 Task: Find connections with filter location San Blas with filter topic #AIwith filter profile language Spanish with filter current company Forbes India with filter school Fresher women's Jobs Madurai with filter industry Bars, Taverns, and Nightclubs with filter service category Leadership Development with filter keywords title C-Level or C-Suite.
Action: Mouse moved to (146, 228)
Screenshot: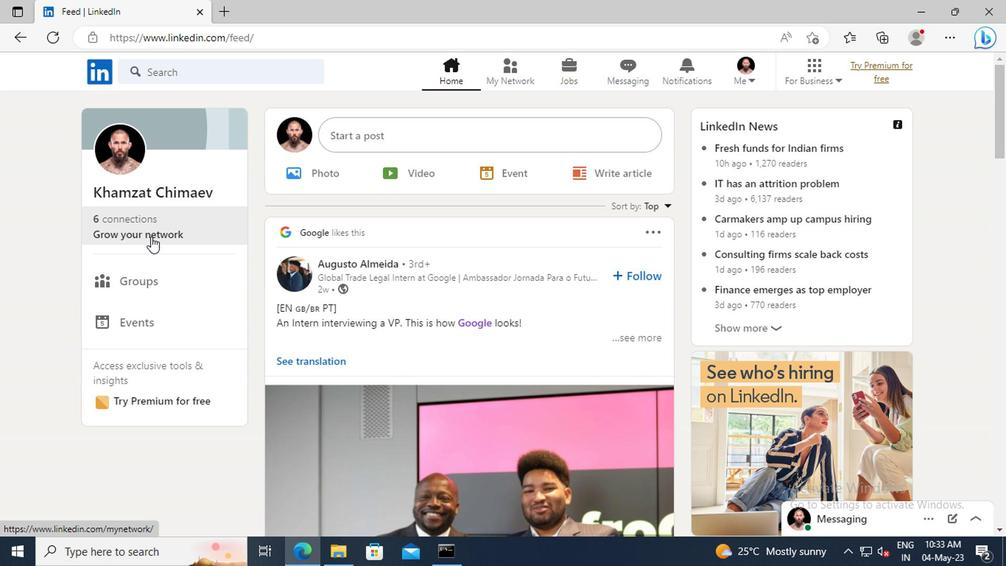 
Action: Mouse pressed left at (146, 228)
Screenshot: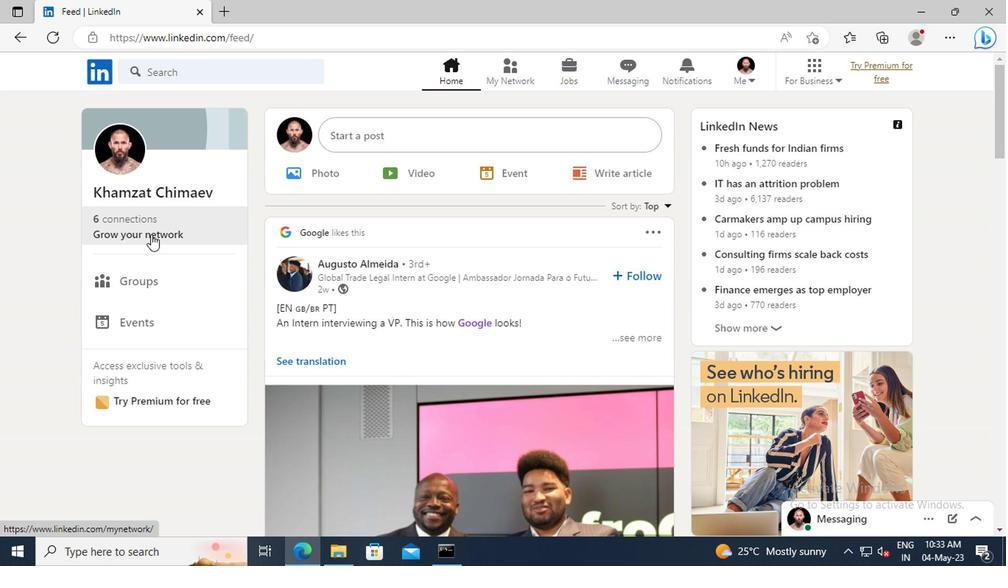 
Action: Mouse moved to (149, 157)
Screenshot: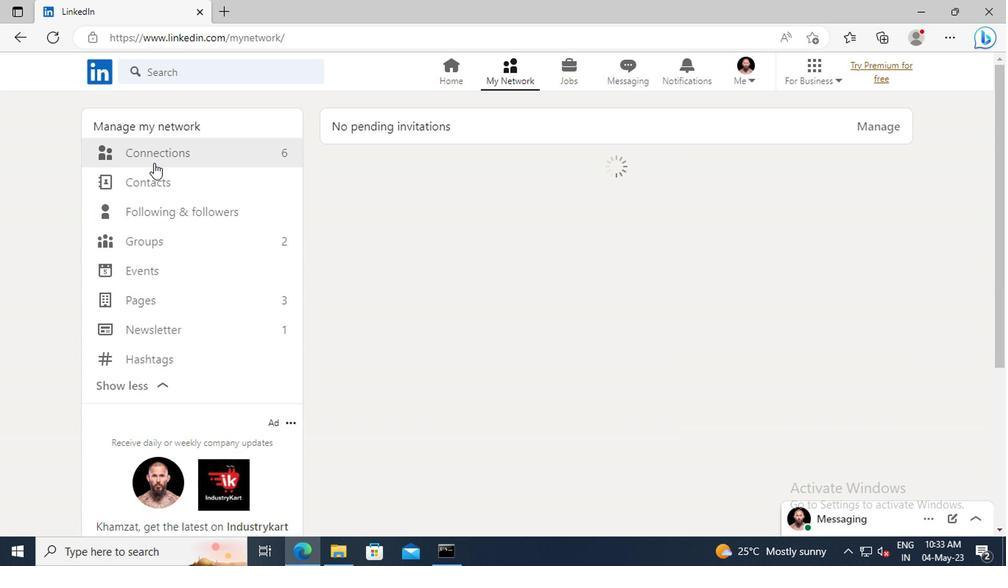 
Action: Mouse pressed left at (149, 157)
Screenshot: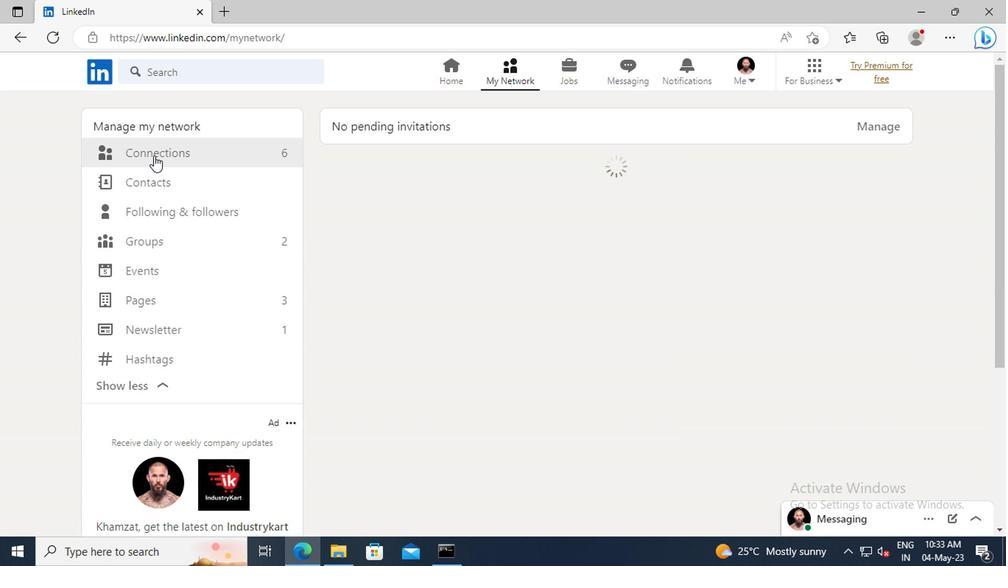 
Action: Mouse moved to (590, 159)
Screenshot: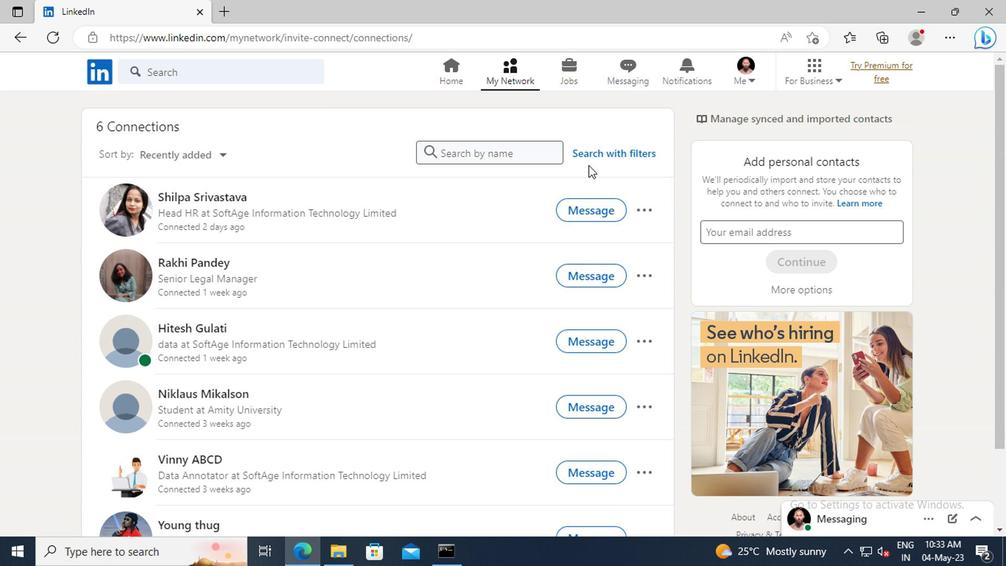 
Action: Mouse pressed left at (590, 159)
Screenshot: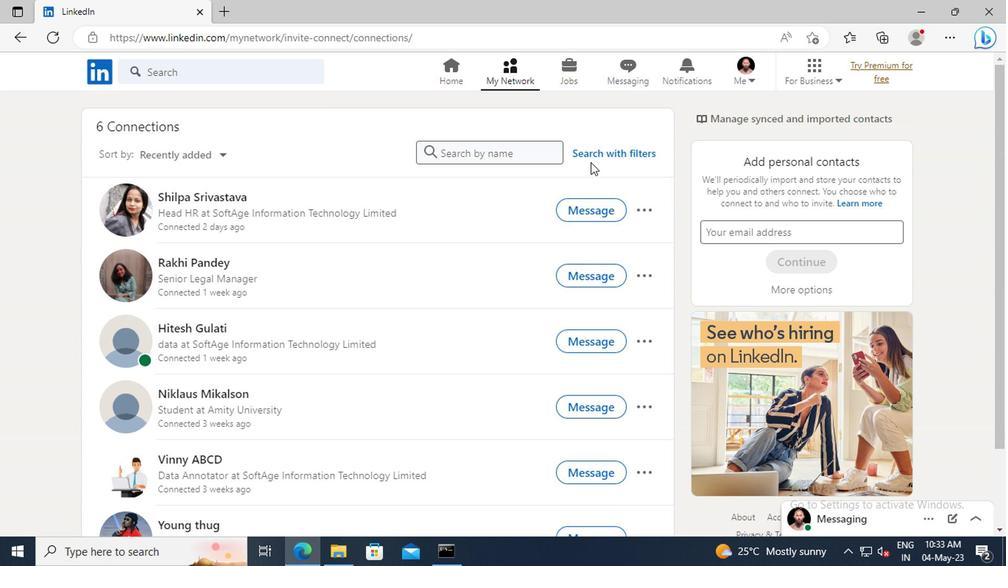 
Action: Mouse moved to (554, 117)
Screenshot: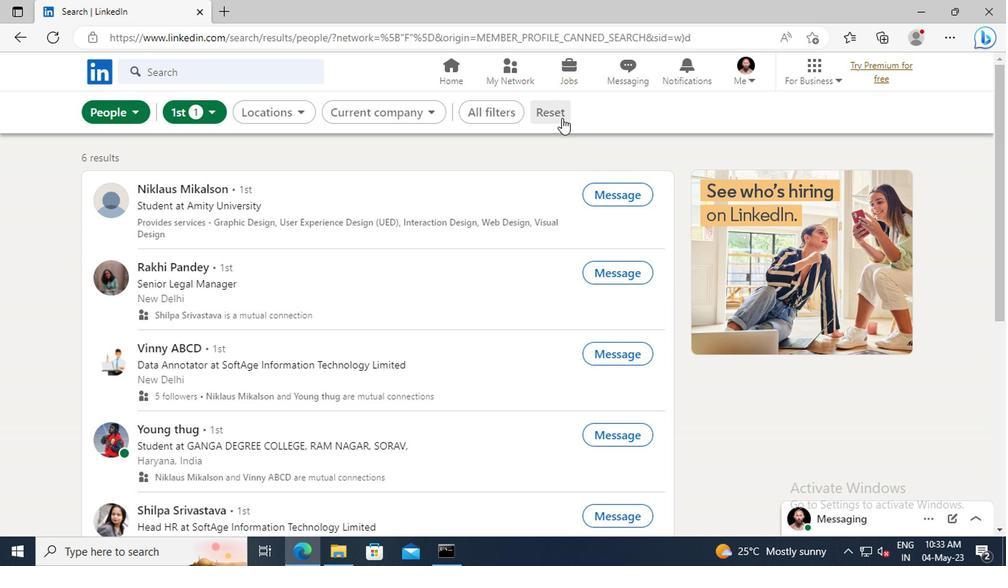 
Action: Mouse pressed left at (554, 117)
Screenshot: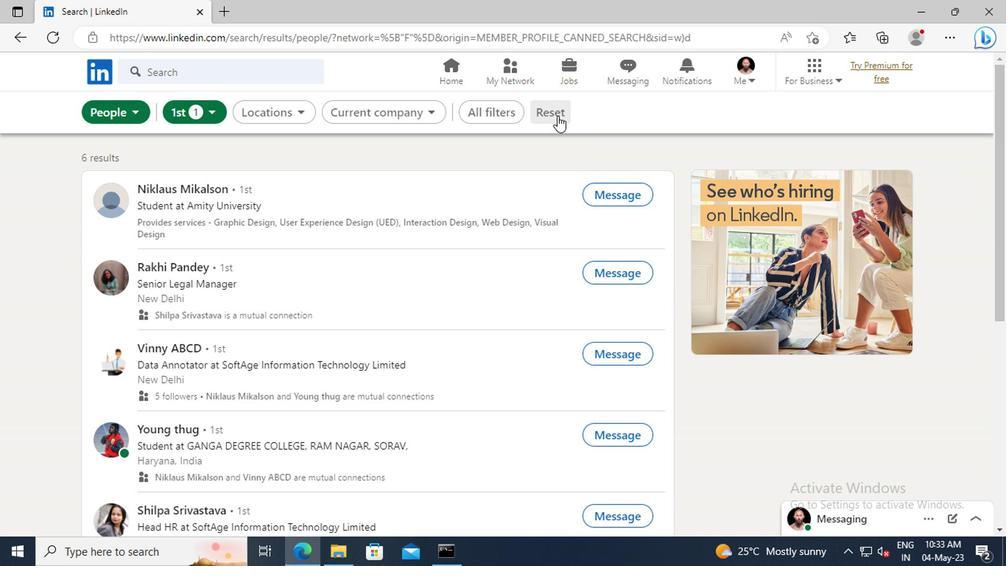 
Action: Mouse moved to (538, 114)
Screenshot: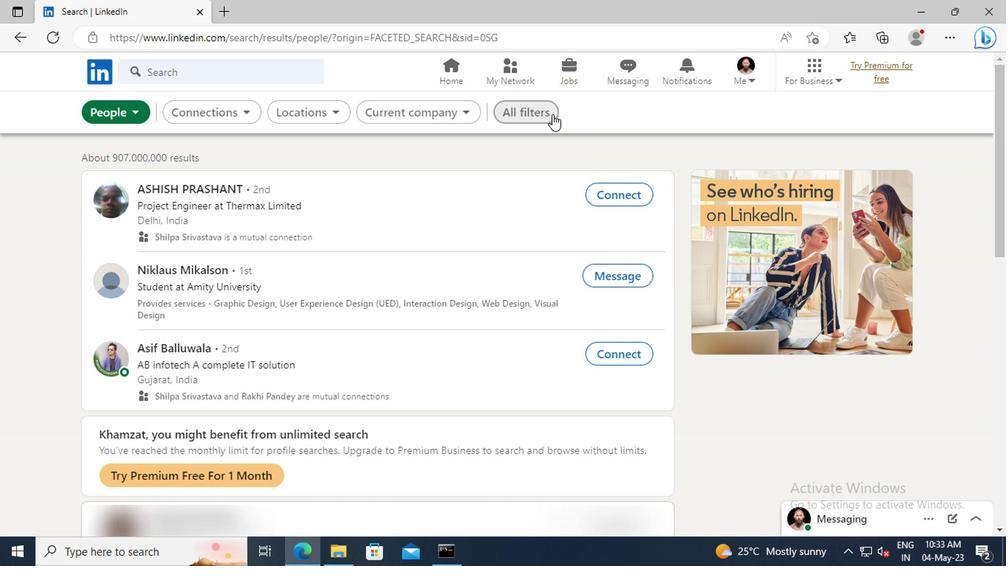
Action: Mouse pressed left at (538, 114)
Screenshot: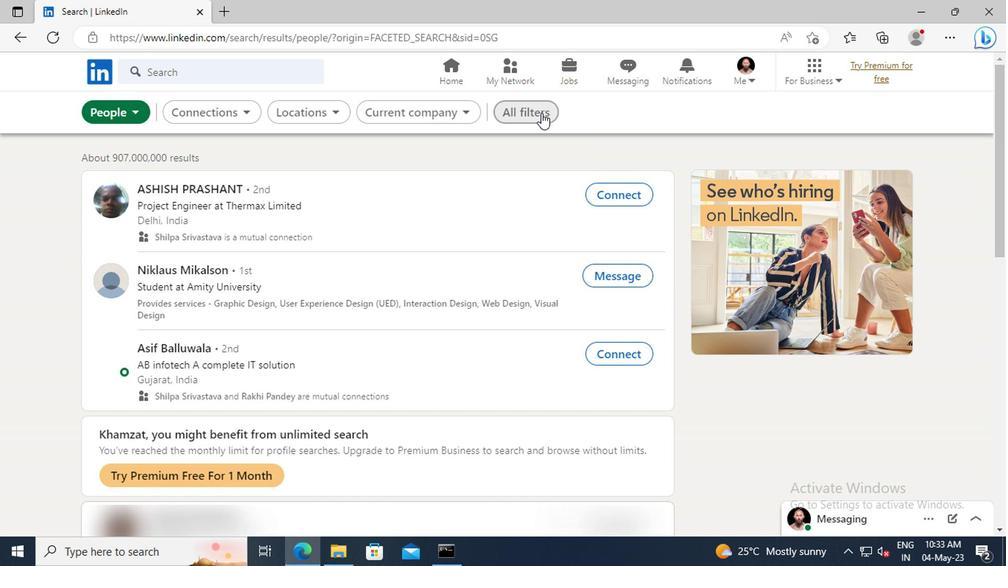 
Action: Mouse moved to (775, 281)
Screenshot: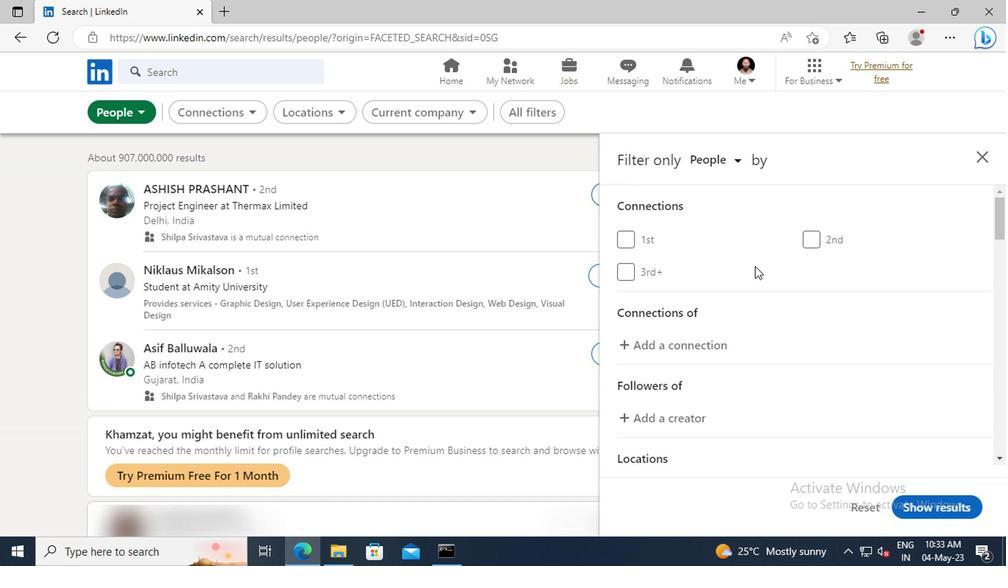 
Action: Mouse scrolled (775, 280) with delta (0, -1)
Screenshot: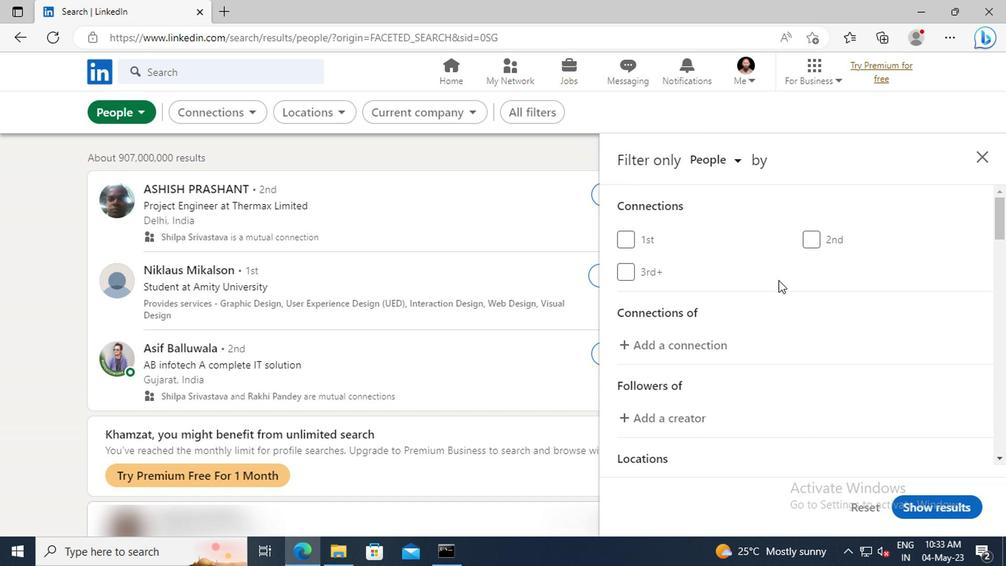 
Action: Mouse scrolled (775, 280) with delta (0, -1)
Screenshot: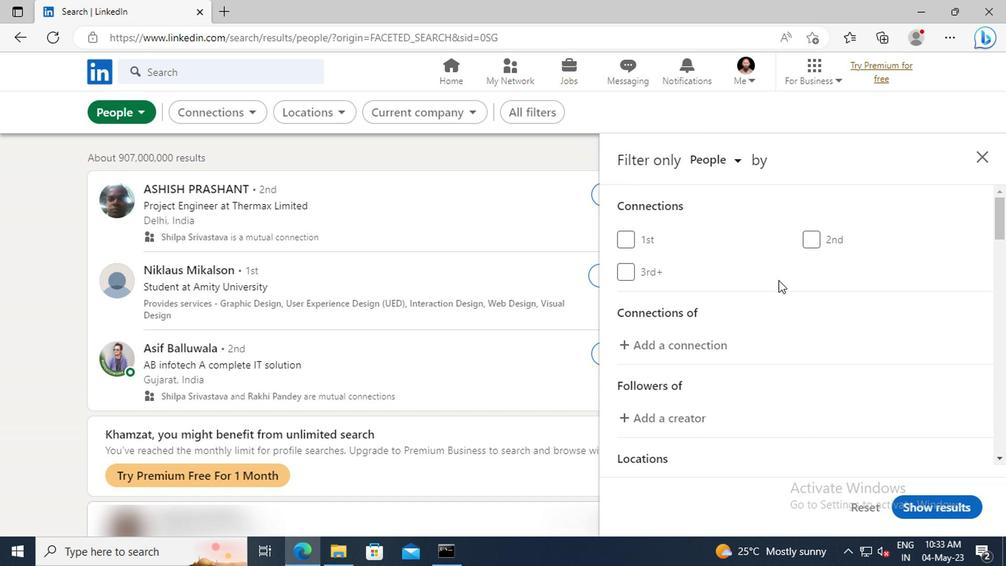 
Action: Mouse scrolled (775, 280) with delta (0, -1)
Screenshot: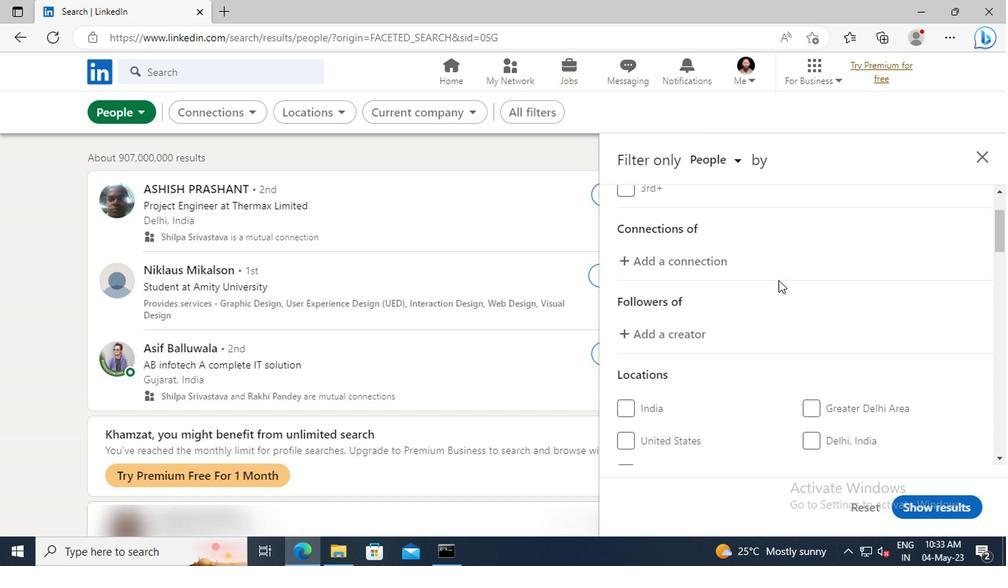 
Action: Mouse scrolled (775, 280) with delta (0, -1)
Screenshot: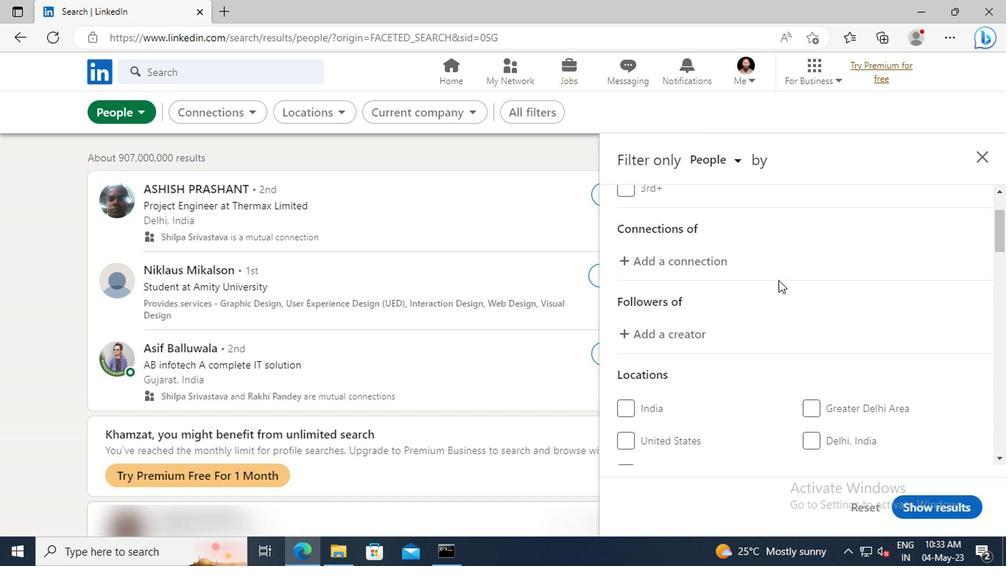 
Action: Mouse scrolled (775, 280) with delta (0, -1)
Screenshot: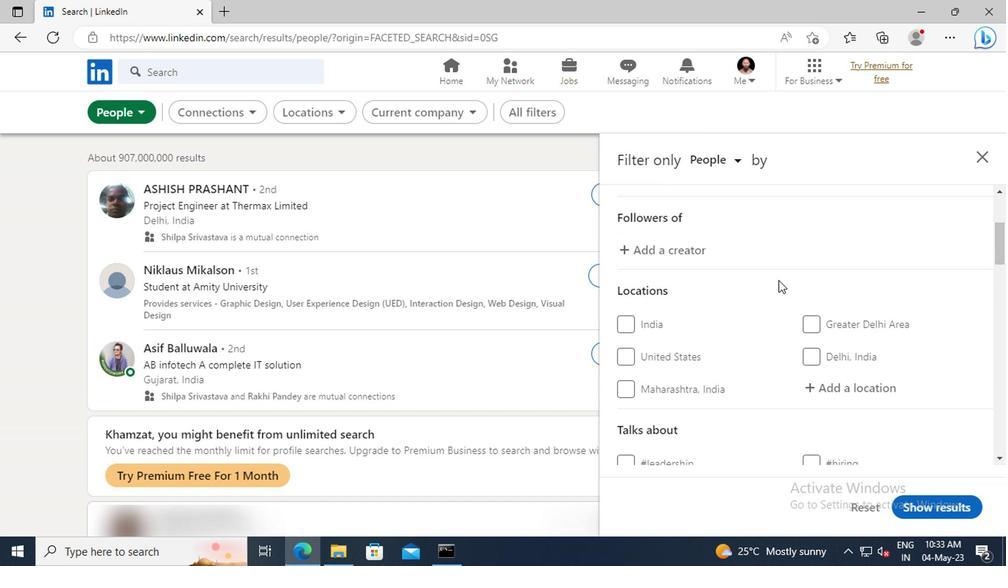 
Action: Mouse moved to (775, 281)
Screenshot: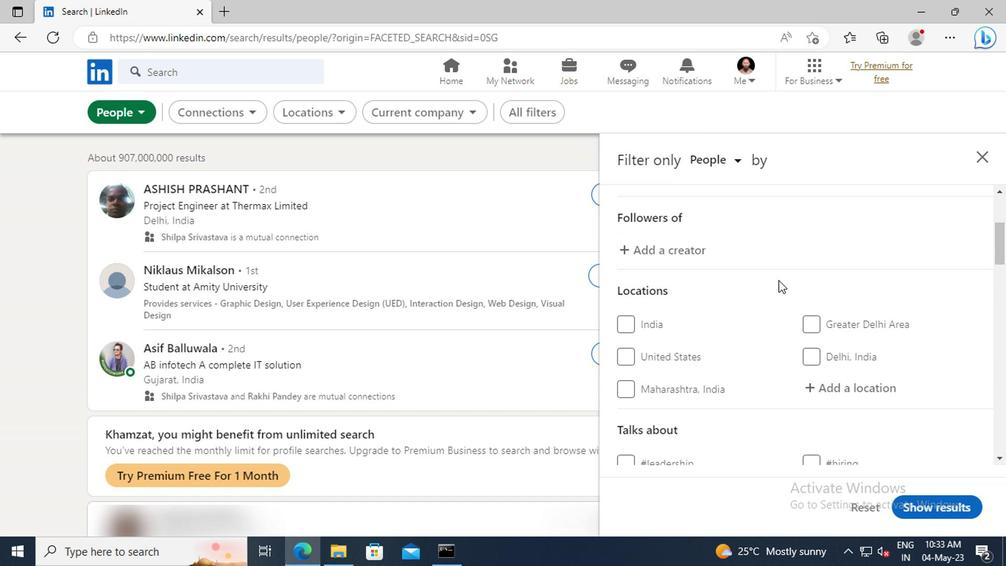 
Action: Mouse scrolled (775, 280) with delta (0, -1)
Screenshot: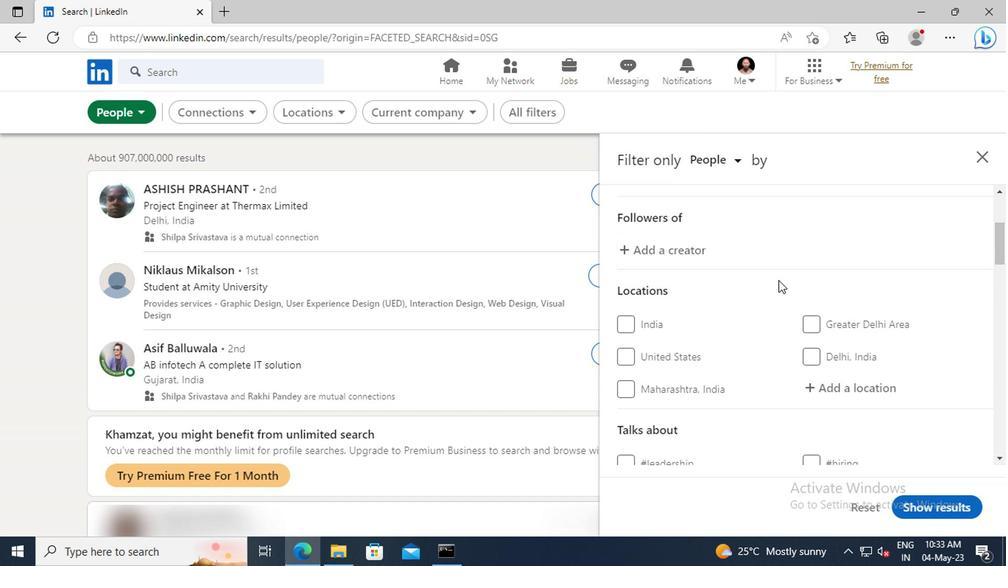 
Action: Mouse moved to (819, 307)
Screenshot: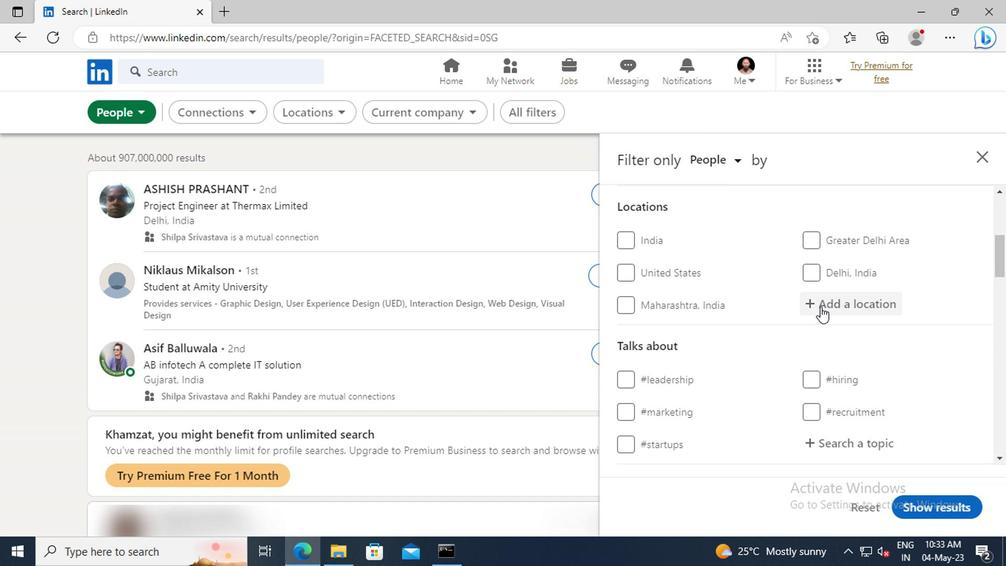 
Action: Mouse pressed left at (819, 307)
Screenshot: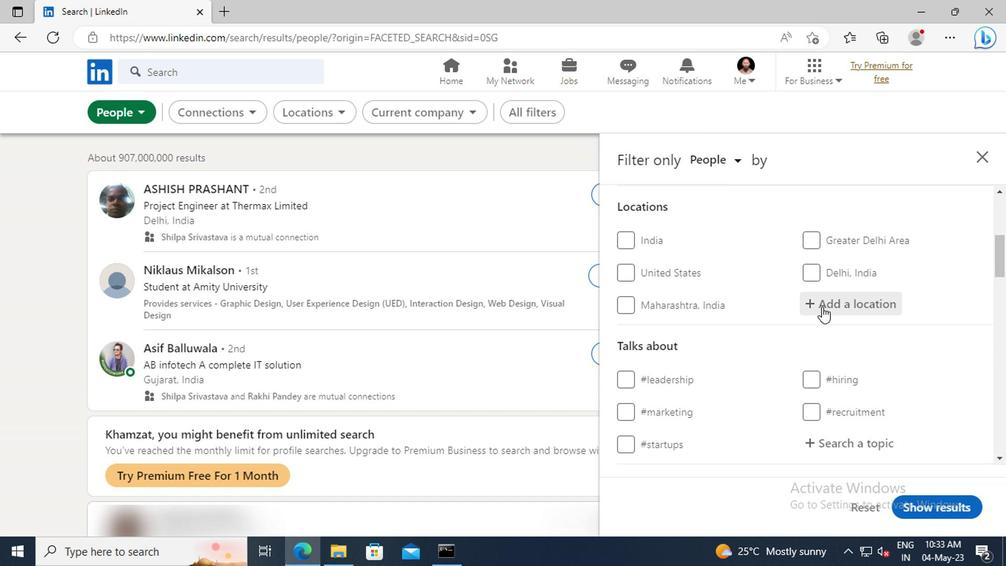 
Action: Mouse moved to (819, 310)
Screenshot: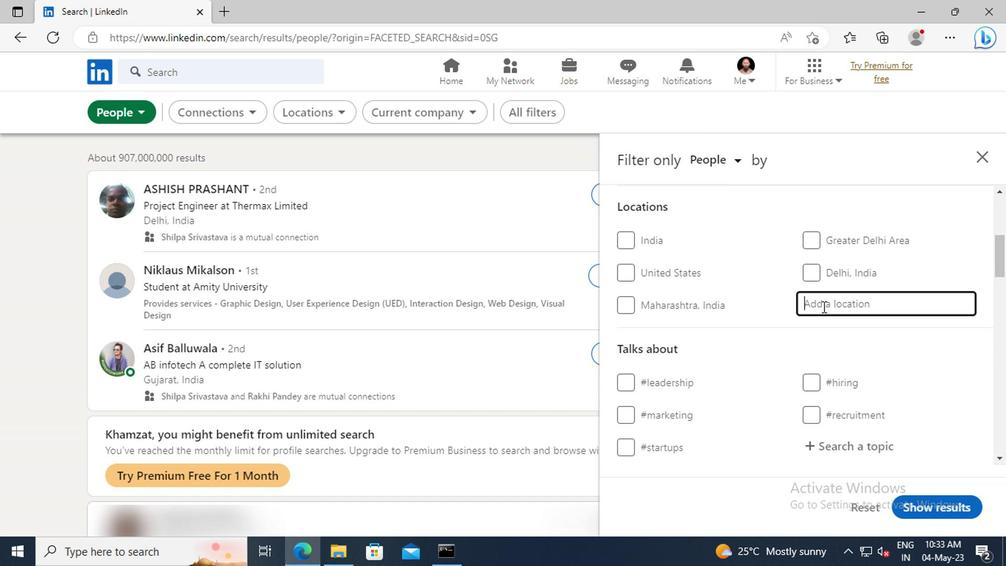 
Action: Key pressed <Key.shift>SAN<Key.space><Key.shift>BLAS
Screenshot: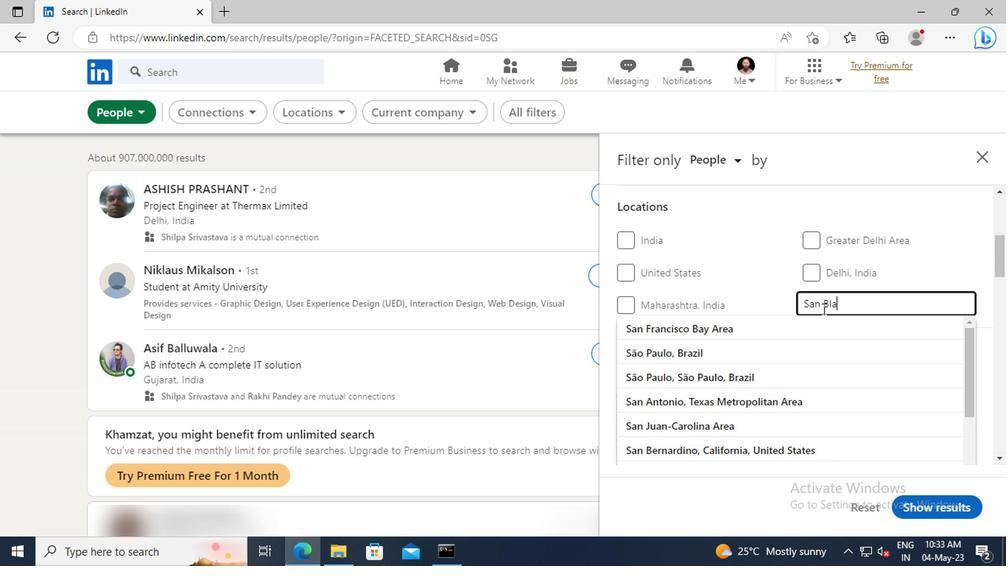 
Action: Mouse moved to (815, 325)
Screenshot: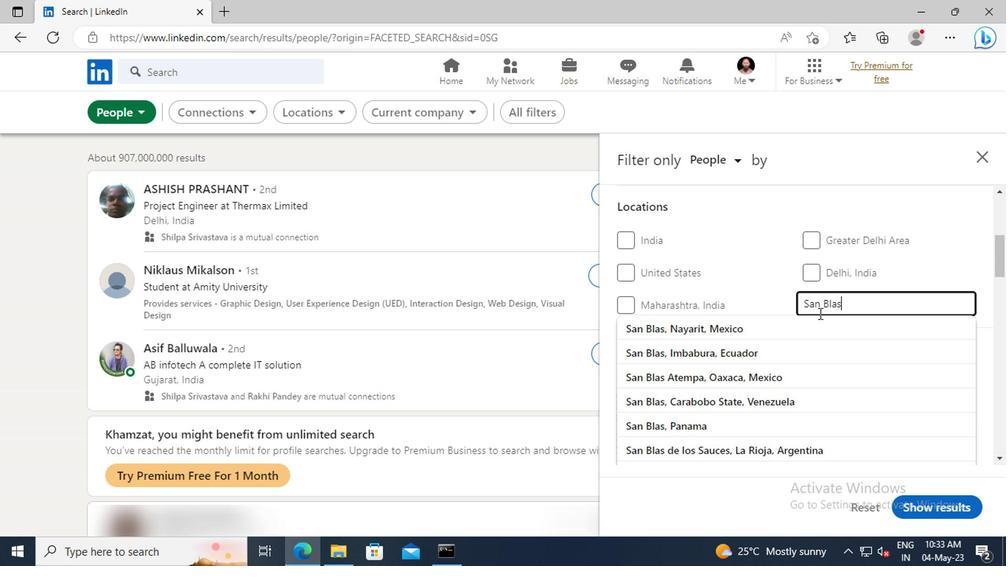 
Action: Mouse pressed left at (815, 325)
Screenshot: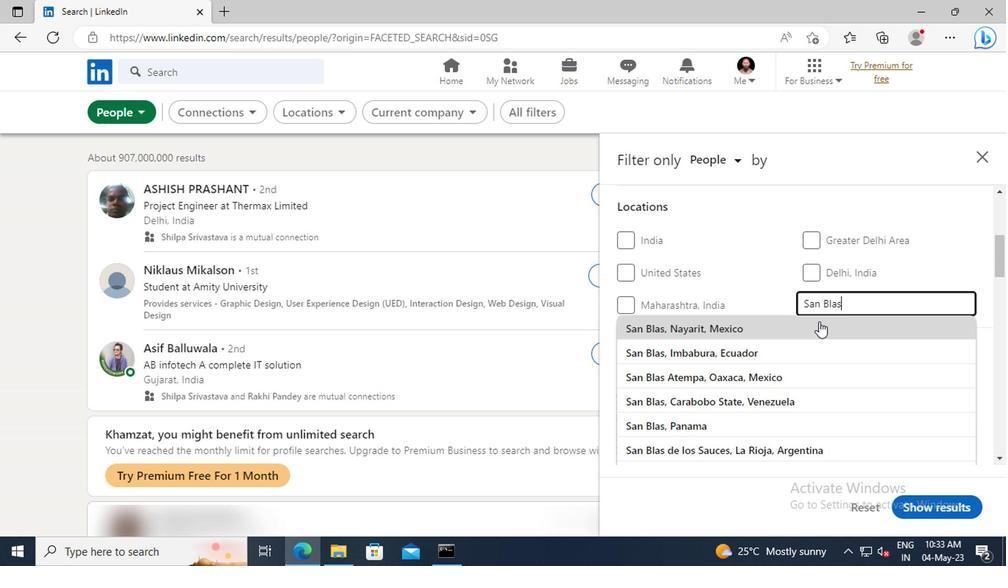 
Action: Mouse scrolled (815, 325) with delta (0, 0)
Screenshot: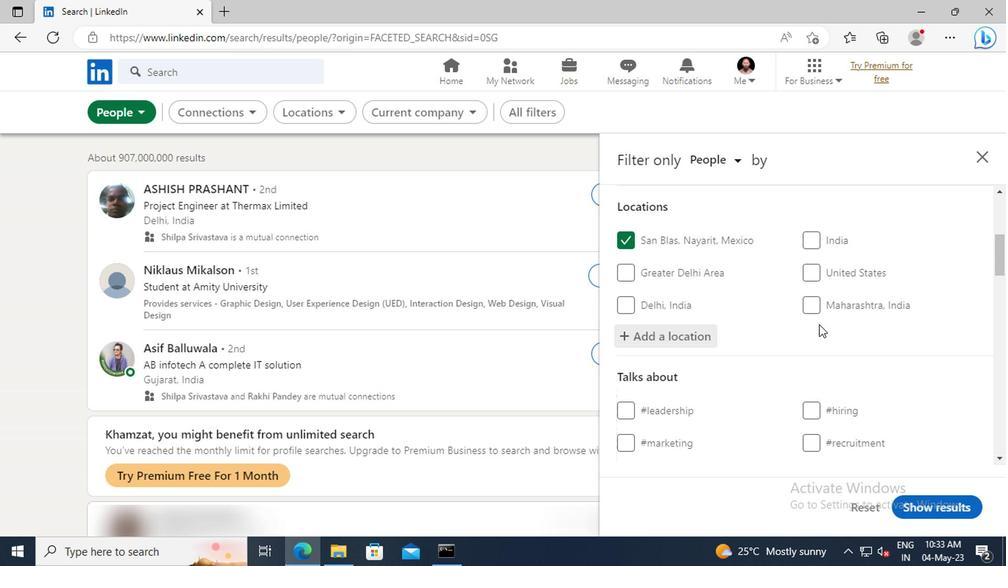 
Action: Mouse scrolled (815, 325) with delta (0, 0)
Screenshot: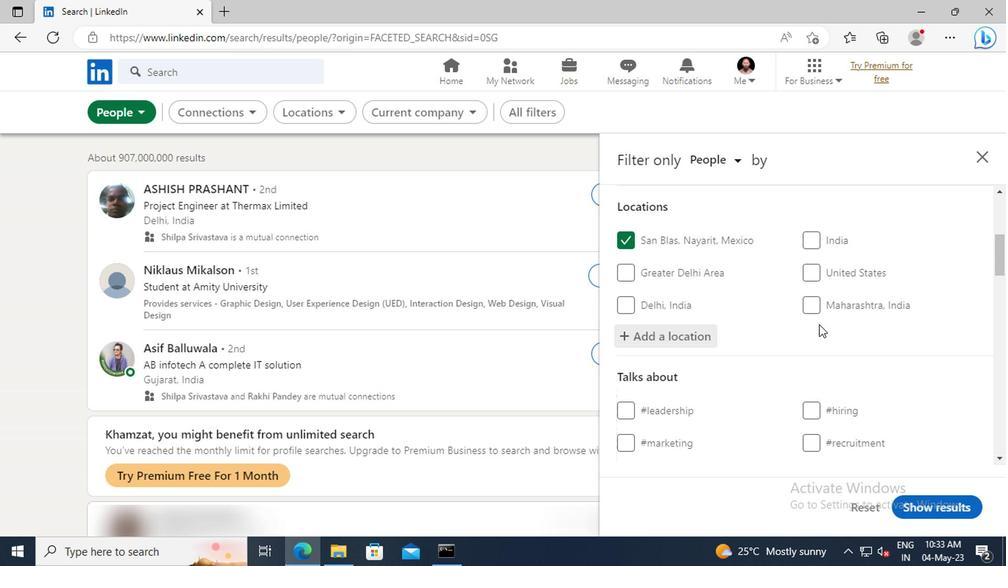 
Action: Mouse moved to (817, 321)
Screenshot: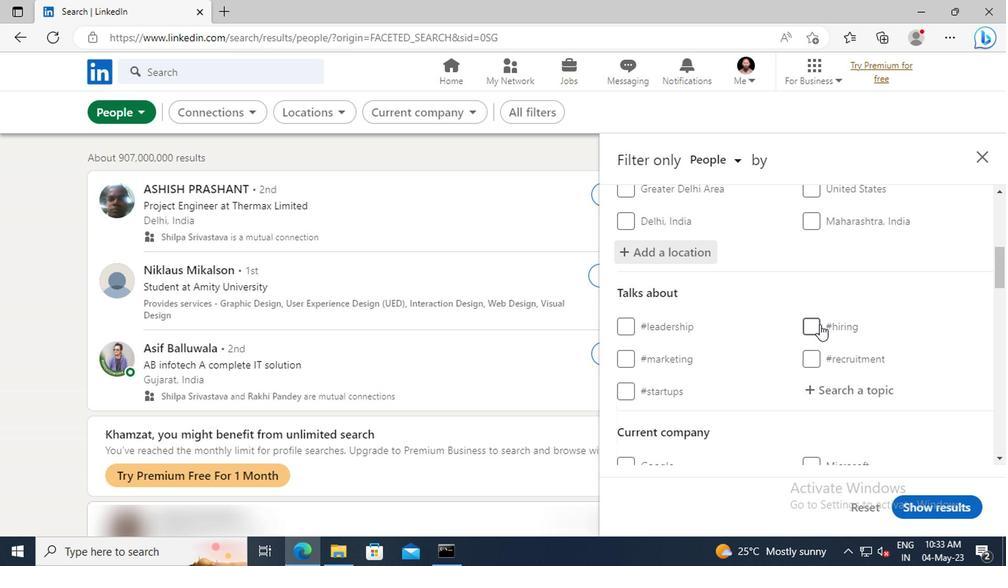 
Action: Mouse scrolled (817, 321) with delta (0, 0)
Screenshot: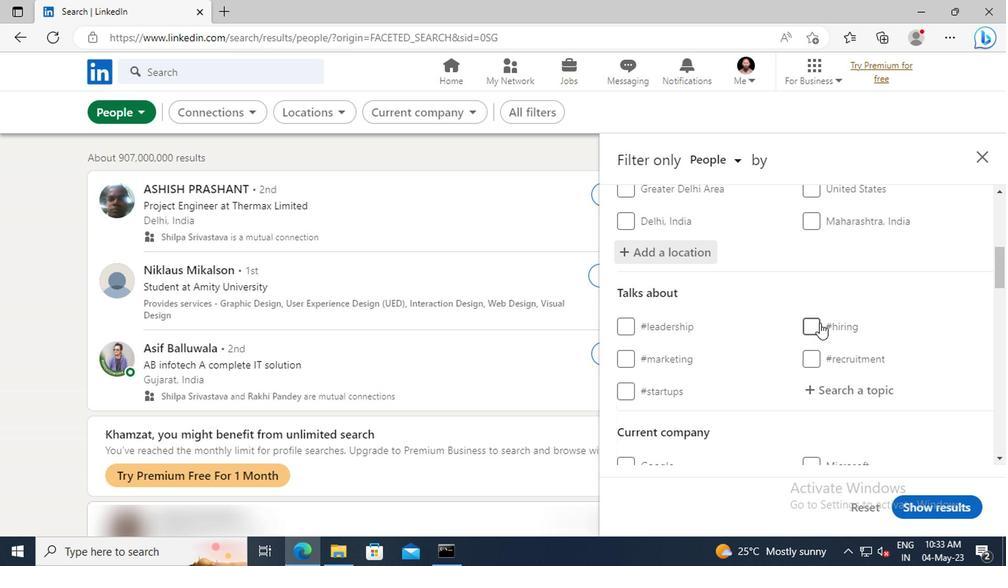 
Action: Mouse scrolled (817, 321) with delta (0, 0)
Screenshot: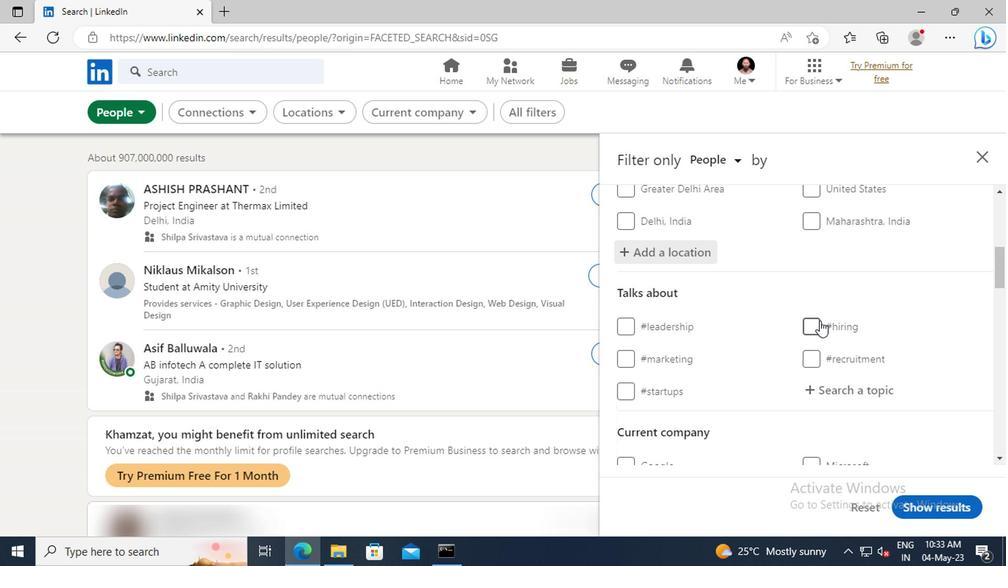 
Action: Mouse moved to (824, 314)
Screenshot: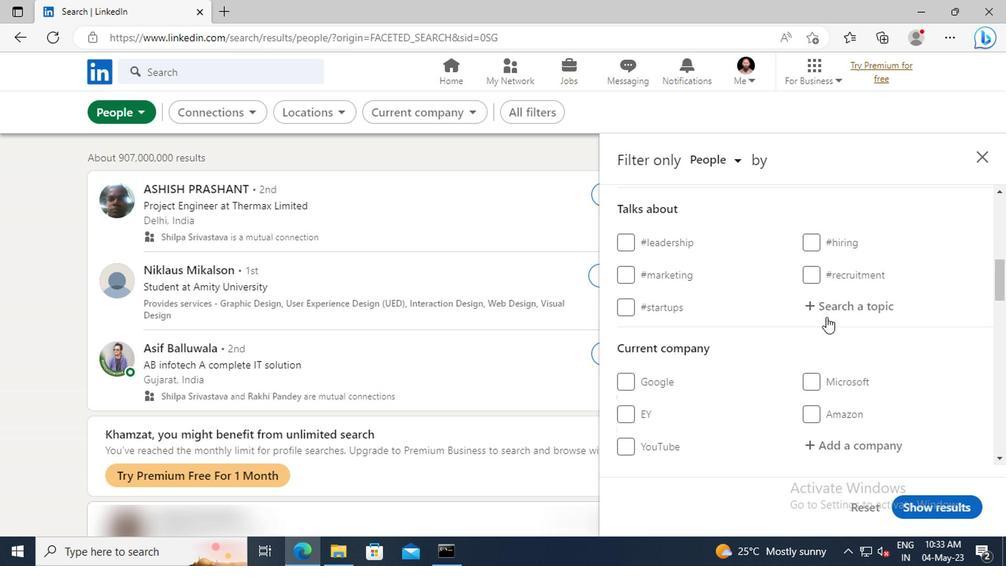 
Action: Mouse pressed left at (824, 314)
Screenshot: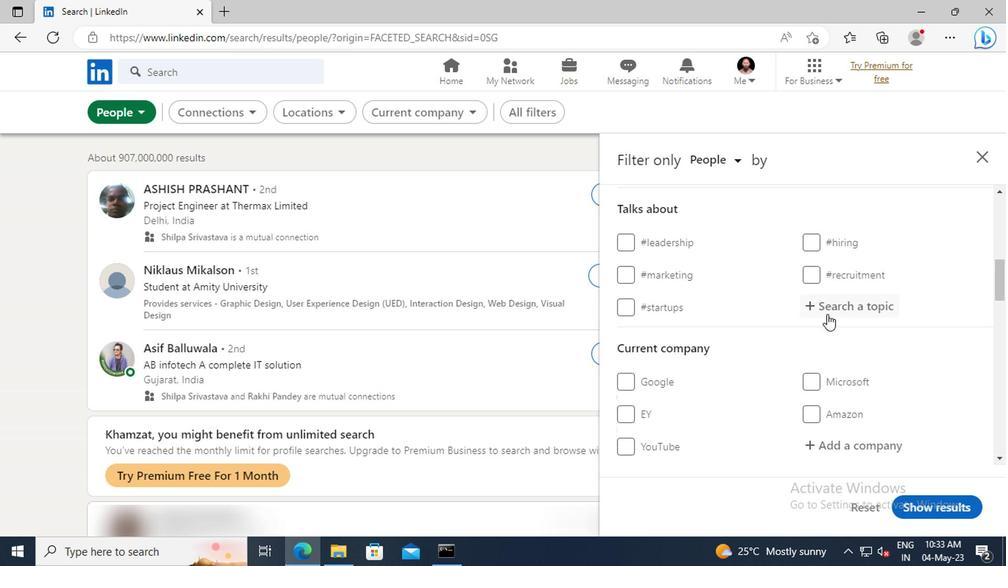 
Action: Key pressed <Key.shift>AI
Screenshot: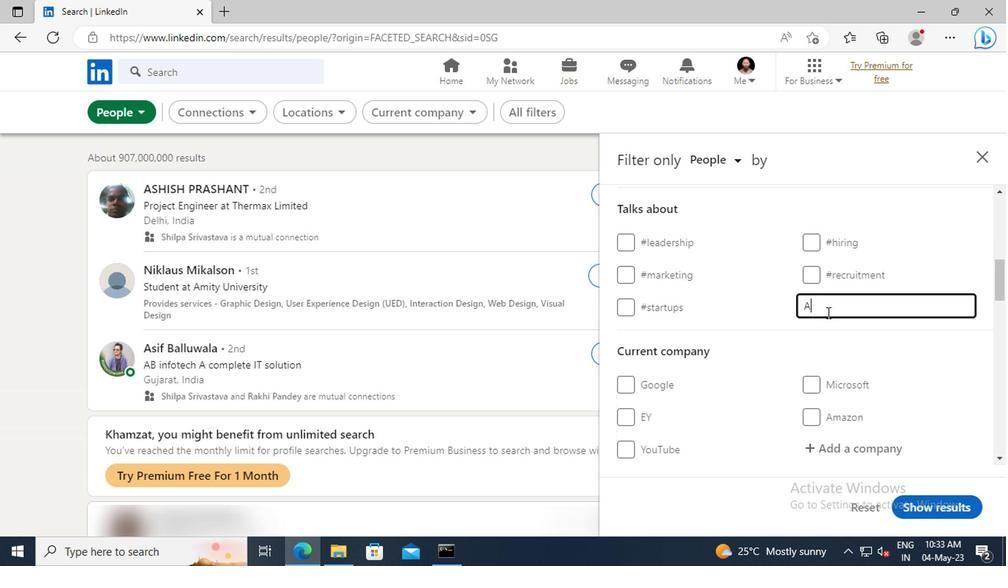 
Action: Mouse moved to (814, 324)
Screenshot: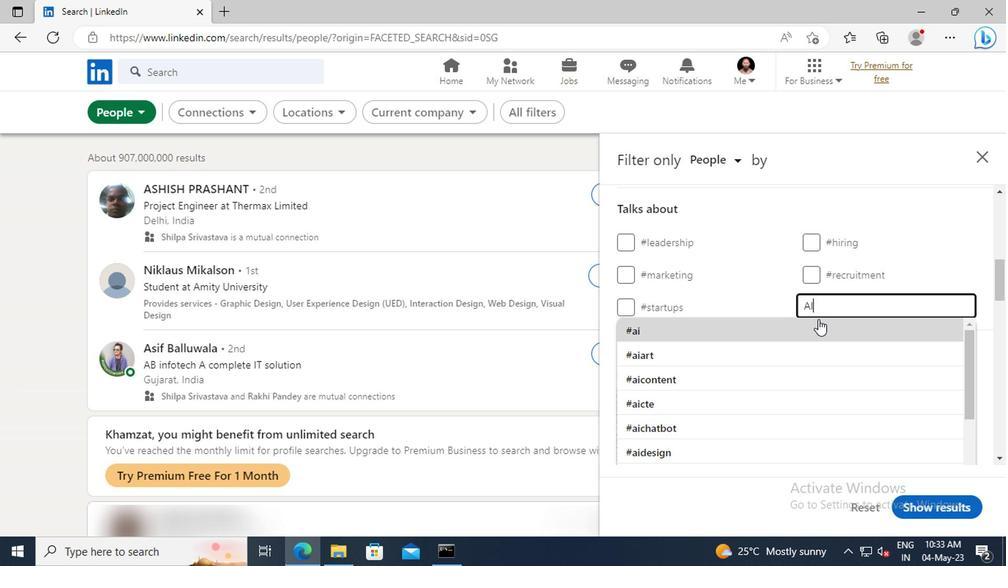 
Action: Mouse pressed left at (814, 324)
Screenshot: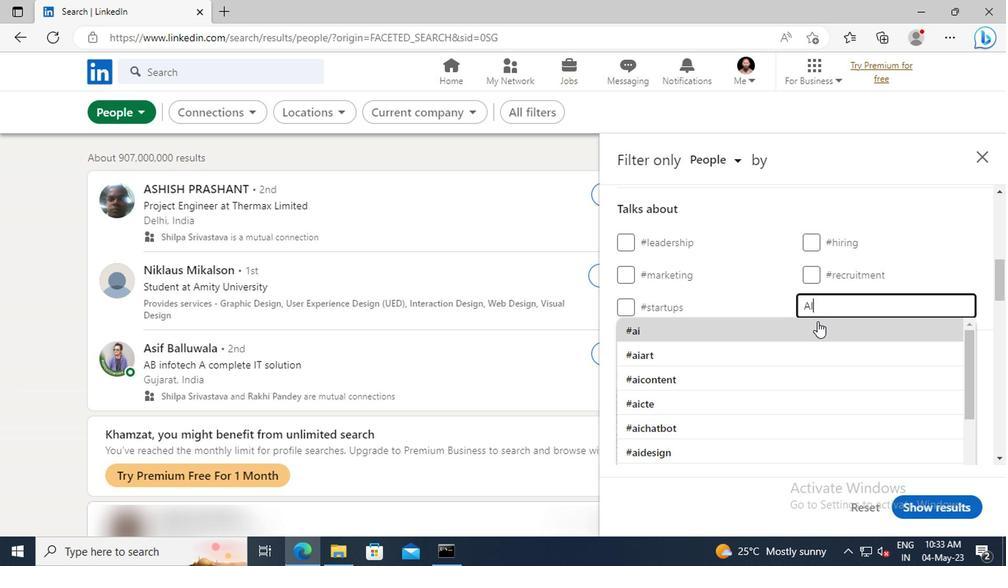 
Action: Mouse scrolled (814, 323) with delta (0, 0)
Screenshot: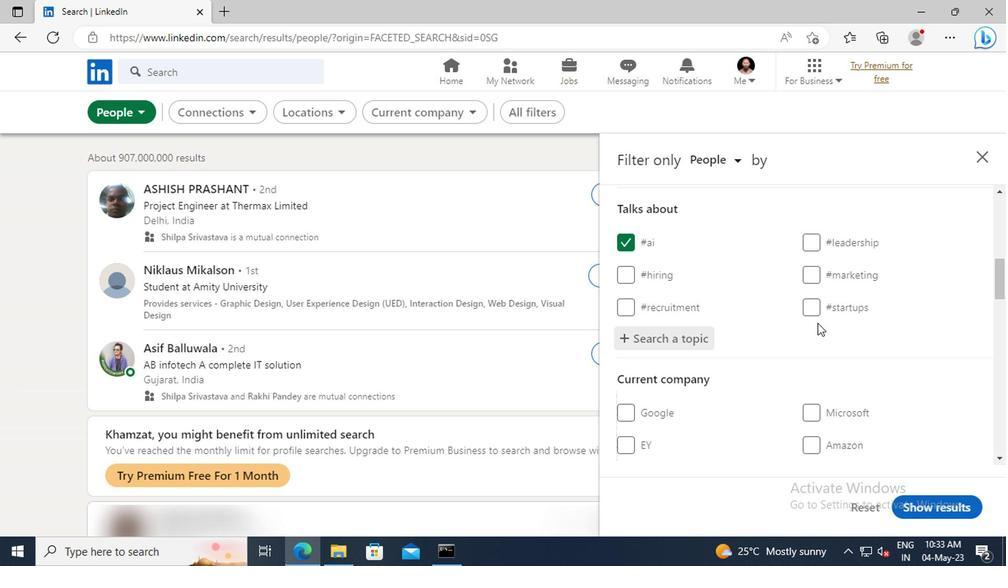 
Action: Mouse scrolled (814, 323) with delta (0, 0)
Screenshot: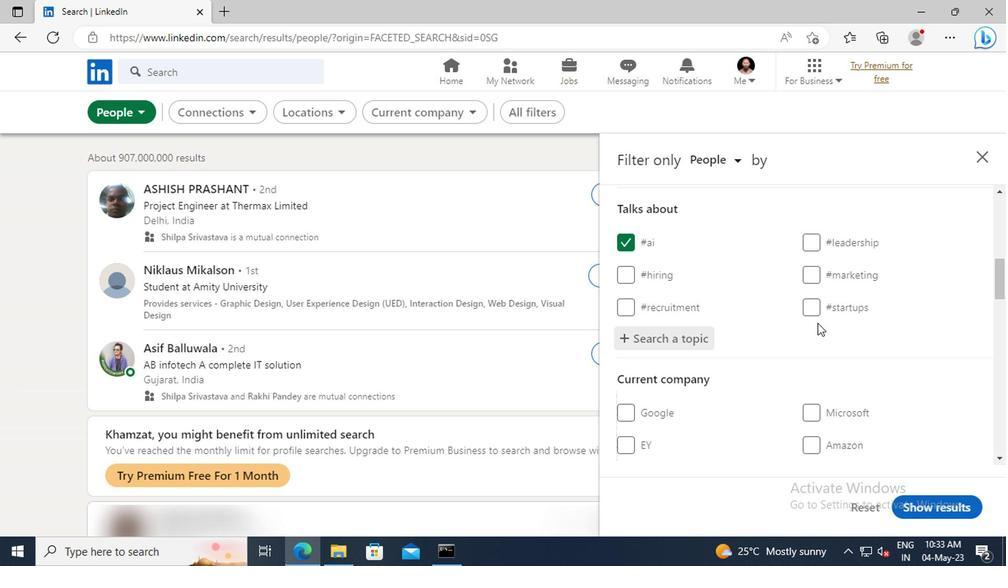 
Action: Mouse scrolled (814, 323) with delta (0, 0)
Screenshot: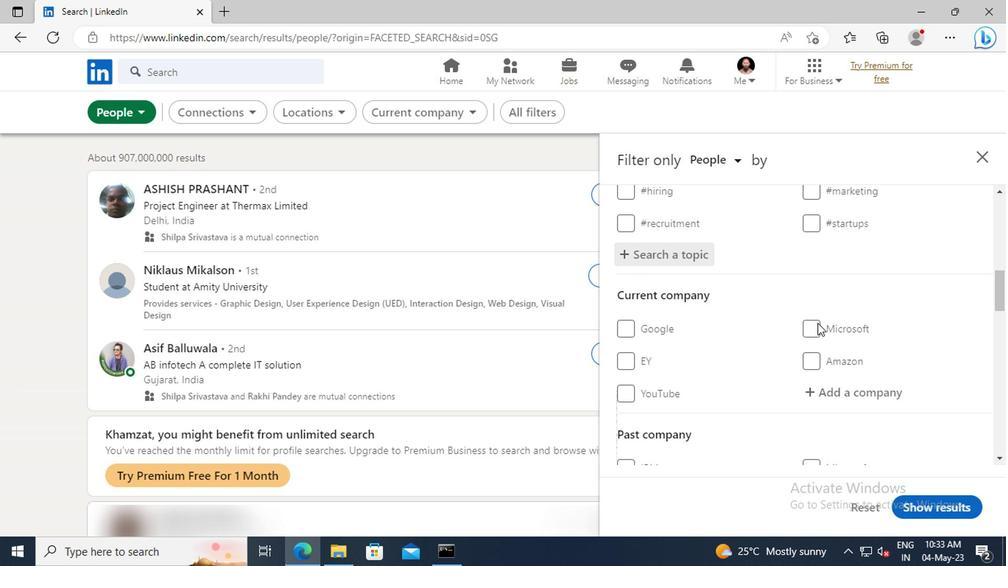 
Action: Mouse scrolled (814, 323) with delta (0, 0)
Screenshot: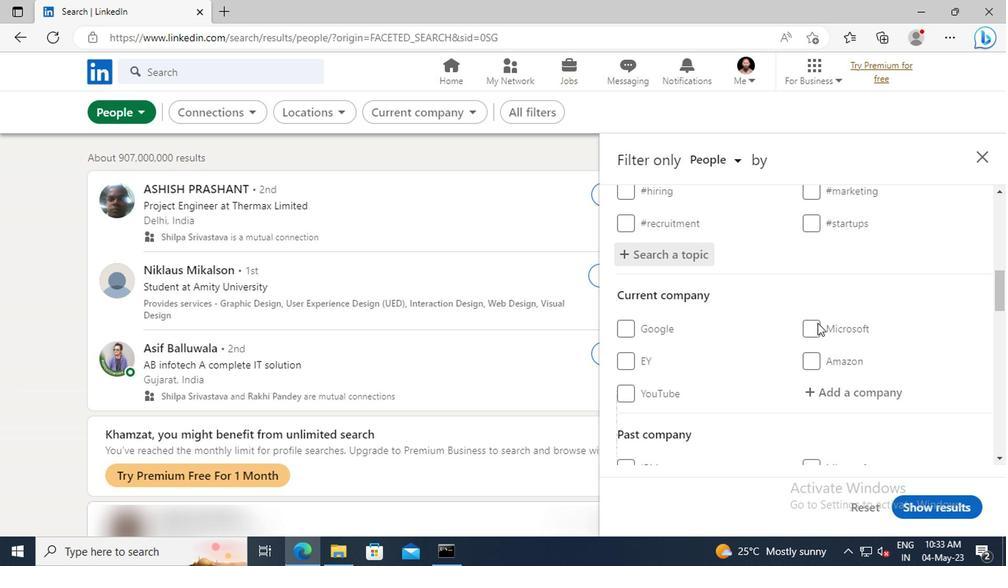
Action: Mouse scrolled (814, 323) with delta (0, 0)
Screenshot: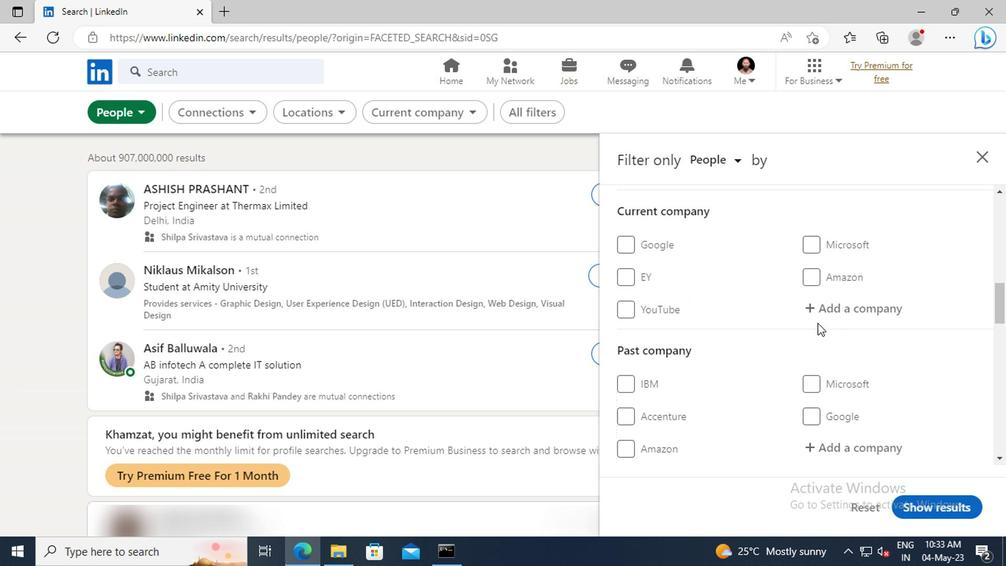 
Action: Mouse scrolled (814, 323) with delta (0, 0)
Screenshot: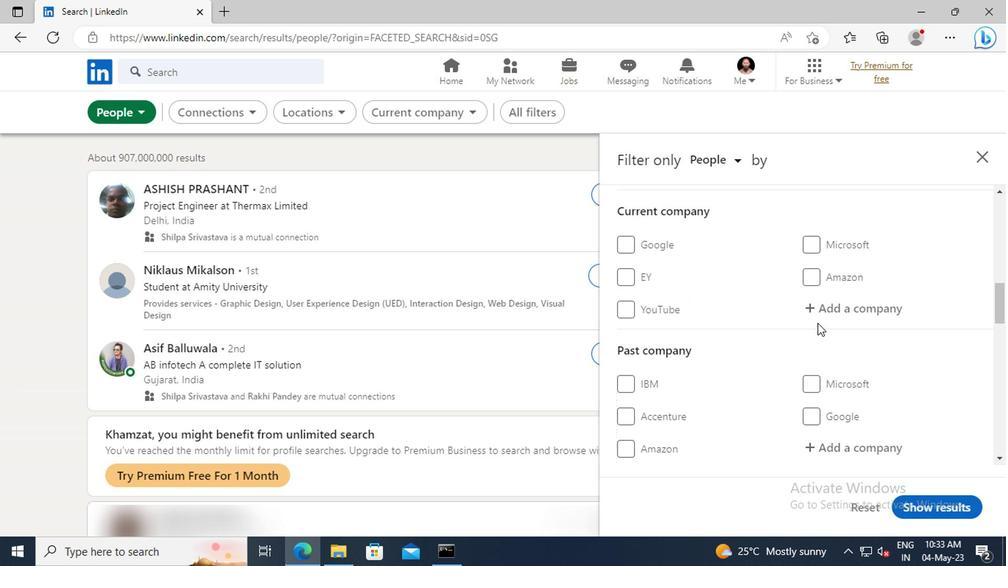 
Action: Mouse scrolled (814, 323) with delta (0, 0)
Screenshot: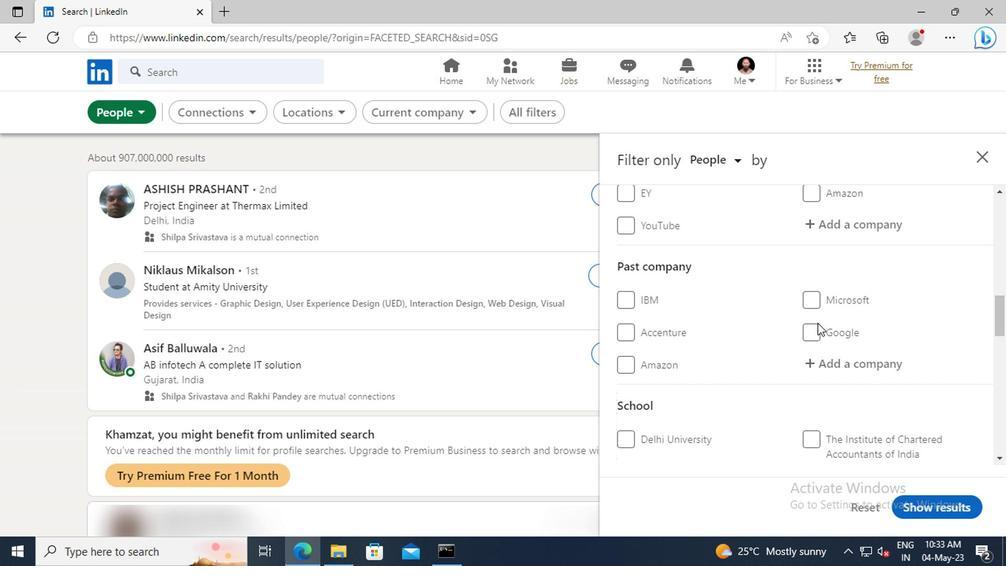 
Action: Mouse scrolled (814, 323) with delta (0, 0)
Screenshot: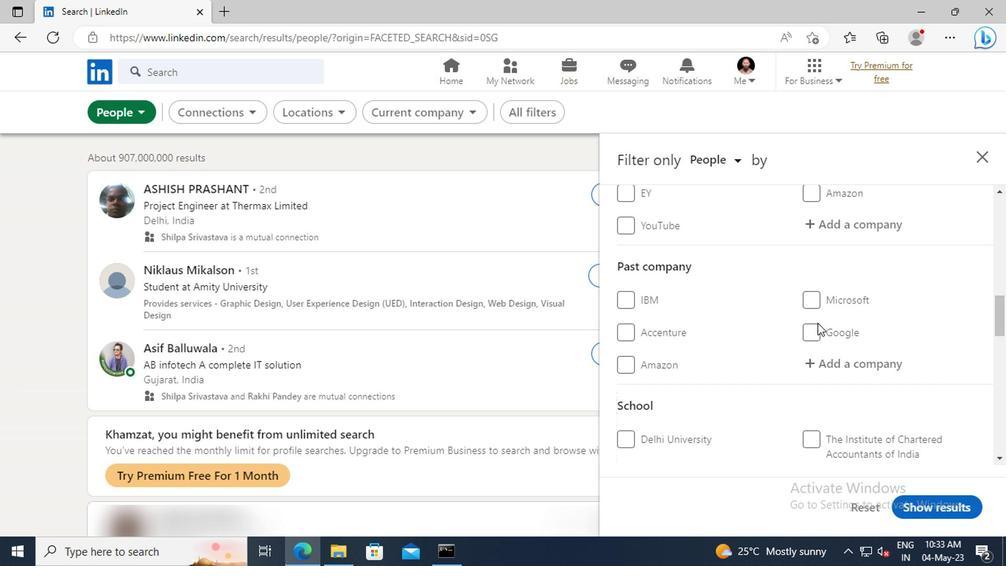 
Action: Mouse scrolled (814, 323) with delta (0, 0)
Screenshot: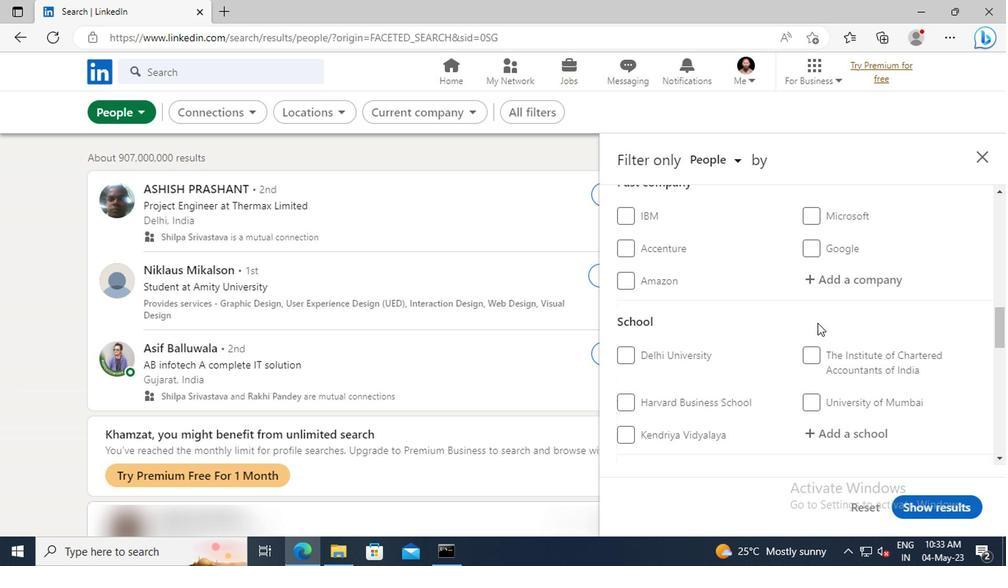 
Action: Mouse scrolled (814, 323) with delta (0, 0)
Screenshot: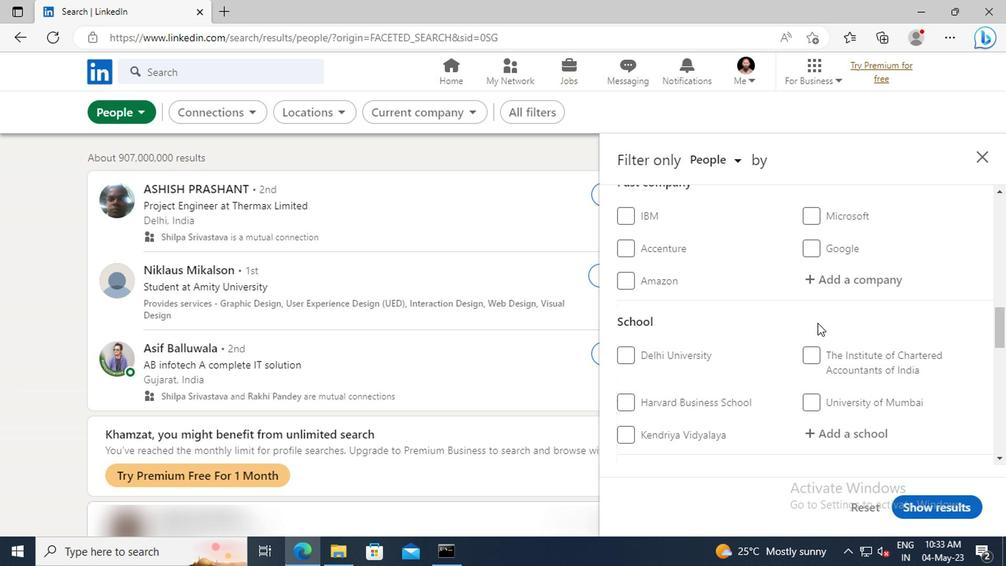
Action: Mouse scrolled (814, 323) with delta (0, 0)
Screenshot: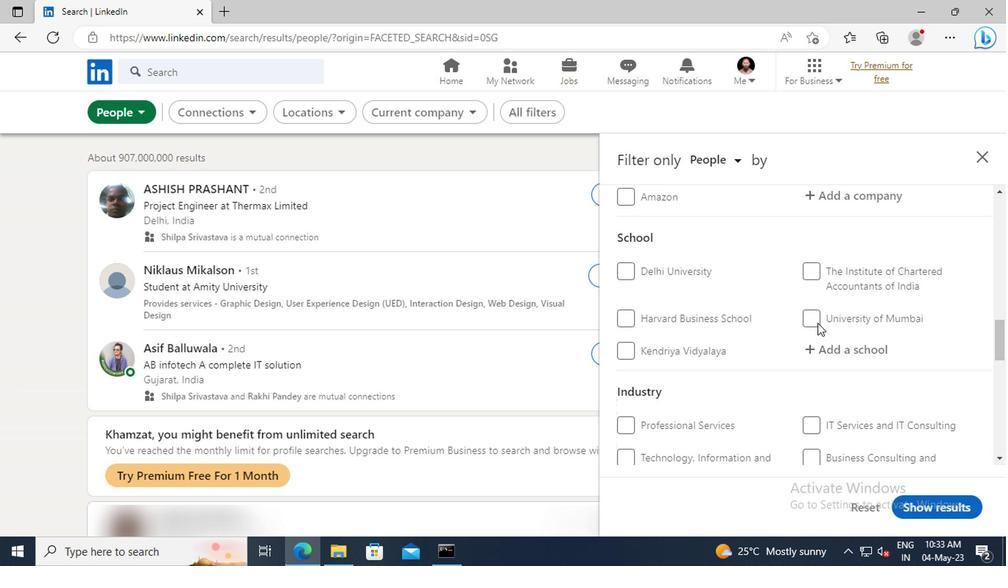 
Action: Mouse scrolled (814, 323) with delta (0, 0)
Screenshot: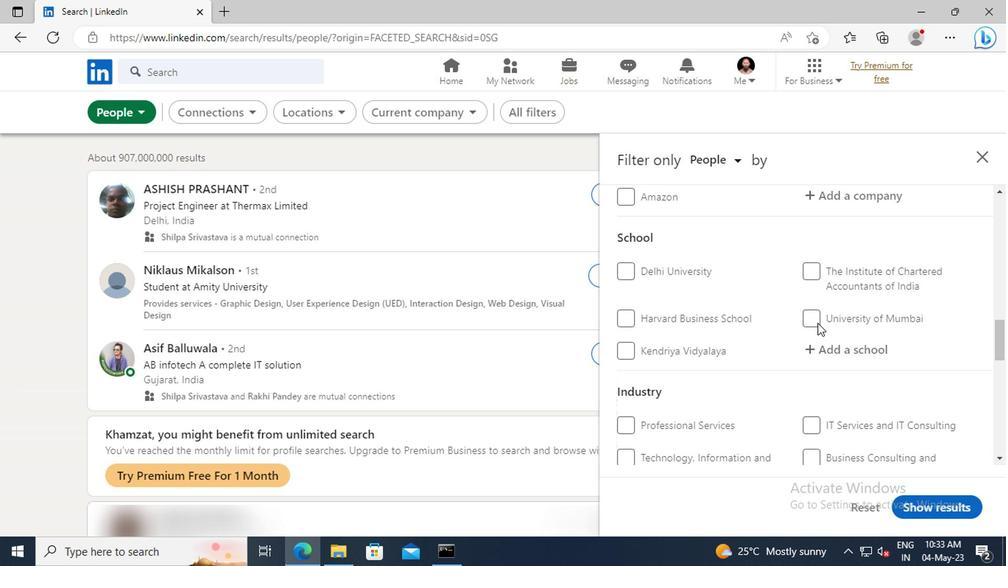 
Action: Mouse scrolled (814, 323) with delta (0, 0)
Screenshot: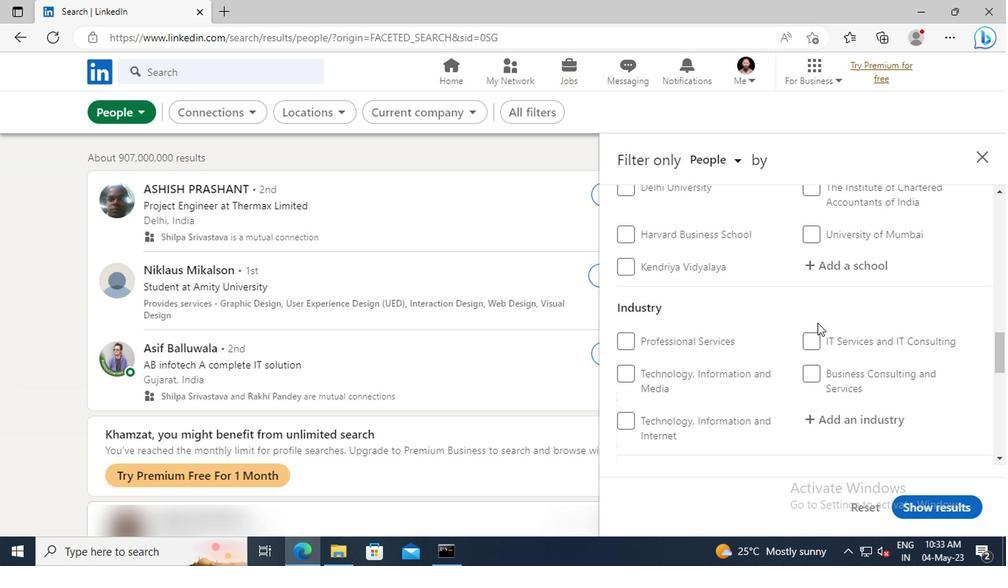 
Action: Mouse scrolled (814, 323) with delta (0, 0)
Screenshot: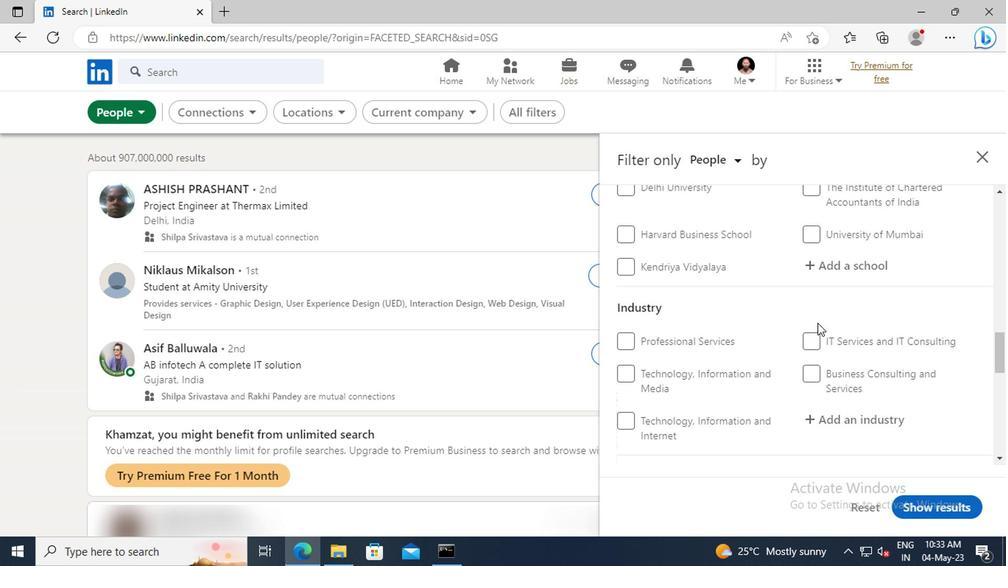 
Action: Mouse scrolled (814, 323) with delta (0, 0)
Screenshot: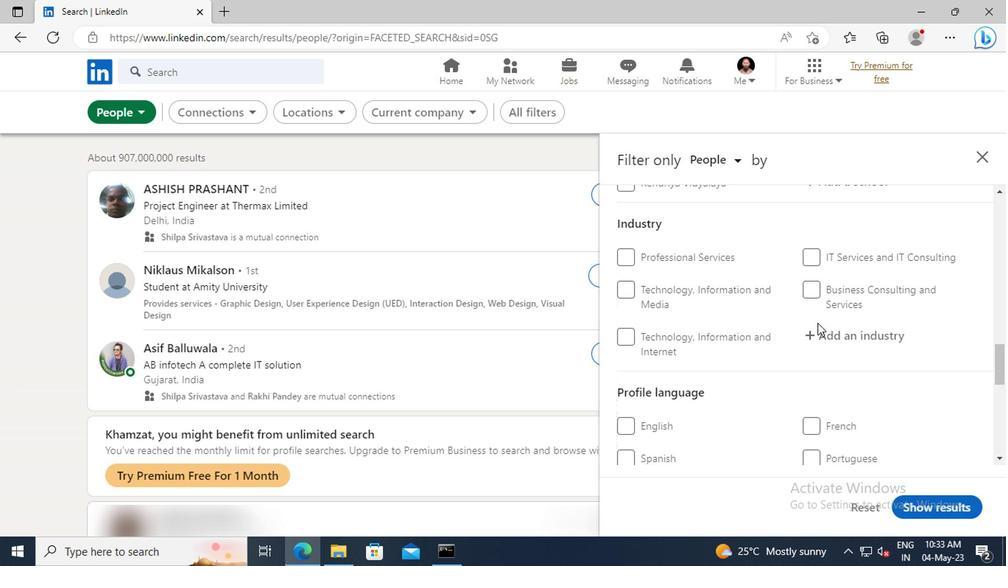 
Action: Mouse scrolled (814, 323) with delta (0, 0)
Screenshot: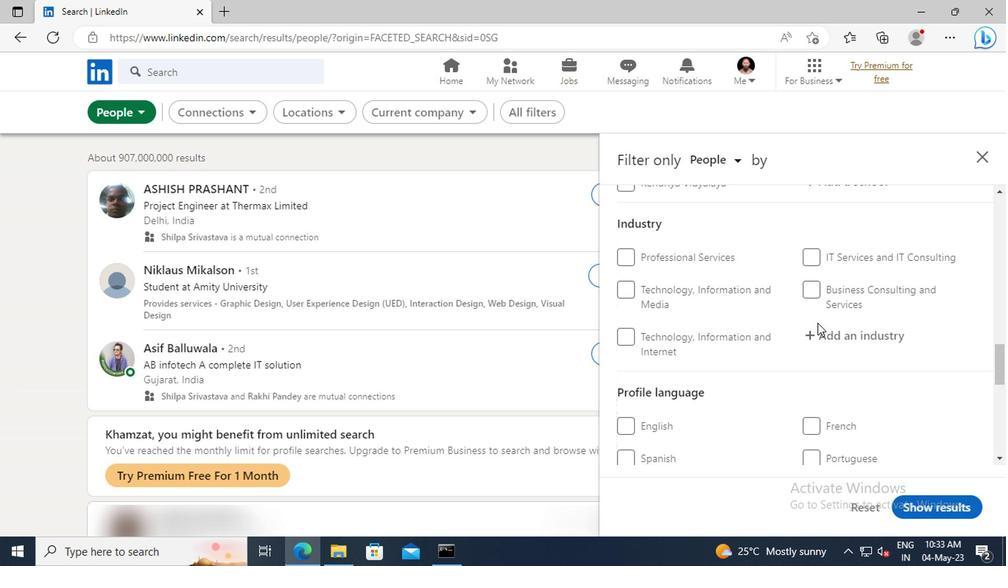 
Action: Mouse moved to (623, 375)
Screenshot: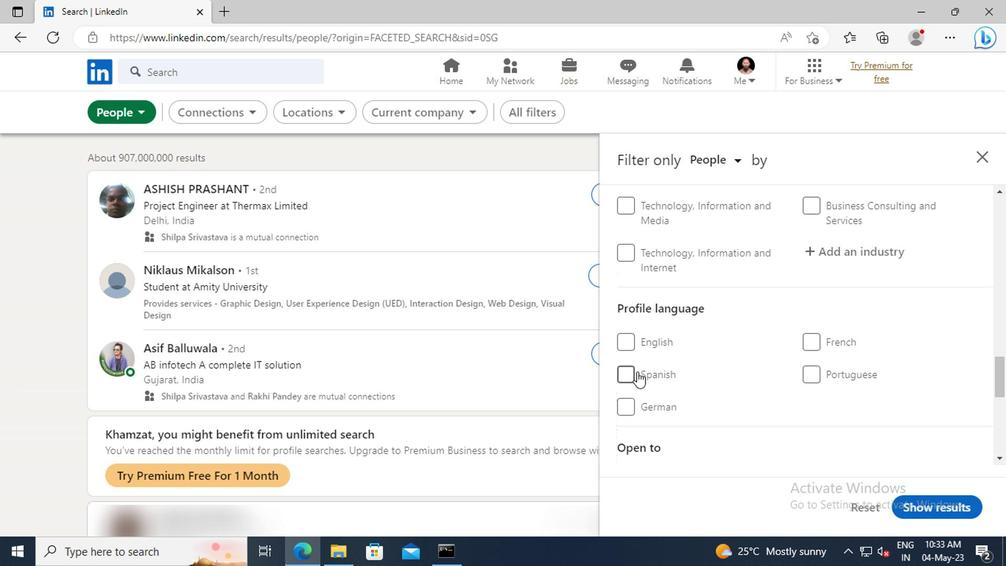 
Action: Mouse pressed left at (623, 375)
Screenshot: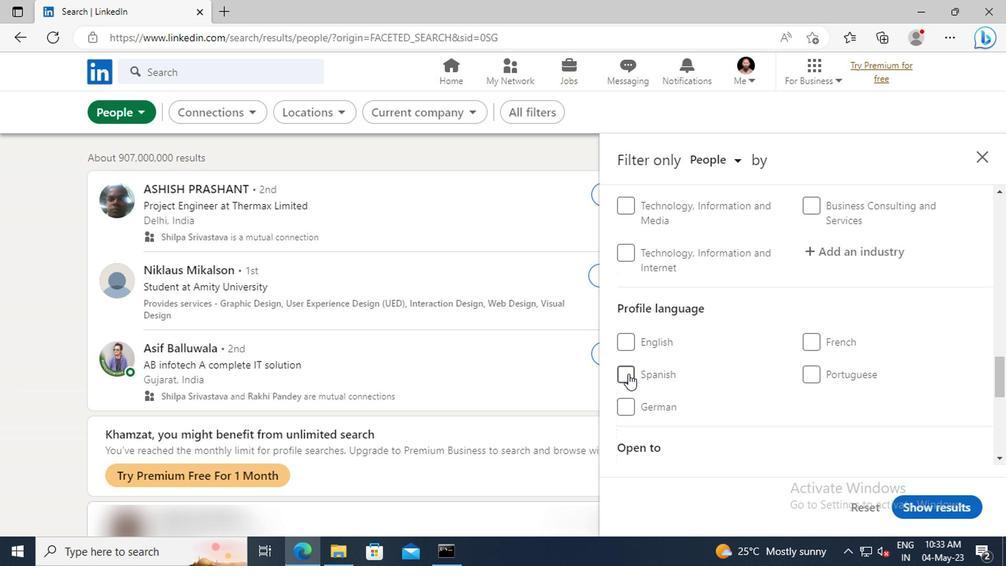 
Action: Mouse moved to (817, 350)
Screenshot: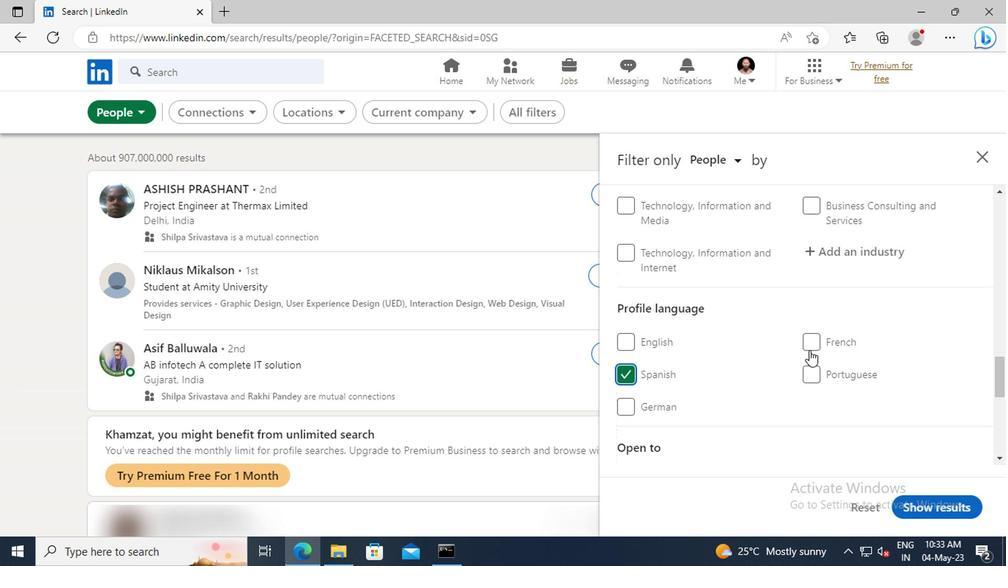 
Action: Mouse scrolled (817, 351) with delta (0, 0)
Screenshot: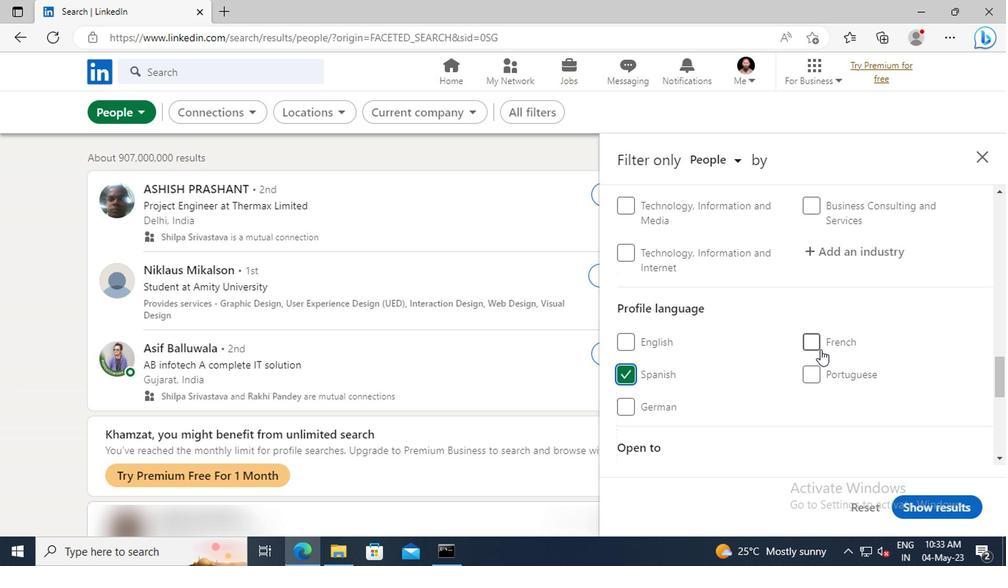 
Action: Mouse scrolled (817, 351) with delta (0, 0)
Screenshot: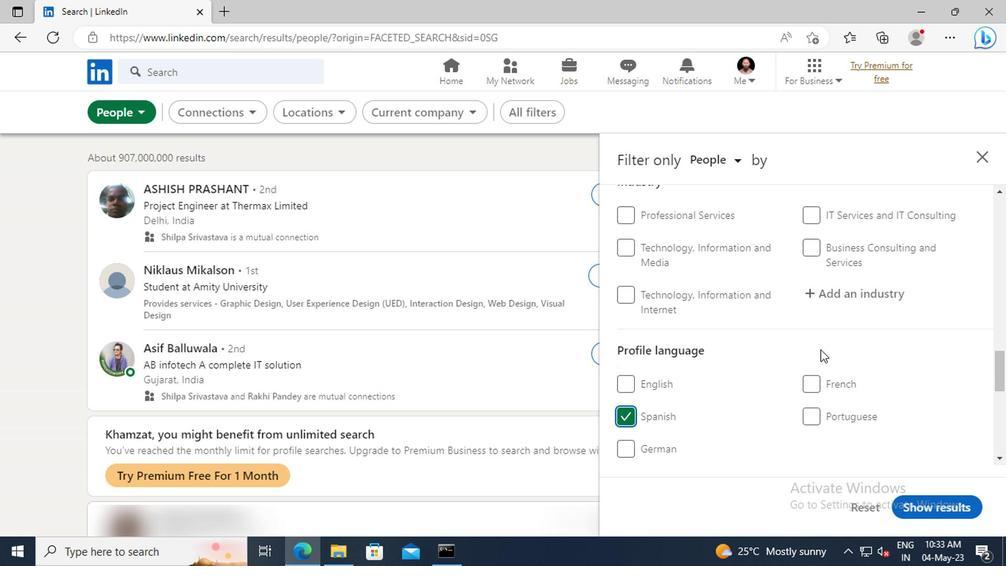 
Action: Mouse scrolled (817, 351) with delta (0, 0)
Screenshot: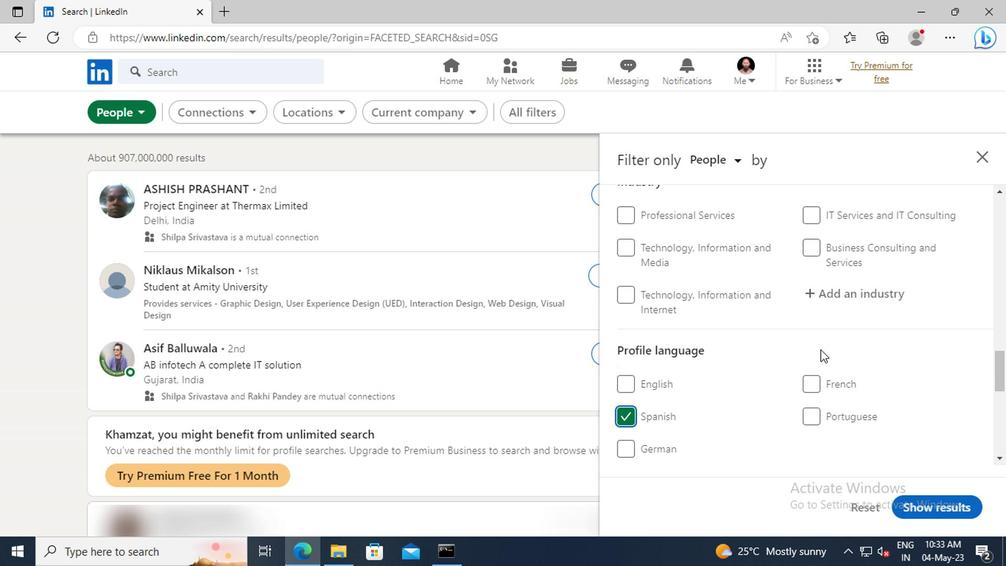 
Action: Mouse moved to (818, 349)
Screenshot: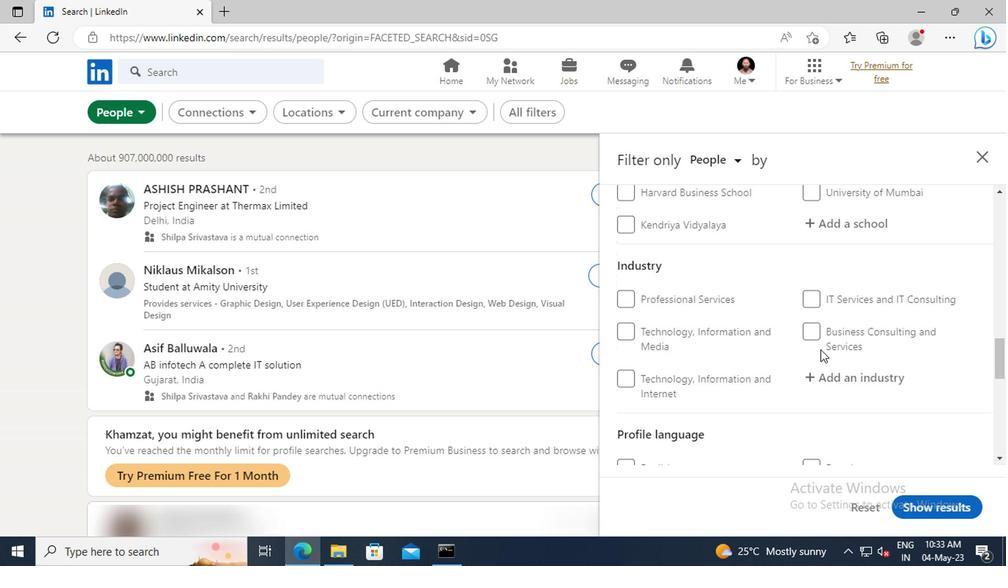 
Action: Mouse scrolled (818, 350) with delta (0, 1)
Screenshot: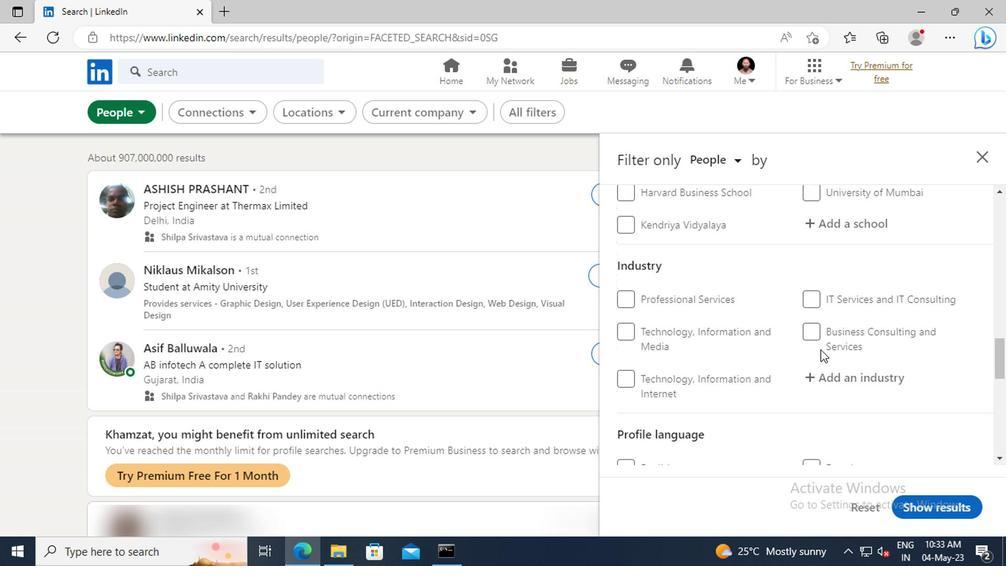 
Action: Mouse scrolled (818, 350) with delta (0, 1)
Screenshot: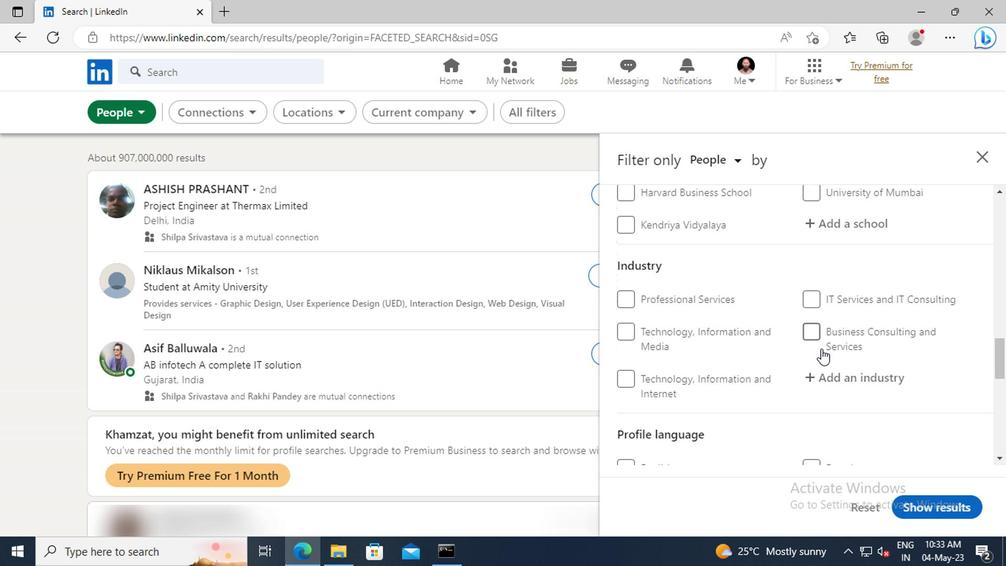 
Action: Mouse scrolled (818, 350) with delta (0, 1)
Screenshot: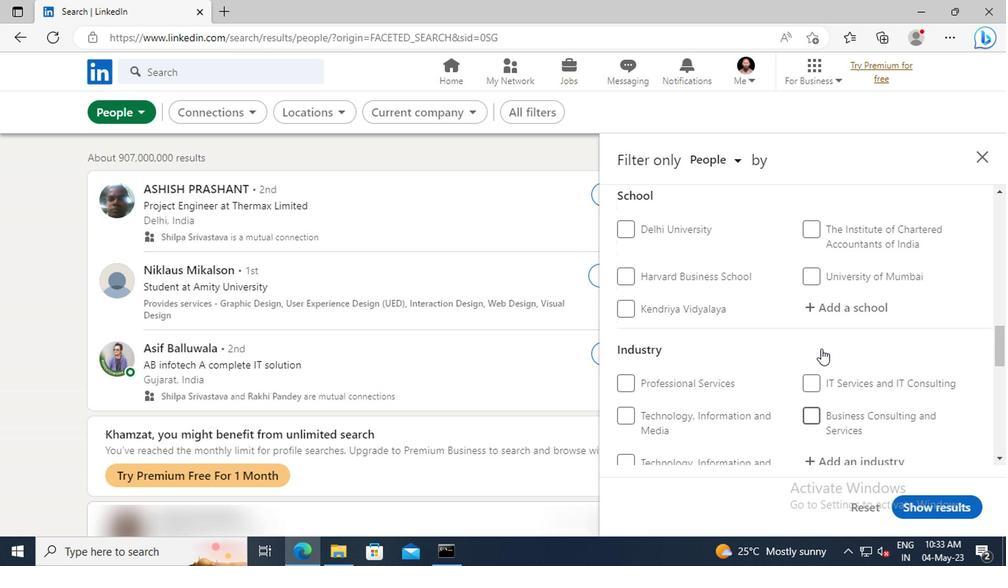 
Action: Mouse scrolled (818, 350) with delta (0, 1)
Screenshot: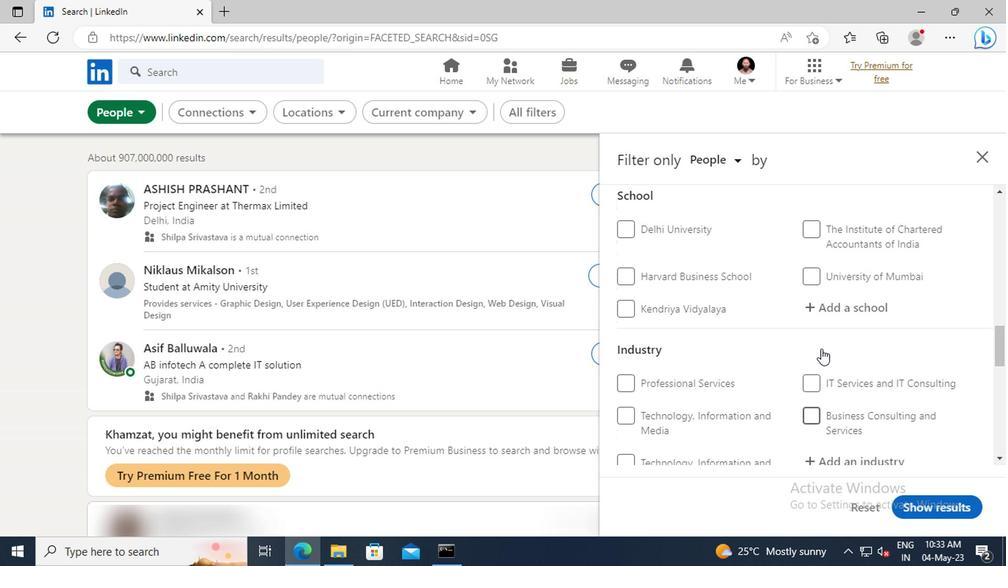 
Action: Mouse scrolled (818, 350) with delta (0, 1)
Screenshot: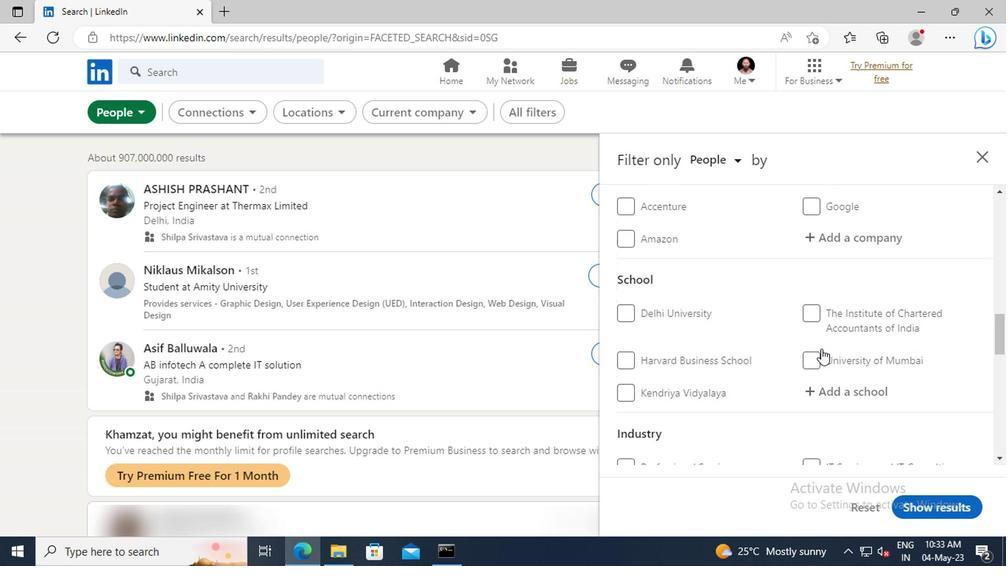 
Action: Mouse scrolled (818, 350) with delta (0, 1)
Screenshot: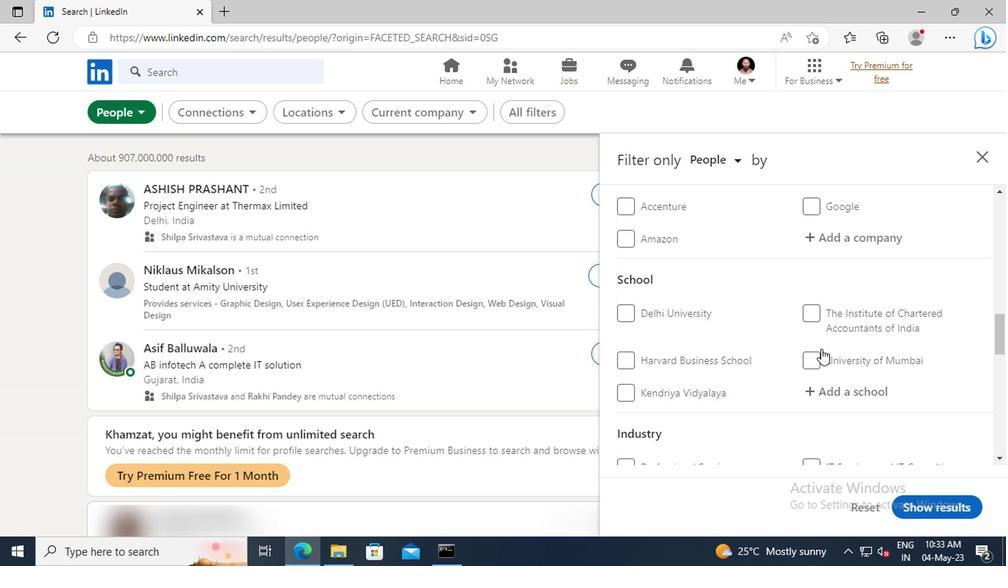 
Action: Mouse scrolled (818, 350) with delta (0, 1)
Screenshot: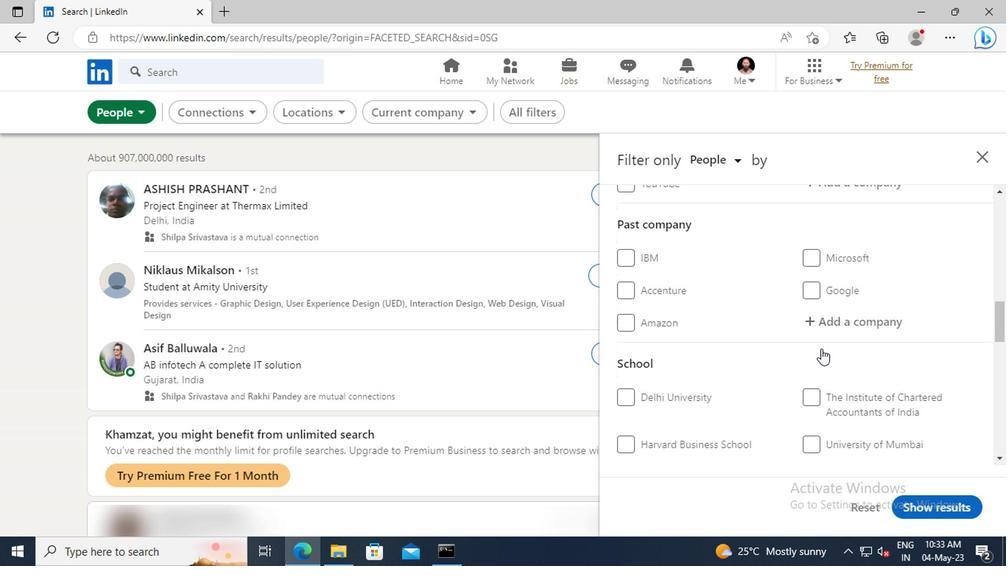 
Action: Mouse scrolled (818, 350) with delta (0, 1)
Screenshot: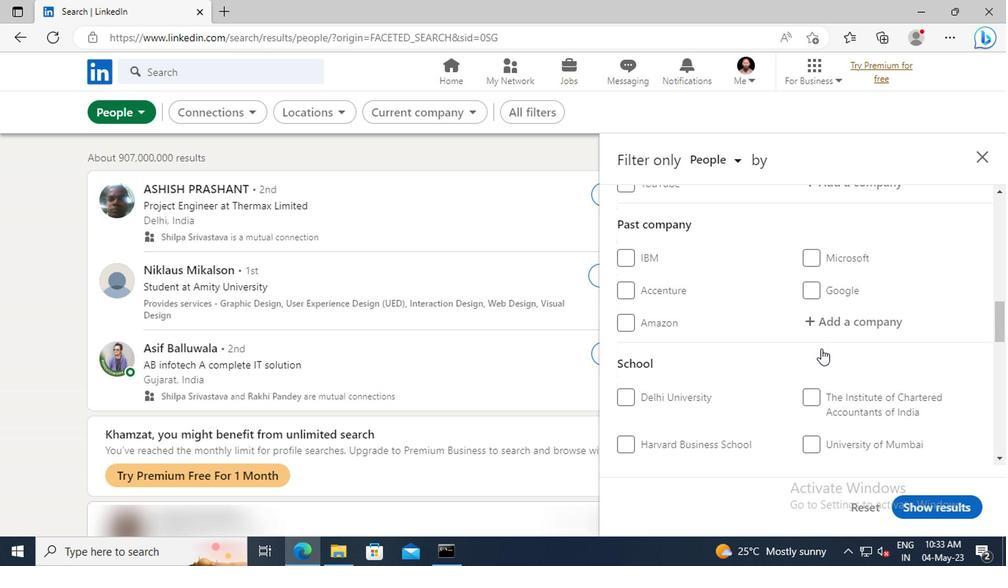 
Action: Mouse scrolled (818, 350) with delta (0, 1)
Screenshot: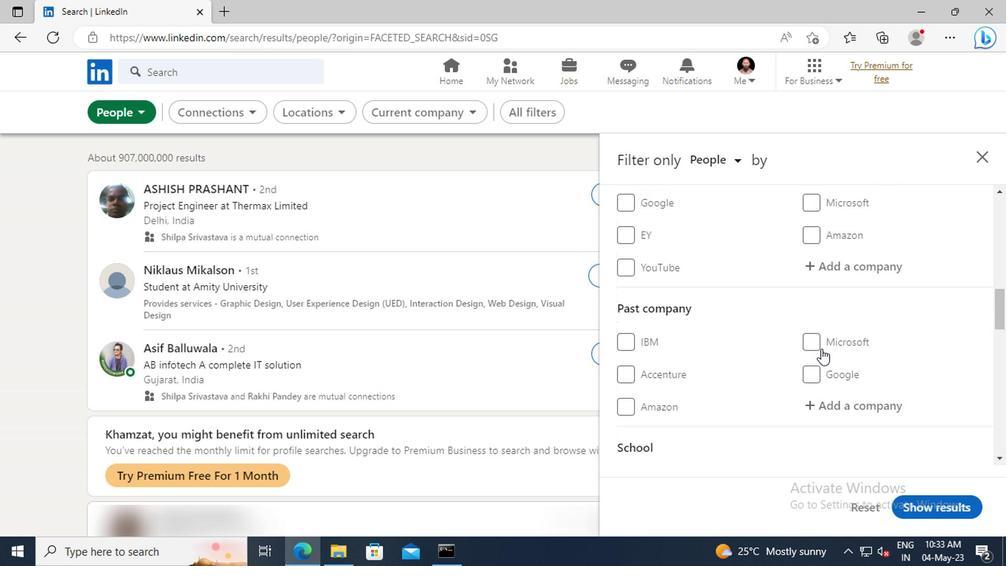 
Action: Mouse moved to (817, 314)
Screenshot: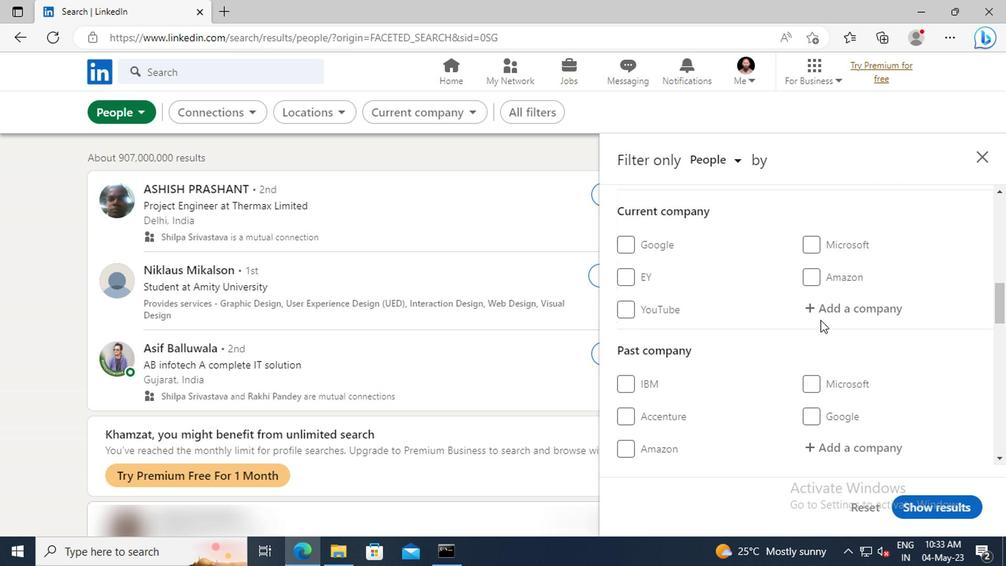 
Action: Mouse pressed left at (817, 314)
Screenshot: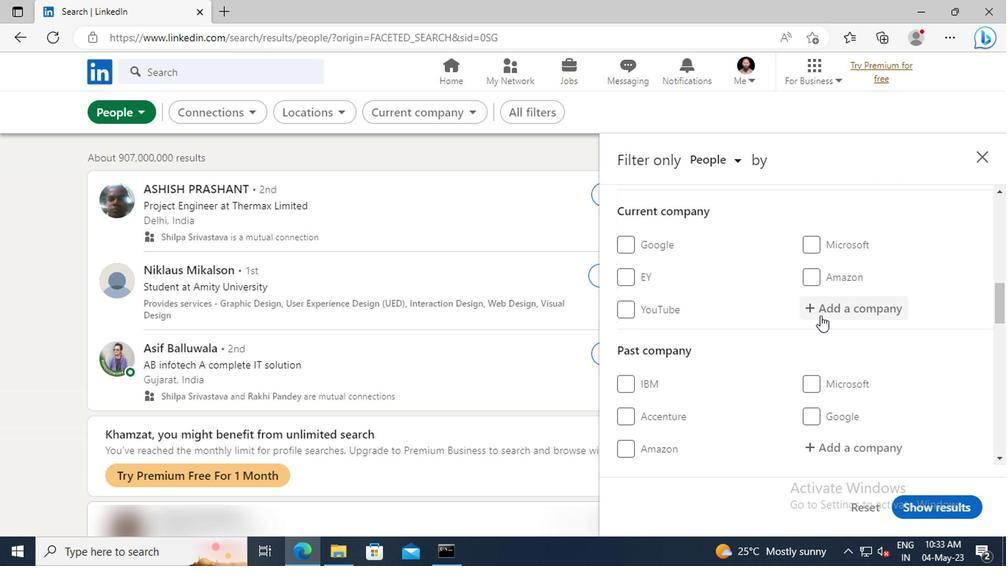 
Action: Key pressed <Key.shift>
Screenshot: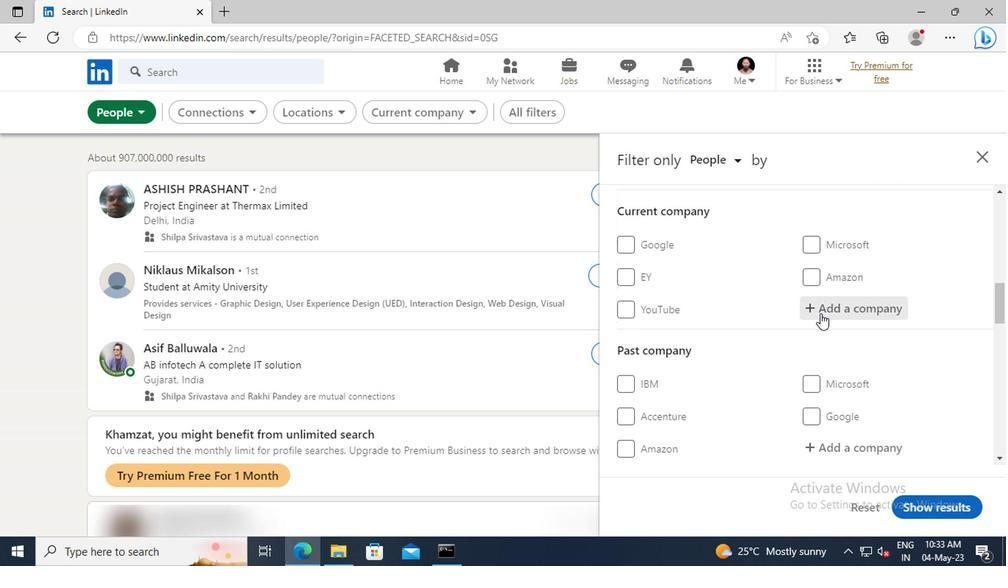 
Action: Mouse moved to (813, 314)
Screenshot: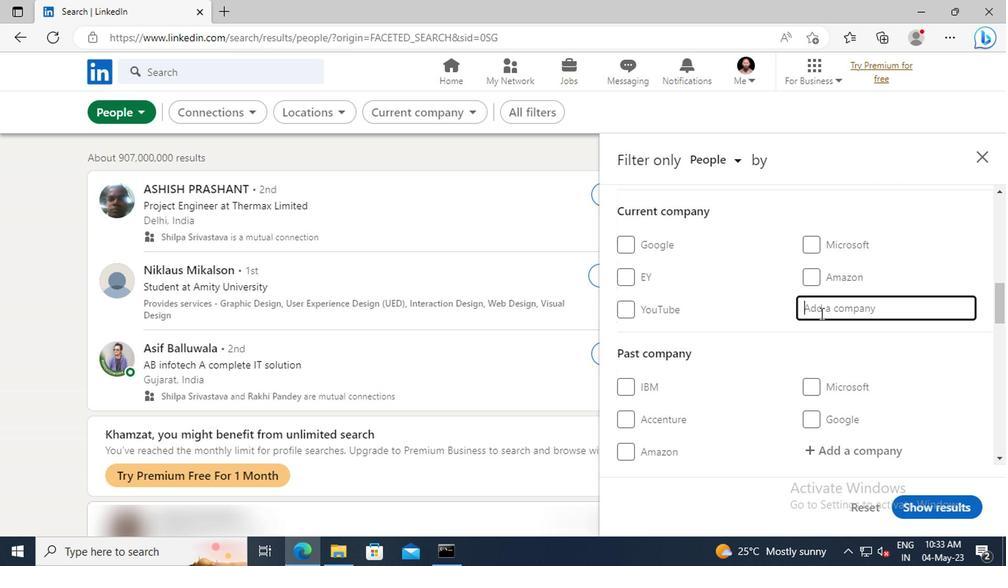 
Action: Key pressed FORBES<Key.space><Key.shift>I
Screenshot: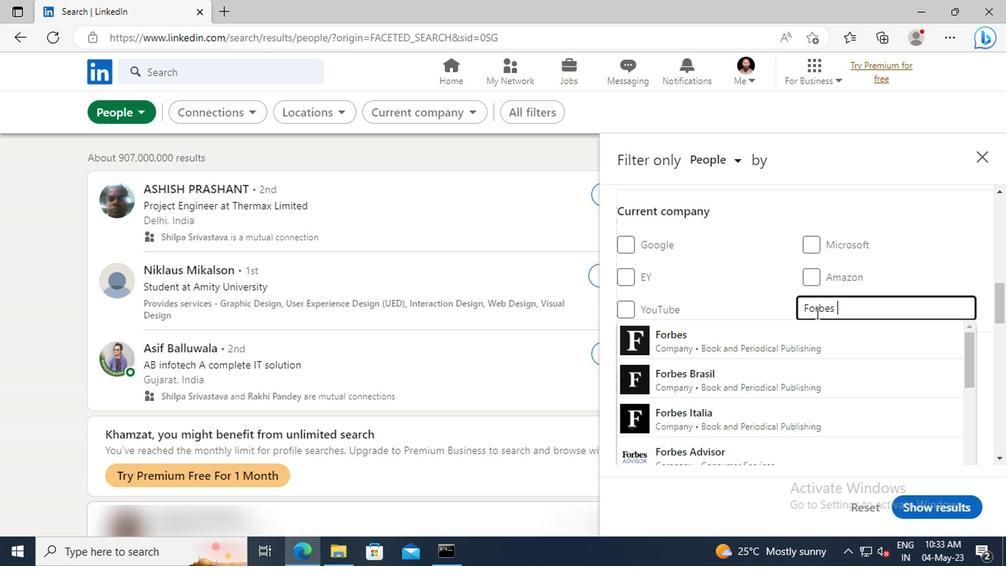
Action: Mouse moved to (813, 314)
Screenshot: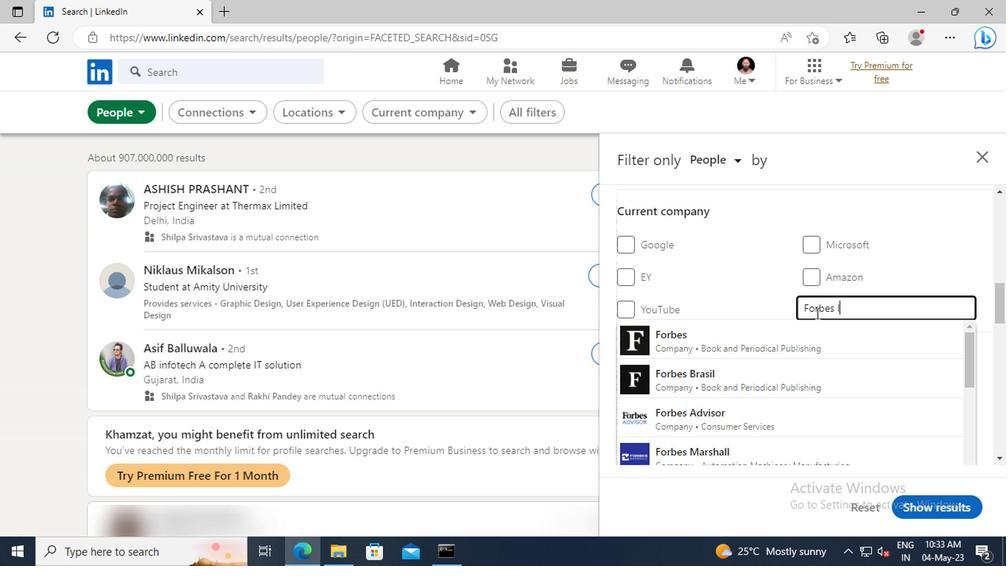 
Action: Key pressed ND
Screenshot: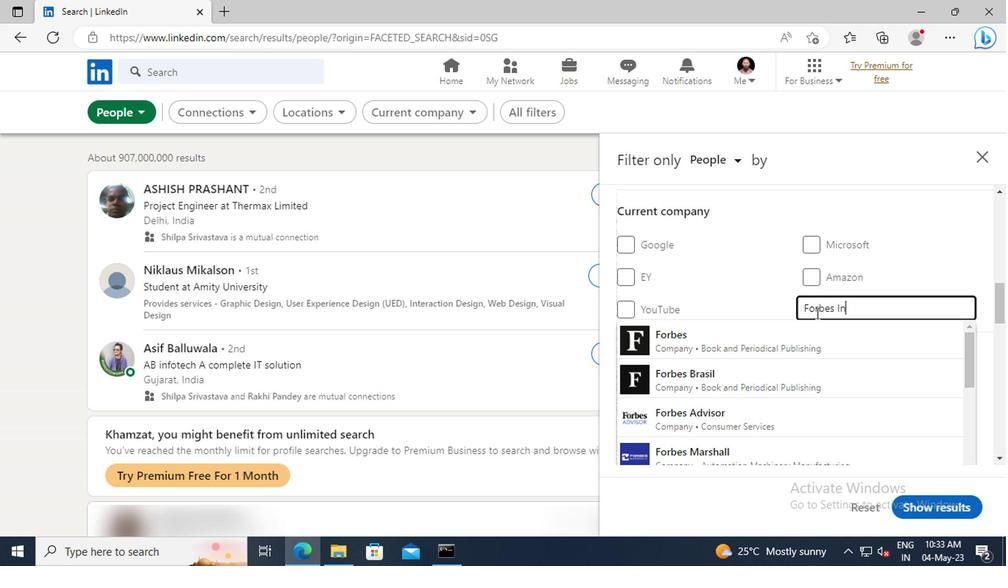 
Action: Mouse moved to (812, 332)
Screenshot: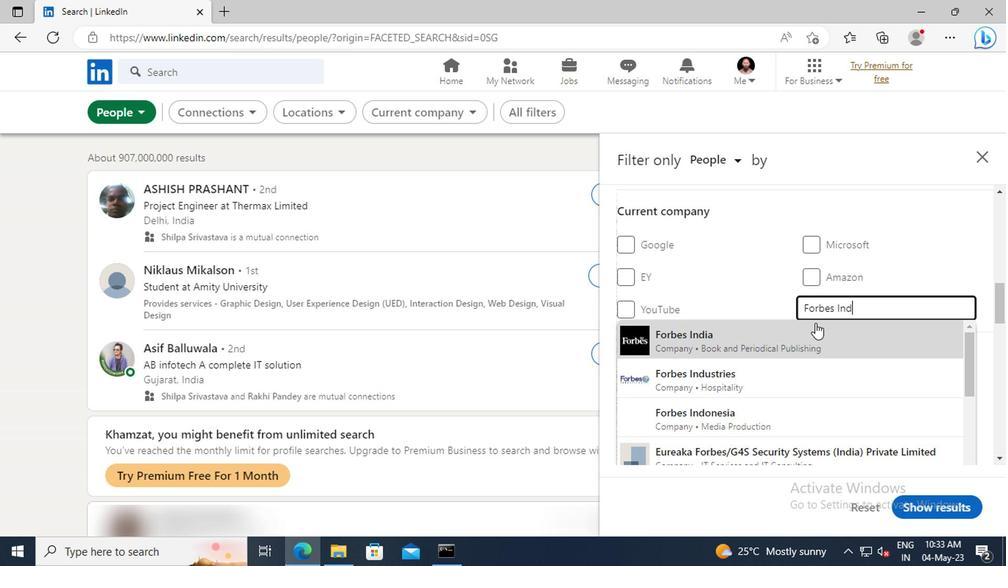 
Action: Mouse pressed left at (812, 332)
Screenshot: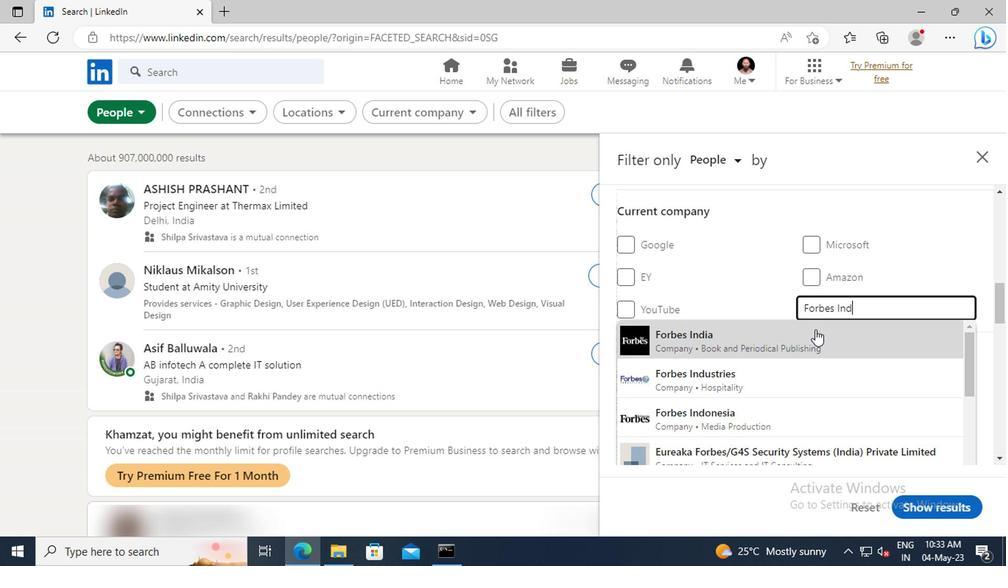
Action: Mouse scrolled (812, 331) with delta (0, -1)
Screenshot: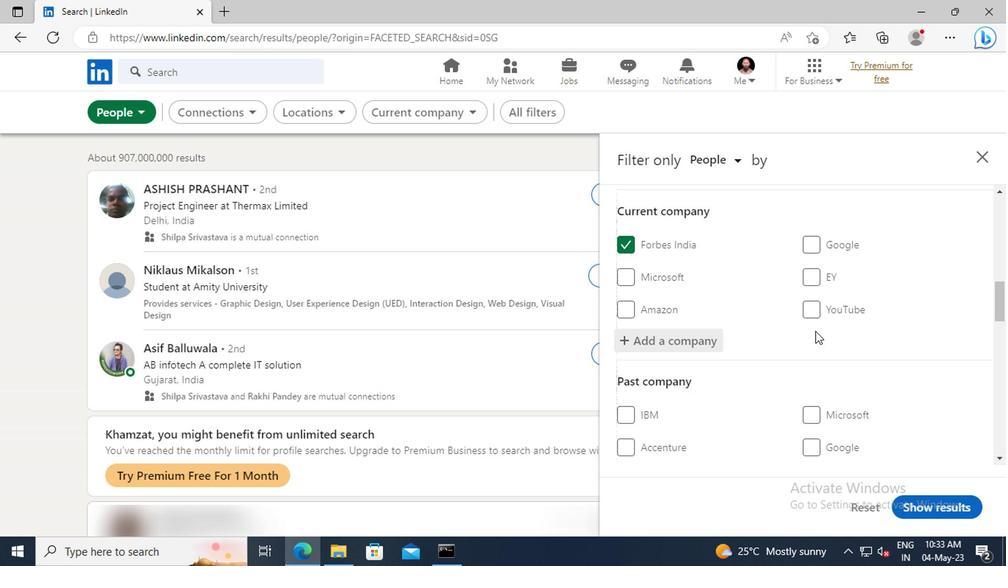 
Action: Mouse scrolled (812, 331) with delta (0, -1)
Screenshot: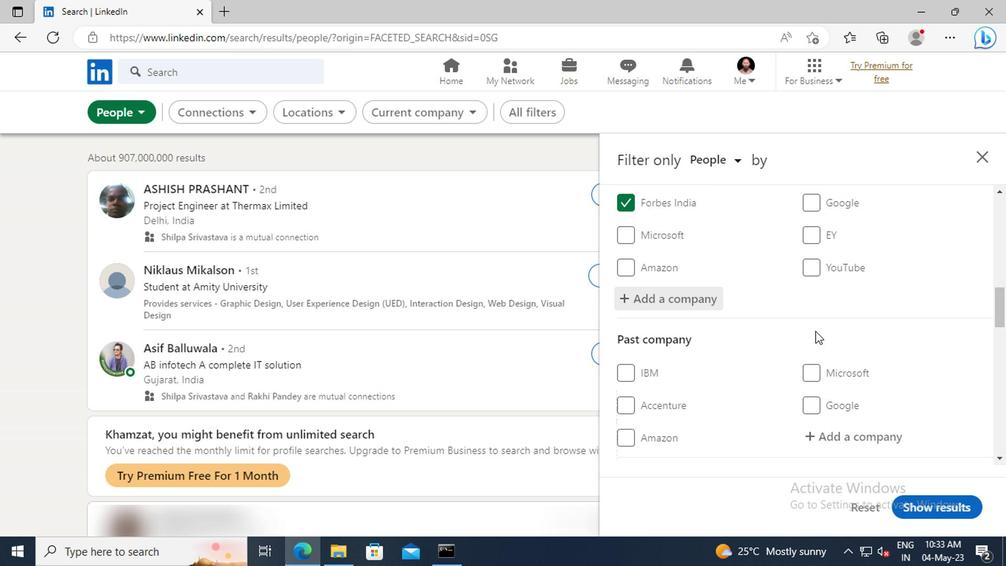 
Action: Mouse scrolled (812, 331) with delta (0, -1)
Screenshot: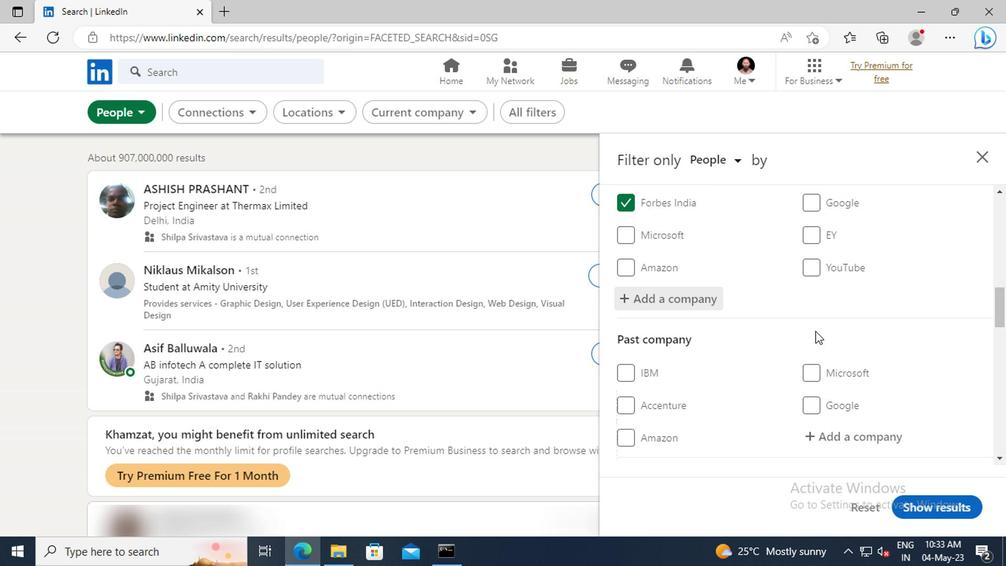 
Action: Mouse scrolled (812, 331) with delta (0, -1)
Screenshot: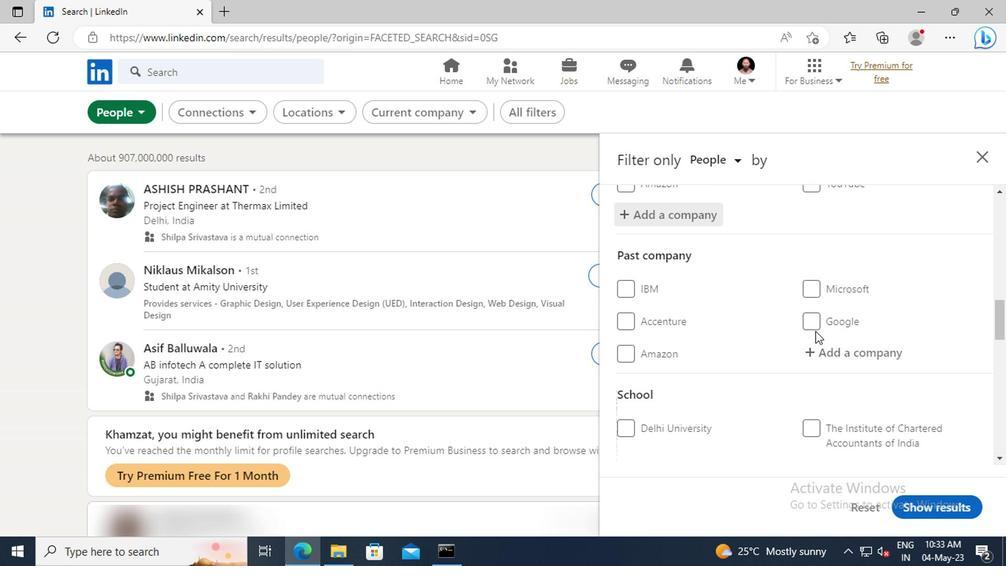 
Action: Mouse scrolled (812, 331) with delta (0, -1)
Screenshot: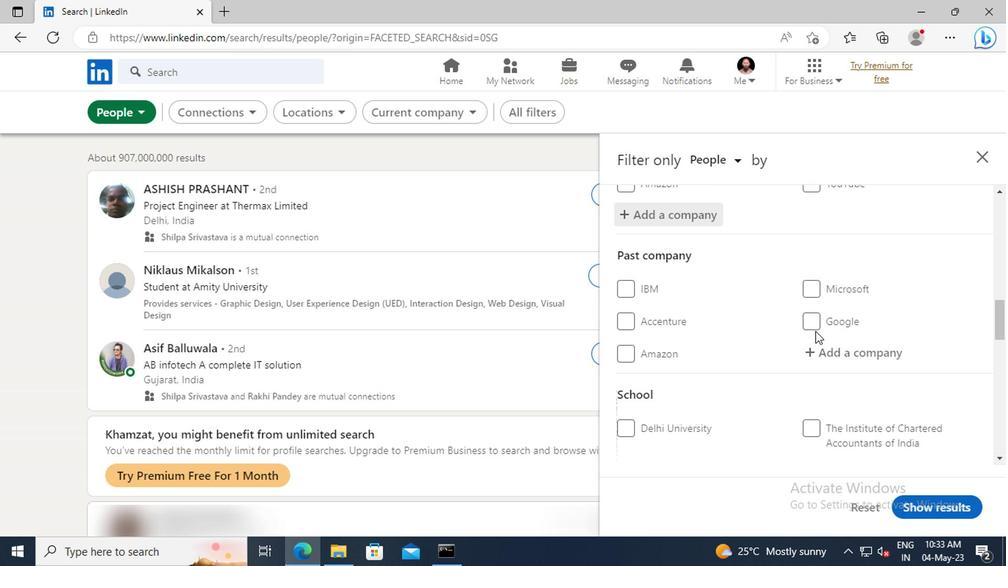 
Action: Mouse moved to (813, 322)
Screenshot: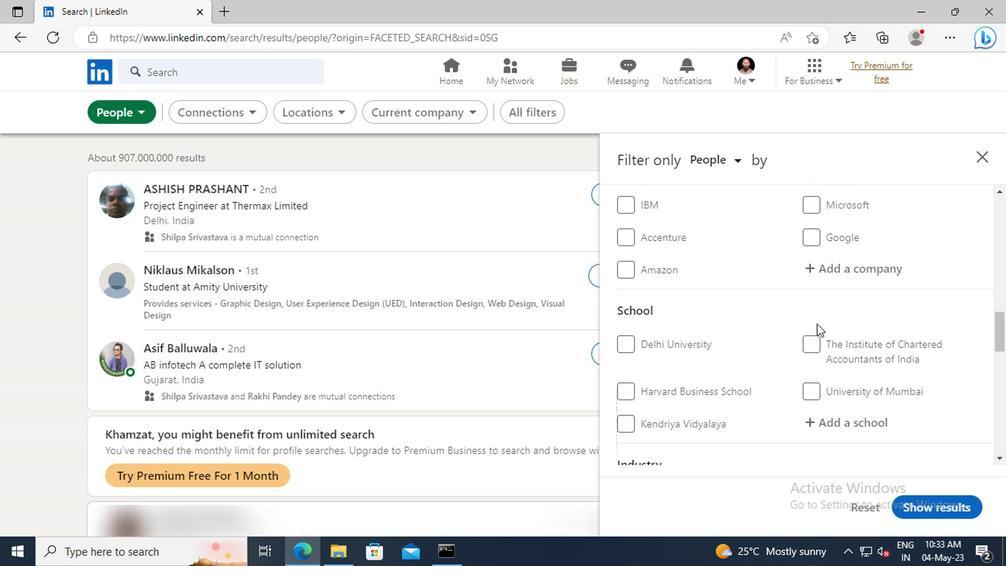 
Action: Mouse scrolled (813, 321) with delta (0, 0)
Screenshot: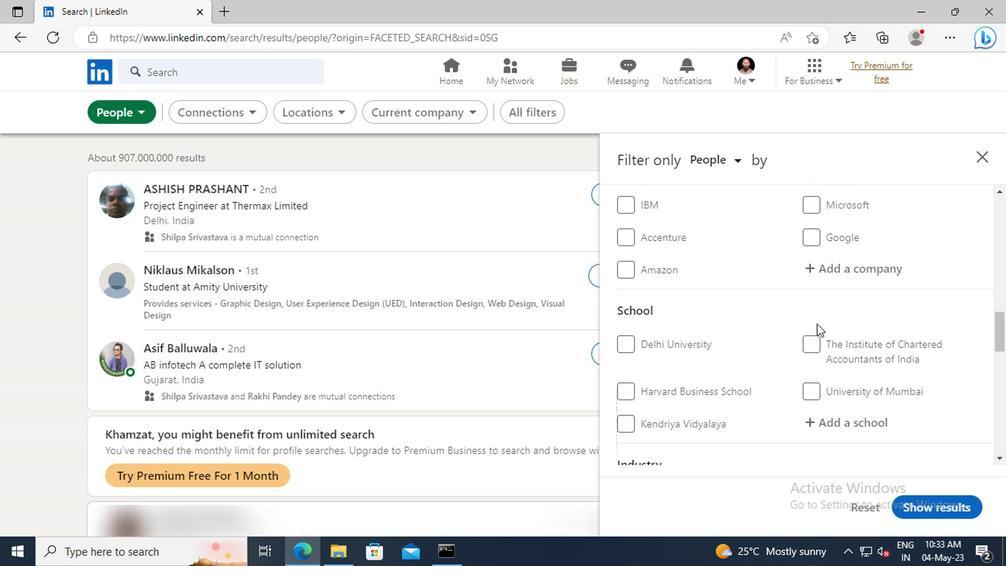 
Action: Mouse moved to (813, 321)
Screenshot: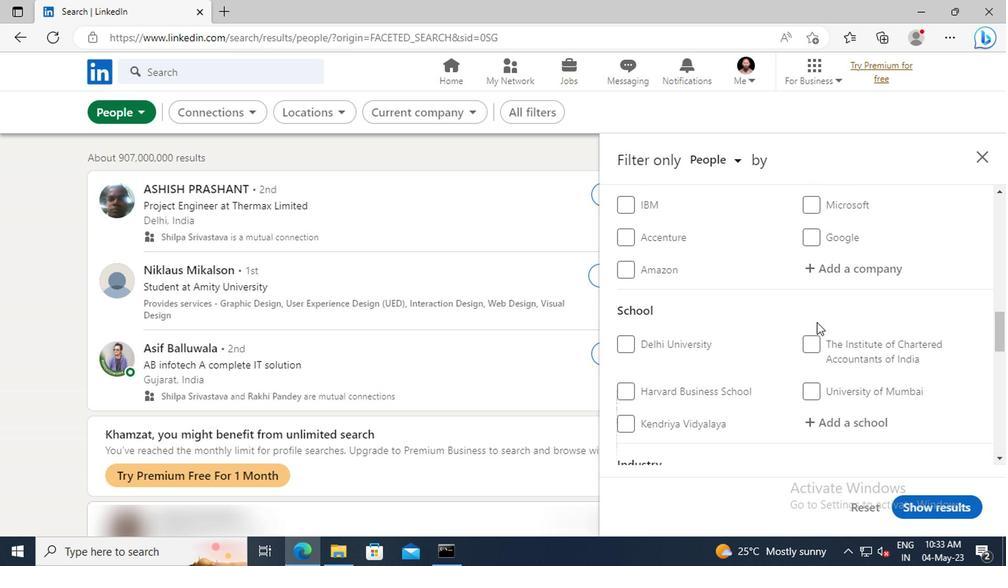 
Action: Mouse scrolled (813, 321) with delta (0, 0)
Screenshot: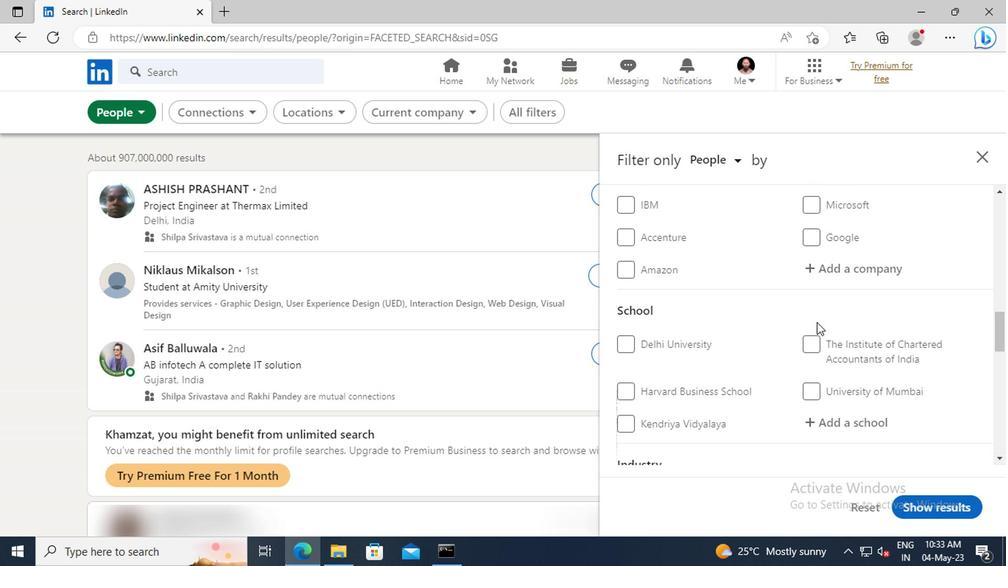 
Action: Mouse moved to (817, 337)
Screenshot: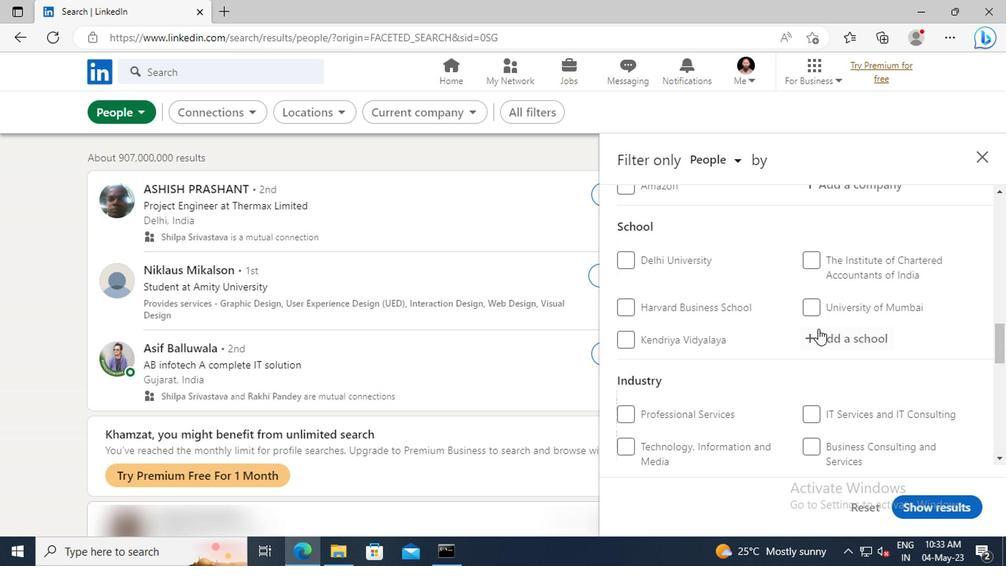 
Action: Mouse pressed left at (817, 337)
Screenshot: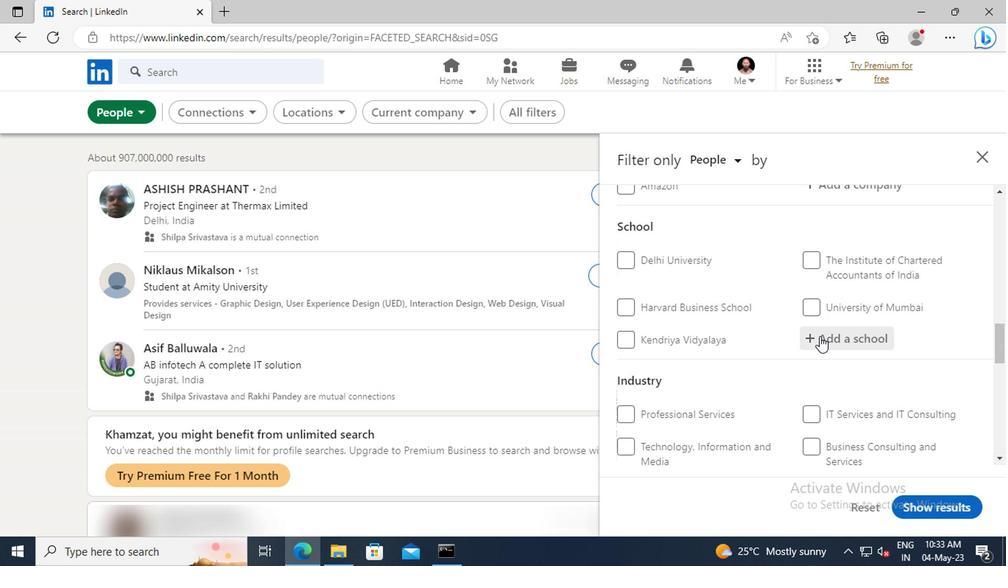 
Action: Key pressed <Key.shift><Key.shift>FRESHER<Key.space>WOM
Screenshot: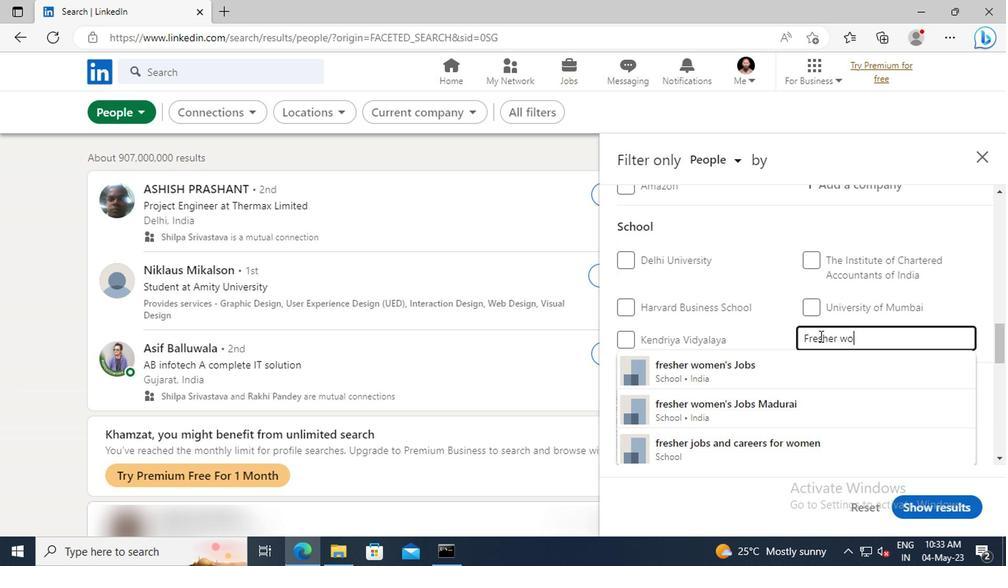 
Action: Mouse moved to (815, 399)
Screenshot: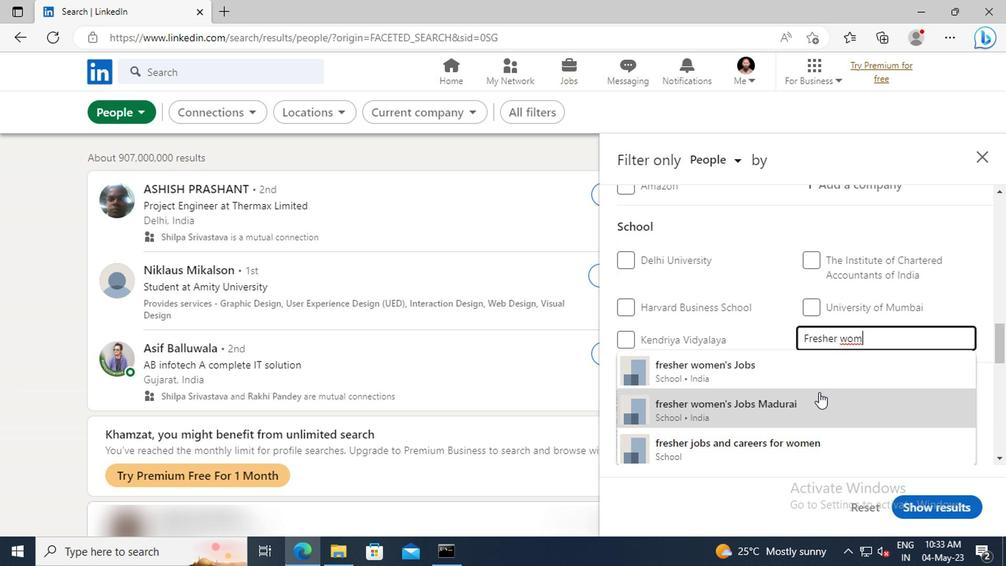 
Action: Mouse pressed left at (815, 399)
Screenshot: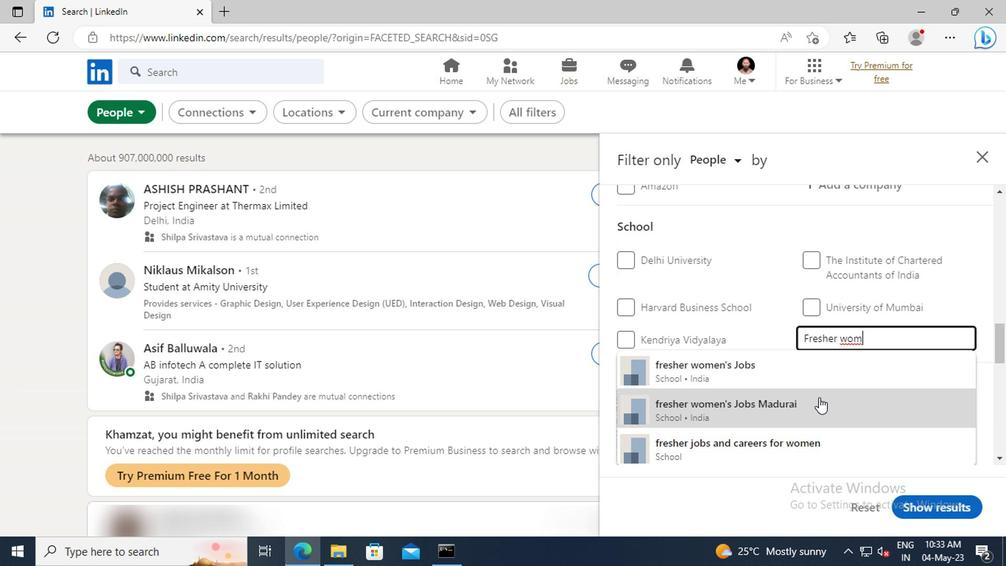 
Action: Mouse moved to (815, 401)
Screenshot: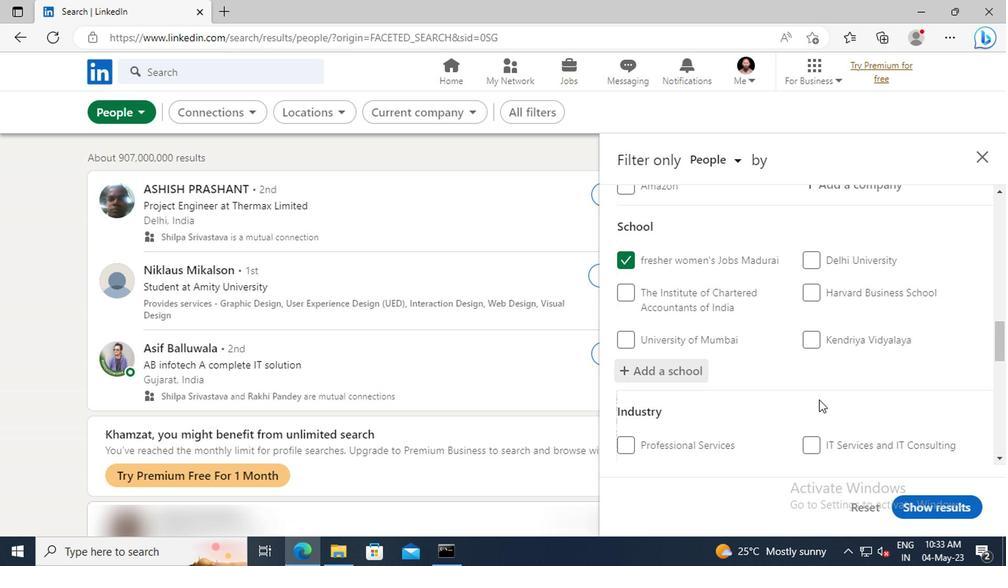 
Action: Mouse scrolled (815, 400) with delta (0, 0)
Screenshot: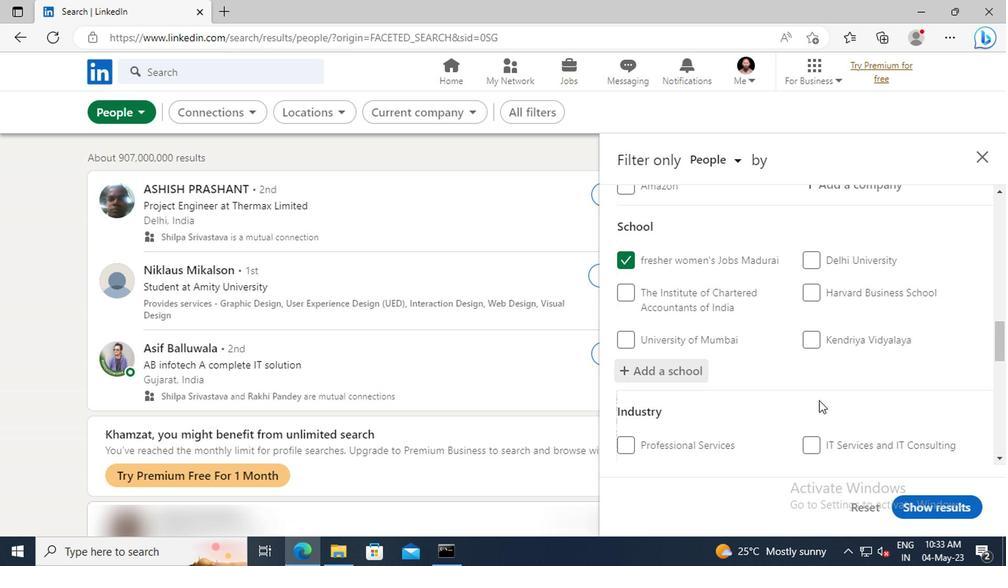 
Action: Mouse scrolled (815, 400) with delta (0, 0)
Screenshot: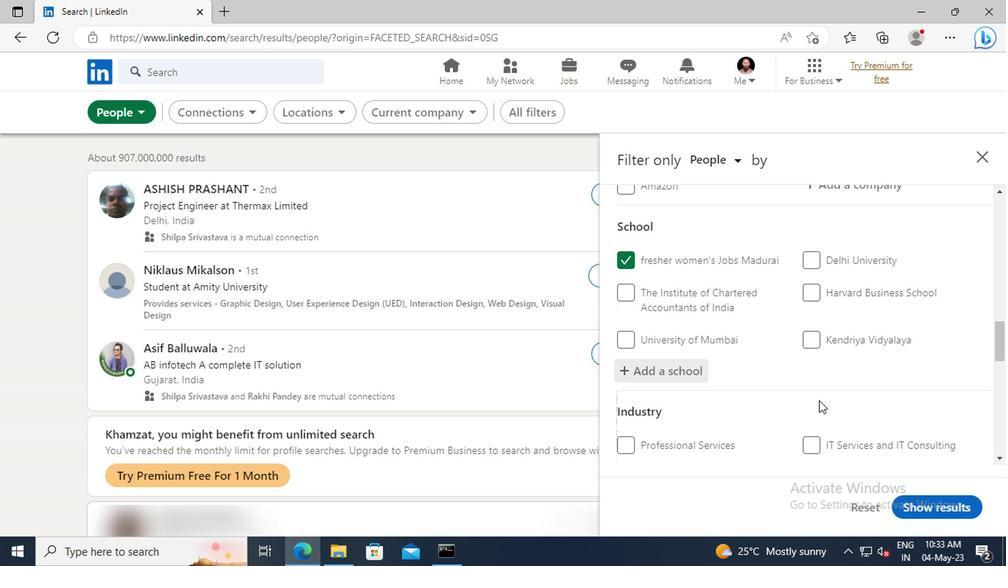
Action: Mouse moved to (815, 367)
Screenshot: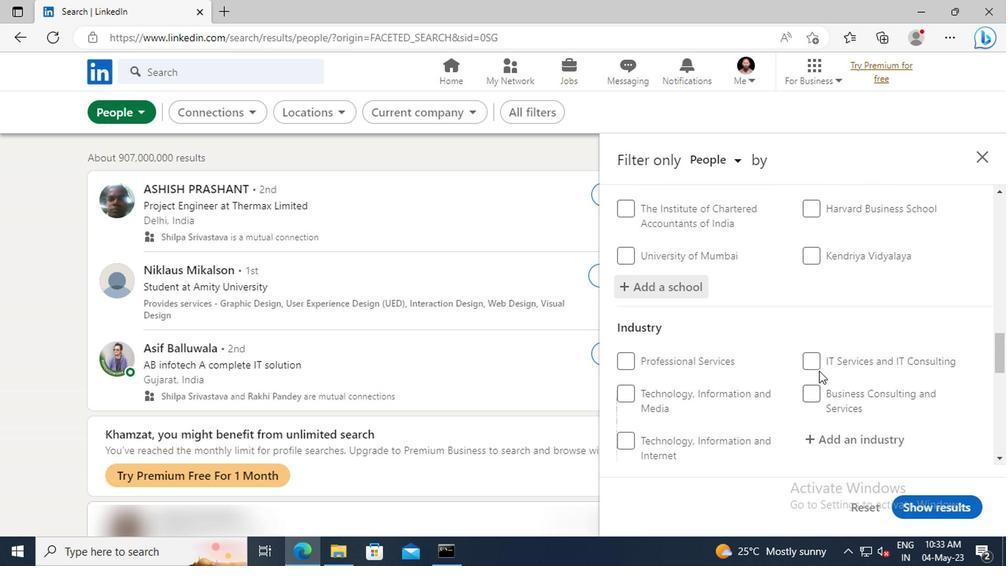 
Action: Mouse scrolled (815, 367) with delta (0, 0)
Screenshot: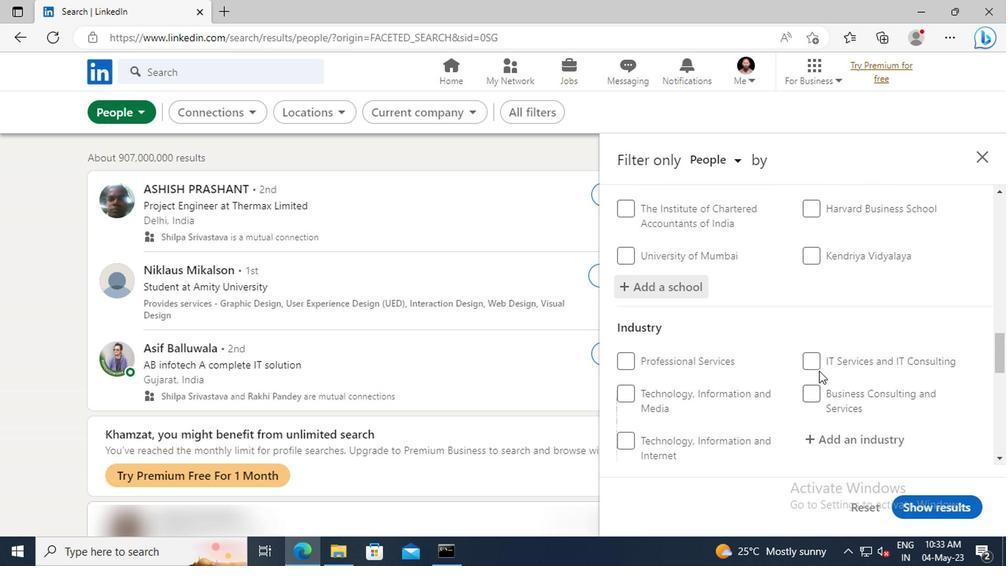 
Action: Mouse moved to (815, 366)
Screenshot: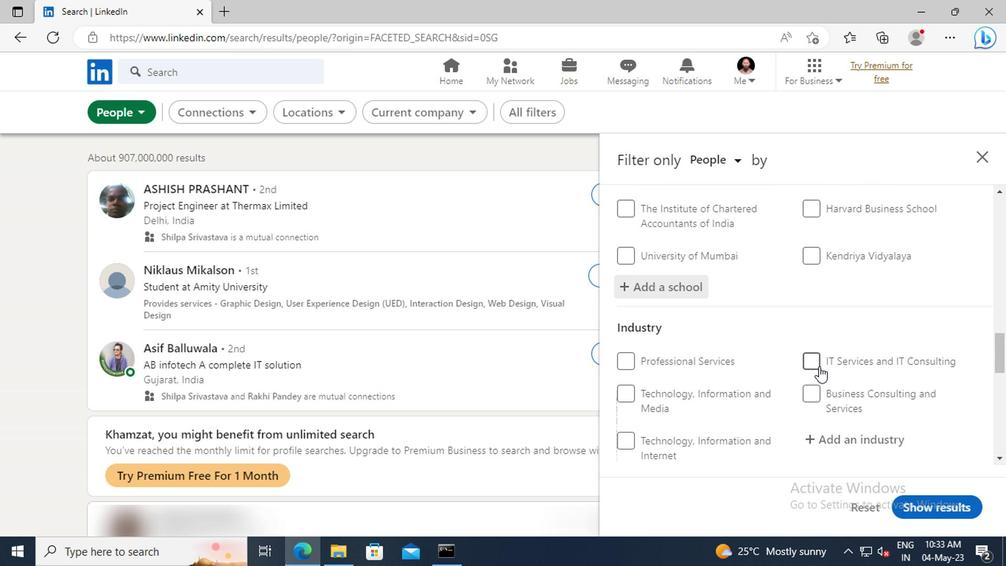 
Action: Mouse scrolled (815, 365) with delta (0, 0)
Screenshot: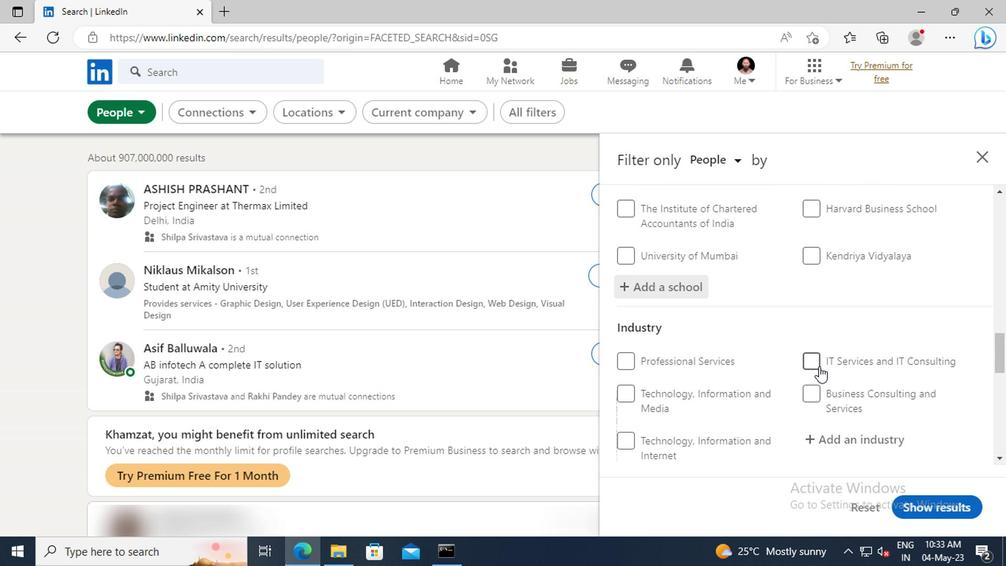
Action: Mouse moved to (815, 362)
Screenshot: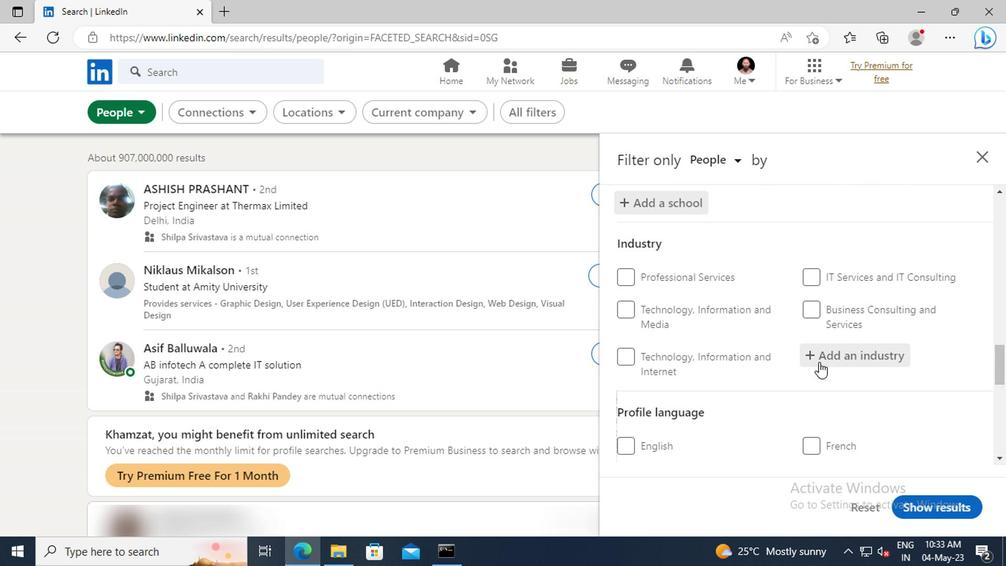 
Action: Mouse scrolled (815, 361) with delta (0, 0)
Screenshot: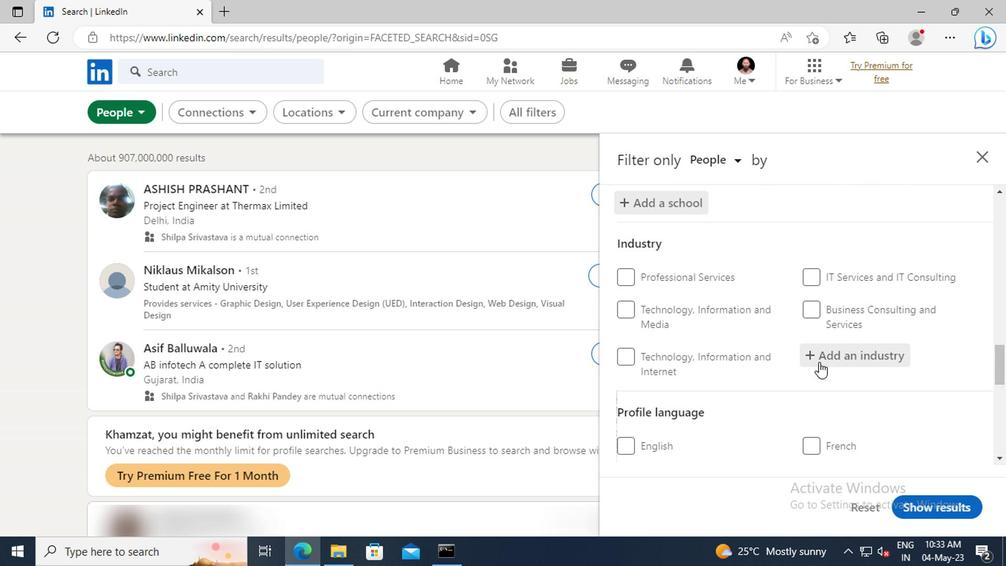 
Action: Mouse moved to (815, 321)
Screenshot: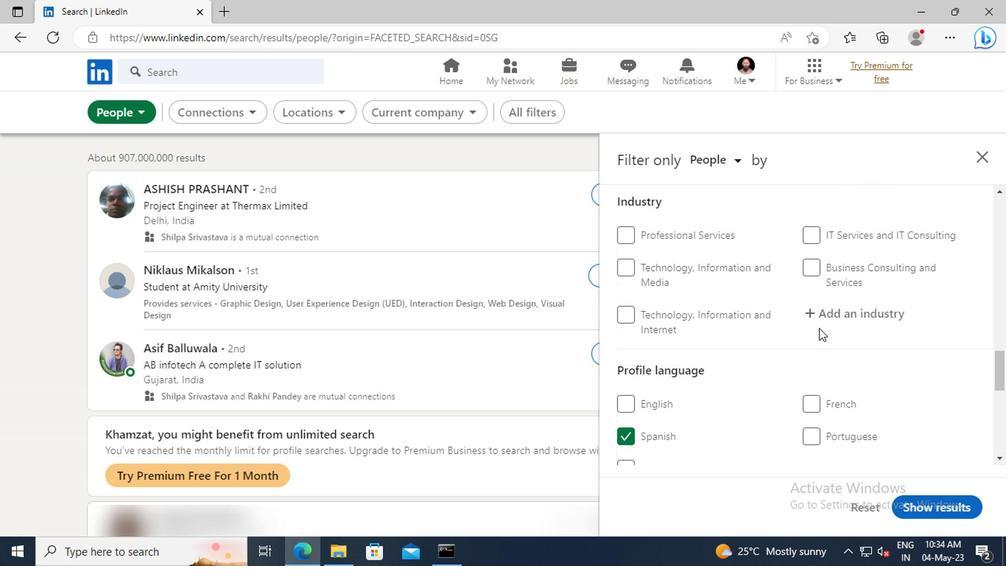 
Action: Mouse pressed left at (815, 321)
Screenshot: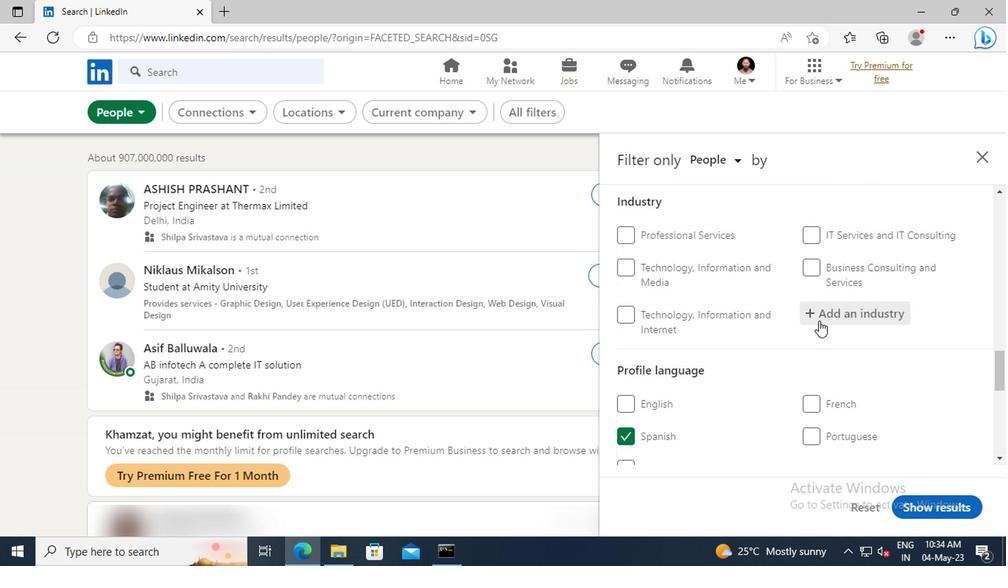 
Action: Key pressed <Key.shift>BARS,<Key.space>
Screenshot: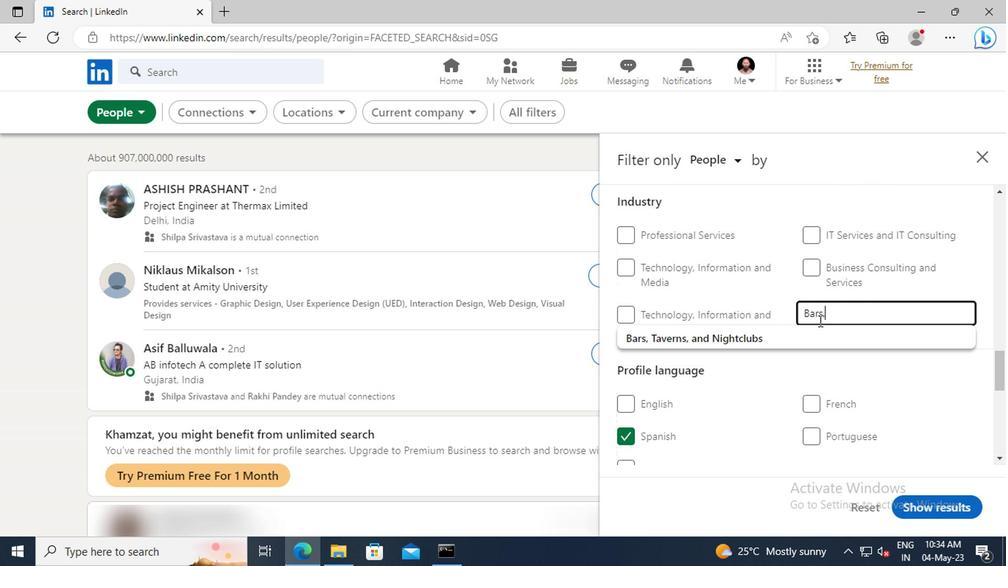 
Action: Mouse moved to (815, 332)
Screenshot: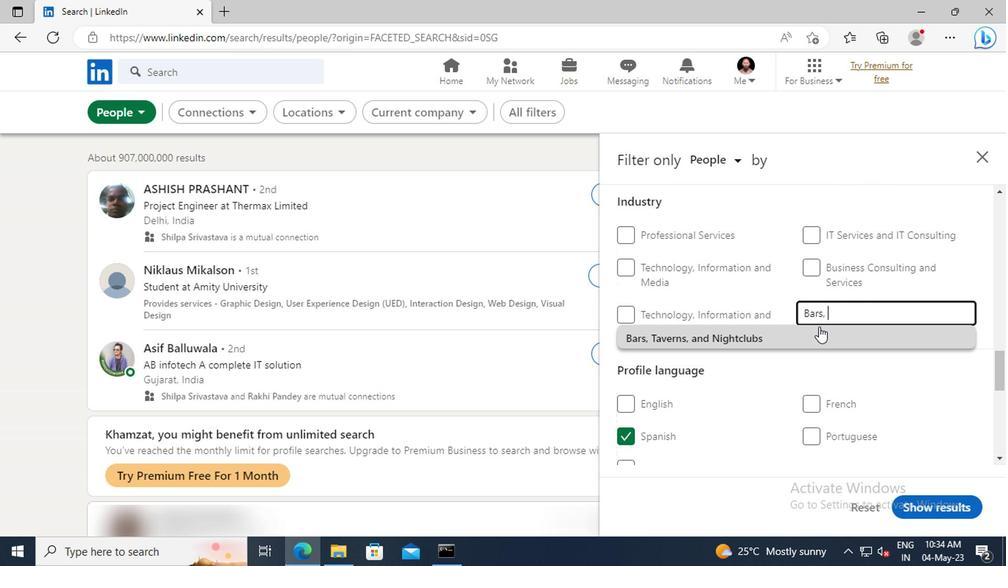 
Action: Mouse pressed left at (815, 332)
Screenshot: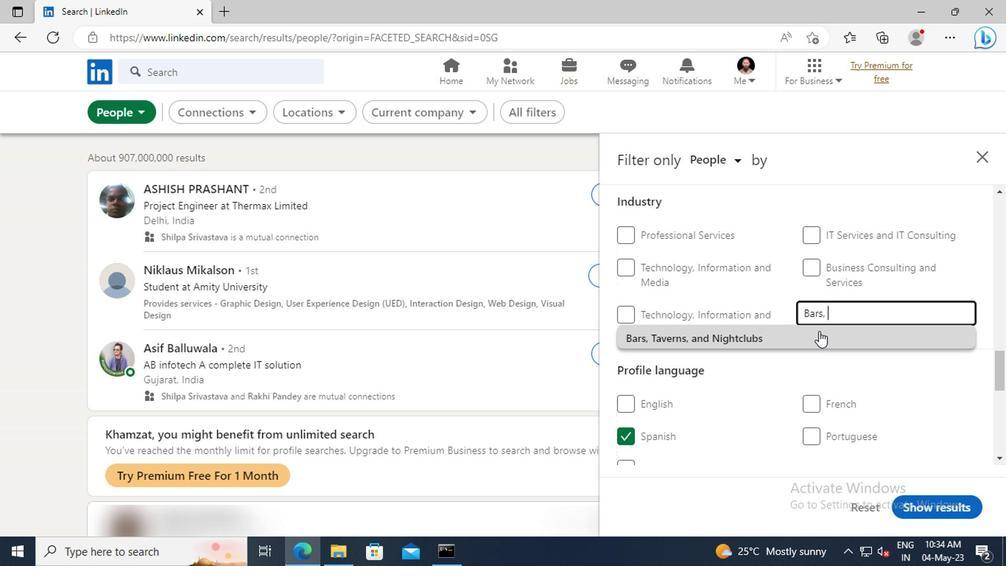 
Action: Mouse scrolled (815, 332) with delta (0, 0)
Screenshot: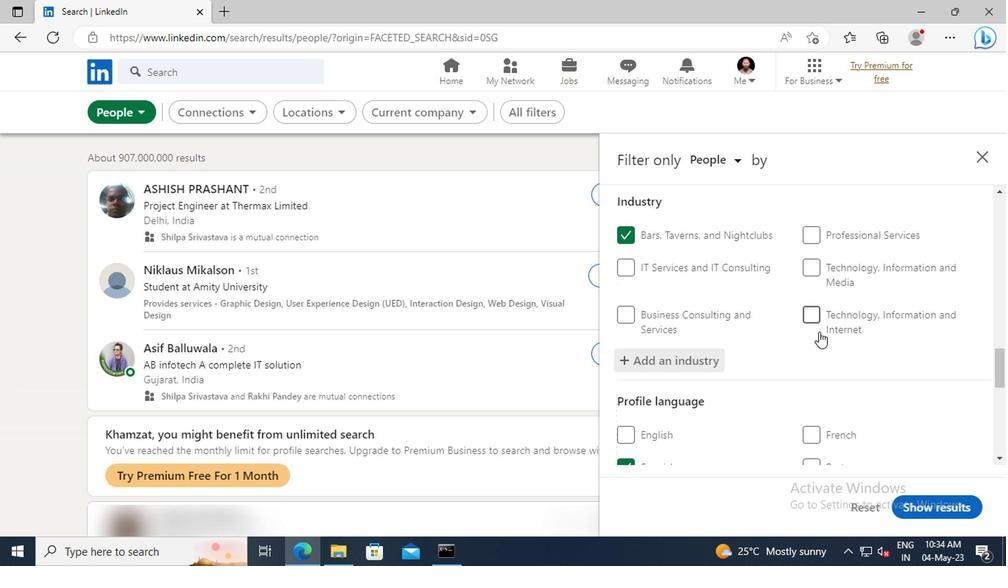 
Action: Mouse scrolled (815, 332) with delta (0, 0)
Screenshot: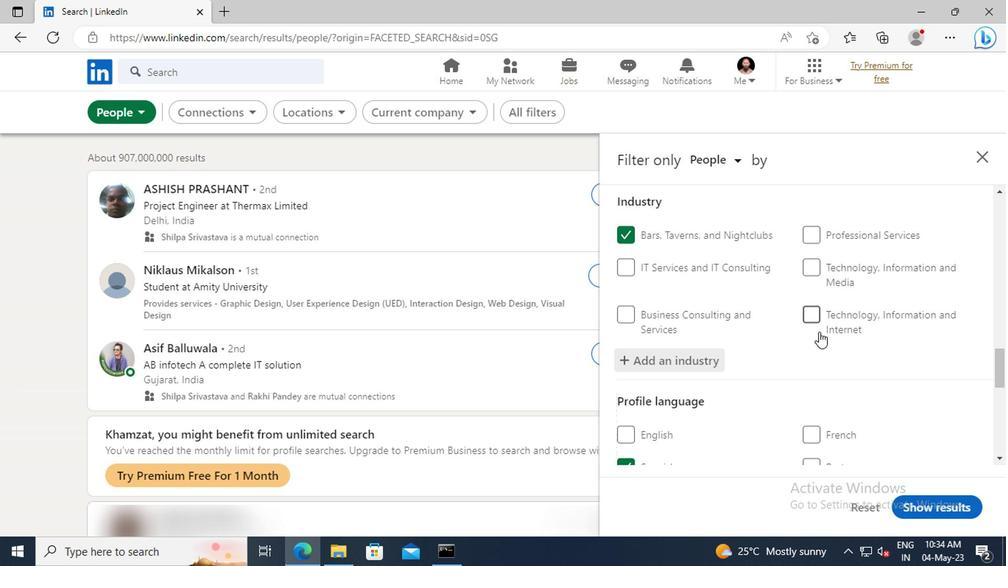
Action: Mouse scrolled (815, 332) with delta (0, 0)
Screenshot: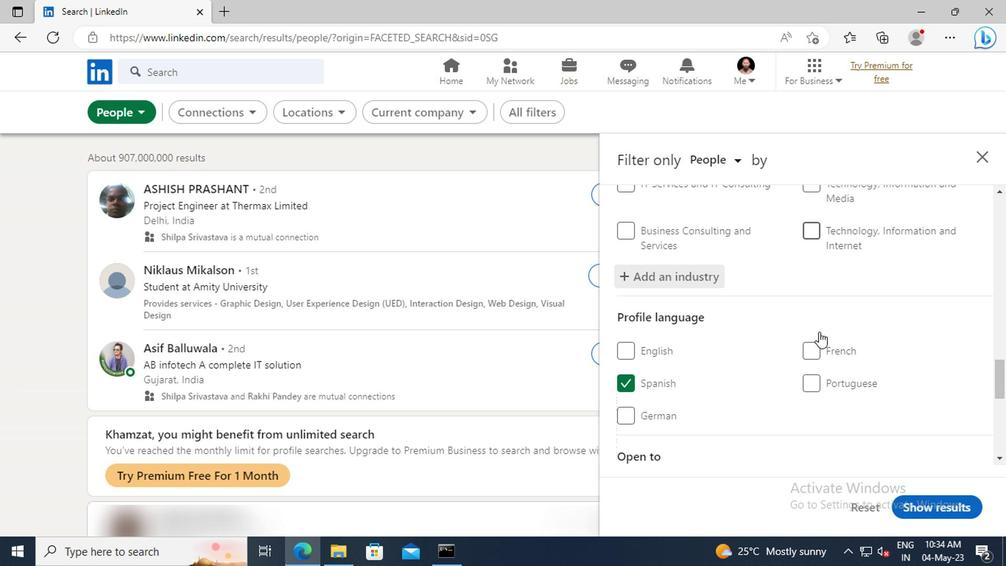 
Action: Mouse scrolled (815, 332) with delta (0, 0)
Screenshot: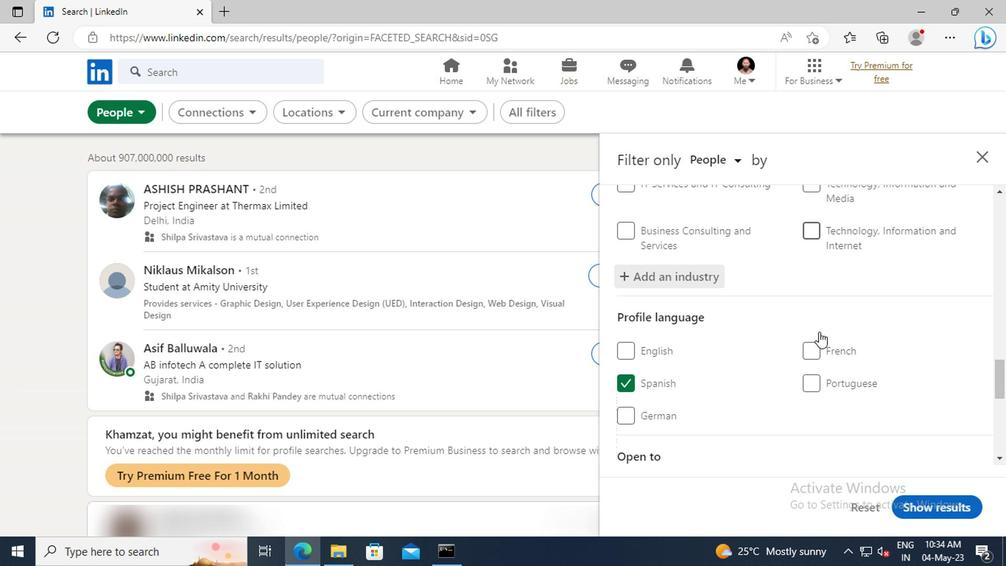 
Action: Mouse moved to (819, 329)
Screenshot: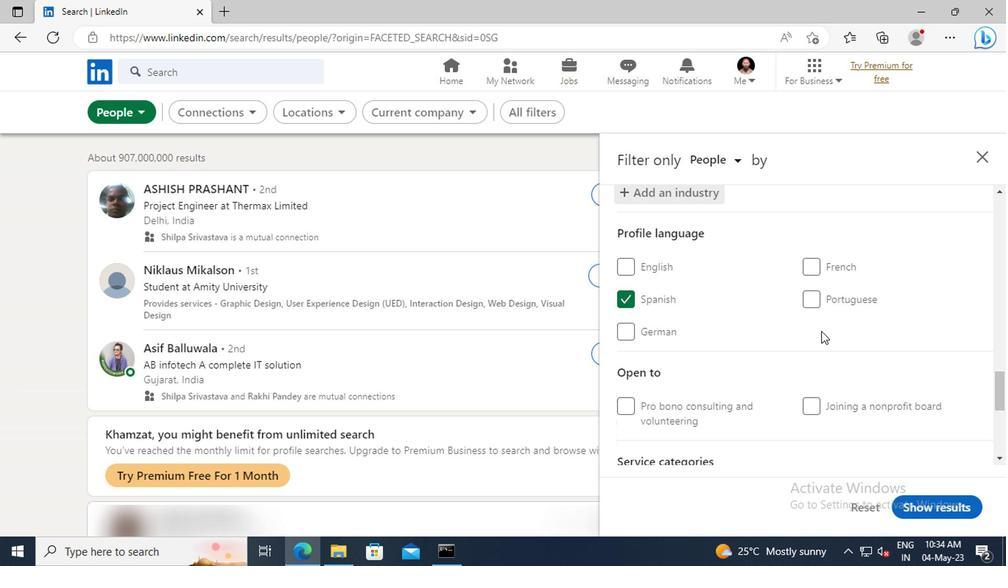 
Action: Mouse scrolled (819, 329) with delta (0, 0)
Screenshot: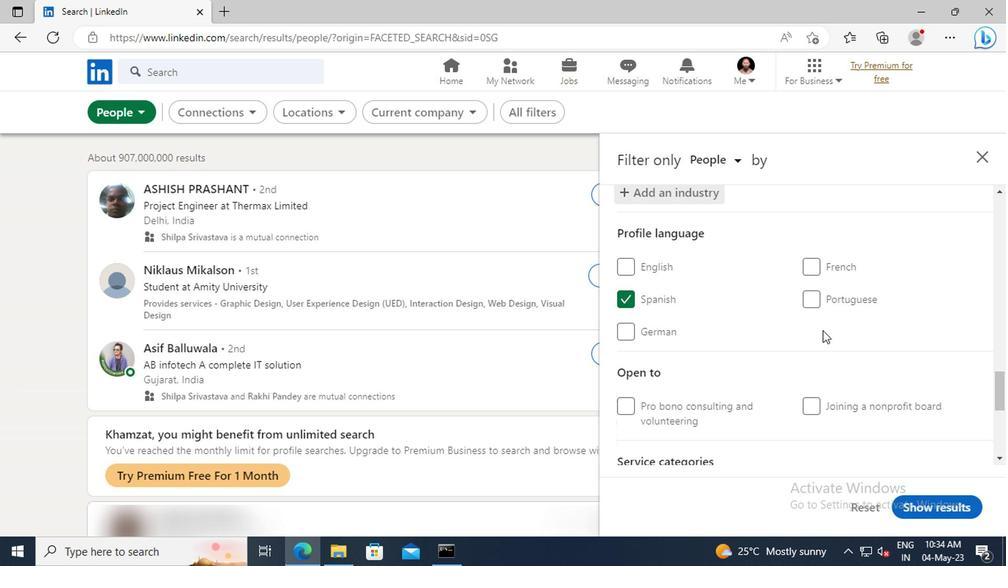 
Action: Mouse moved to (819, 328)
Screenshot: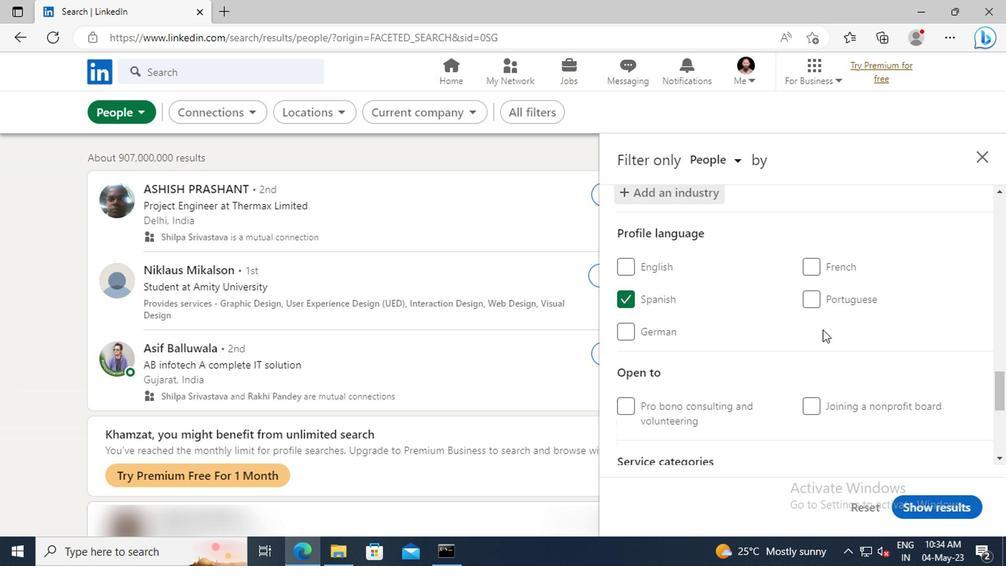 
Action: Mouse scrolled (819, 327) with delta (0, -1)
Screenshot: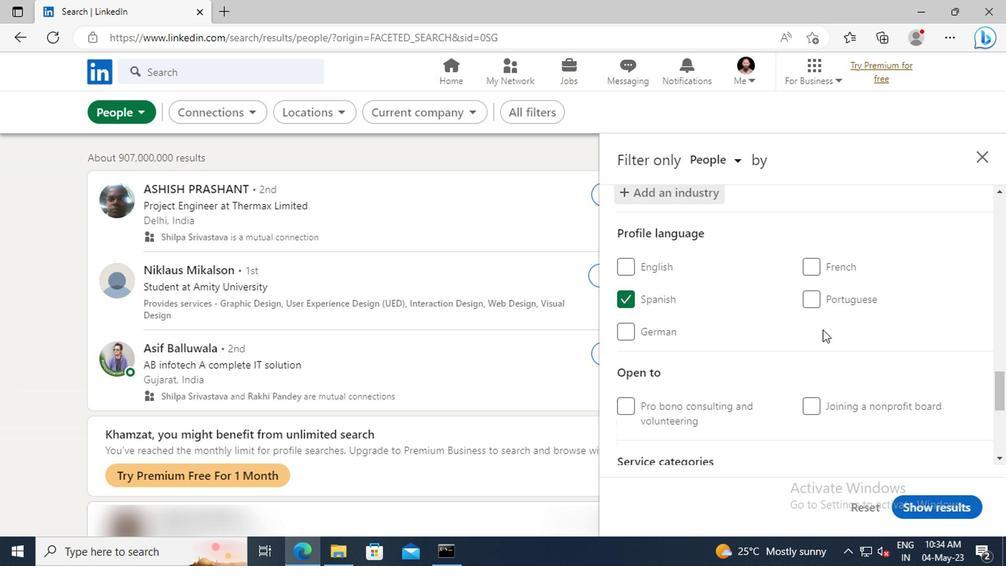 
Action: Mouse moved to (817, 305)
Screenshot: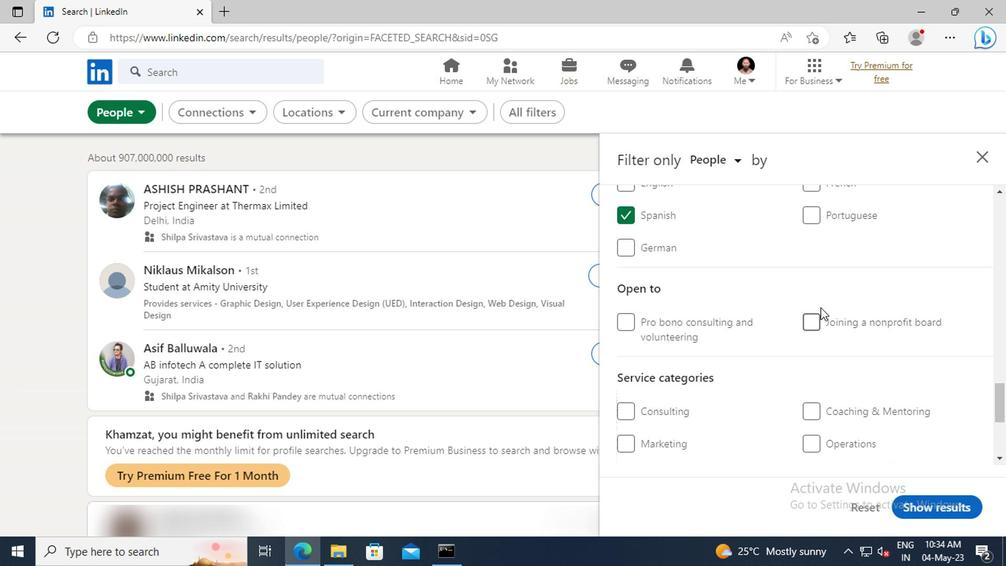 
Action: Mouse scrolled (817, 304) with delta (0, -1)
Screenshot: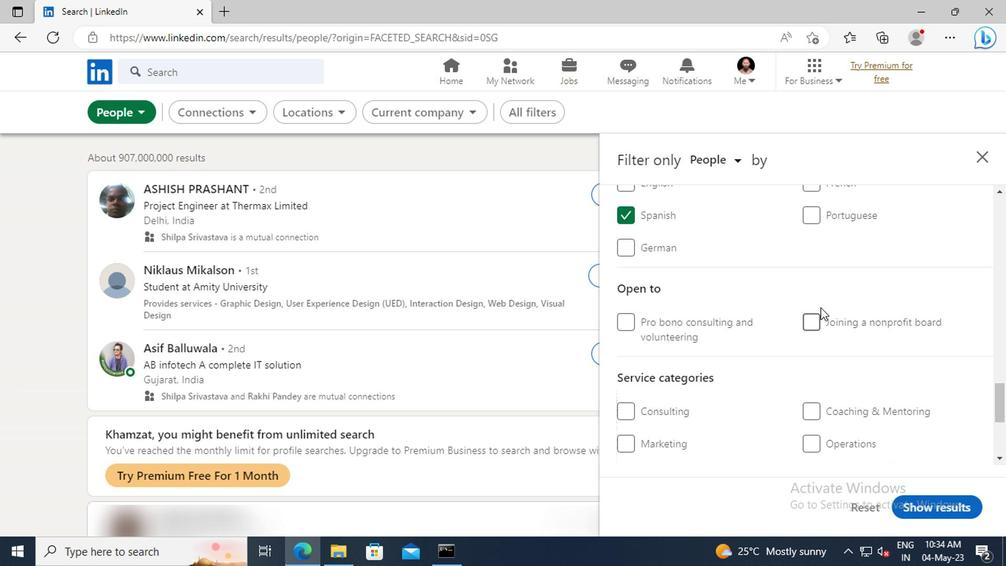
Action: Mouse moved to (817, 304)
Screenshot: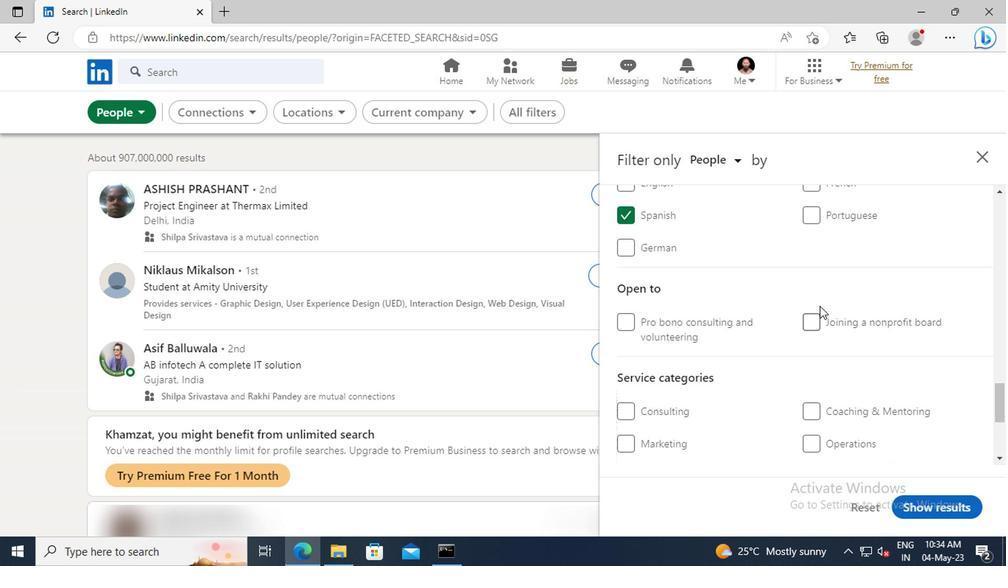 
Action: Mouse scrolled (817, 303) with delta (0, 0)
Screenshot: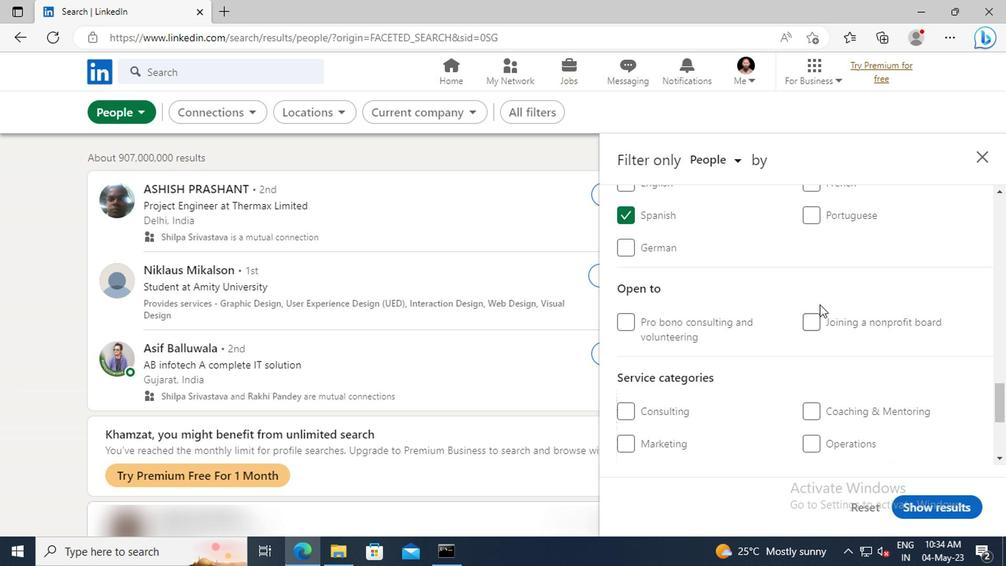 
Action: Mouse moved to (817, 303)
Screenshot: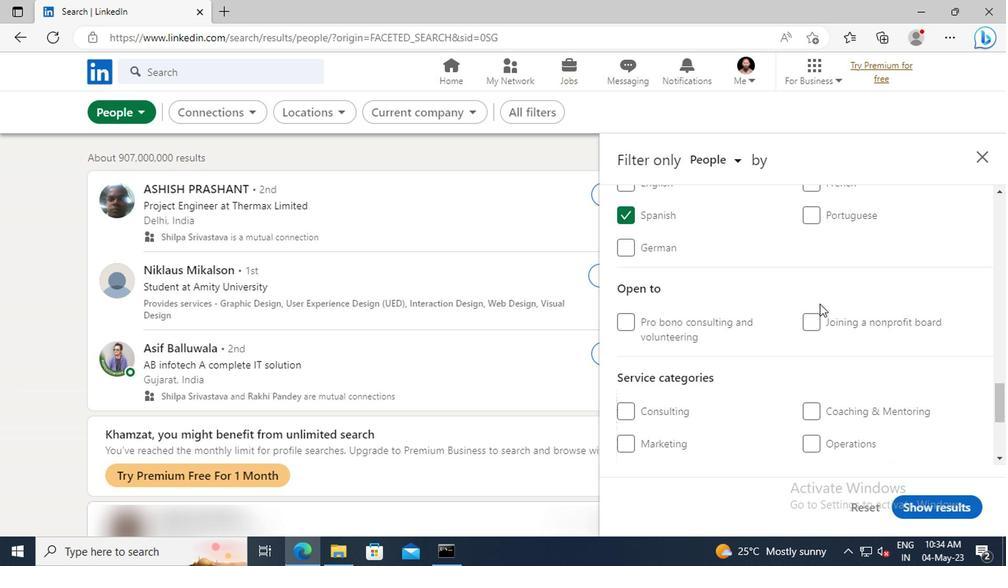 
Action: Mouse scrolled (817, 303) with delta (0, 0)
Screenshot: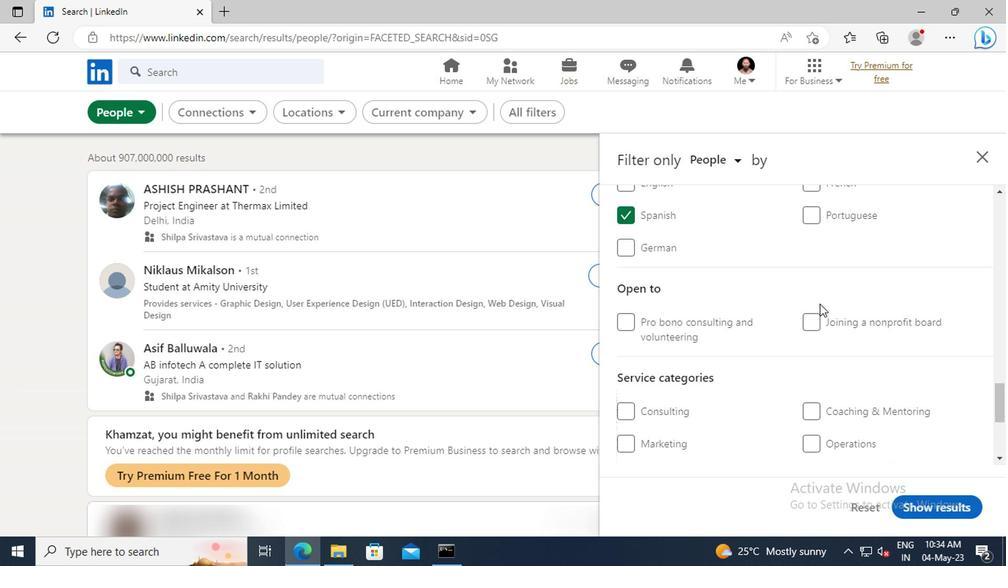 
Action: Mouse moved to (817, 303)
Screenshot: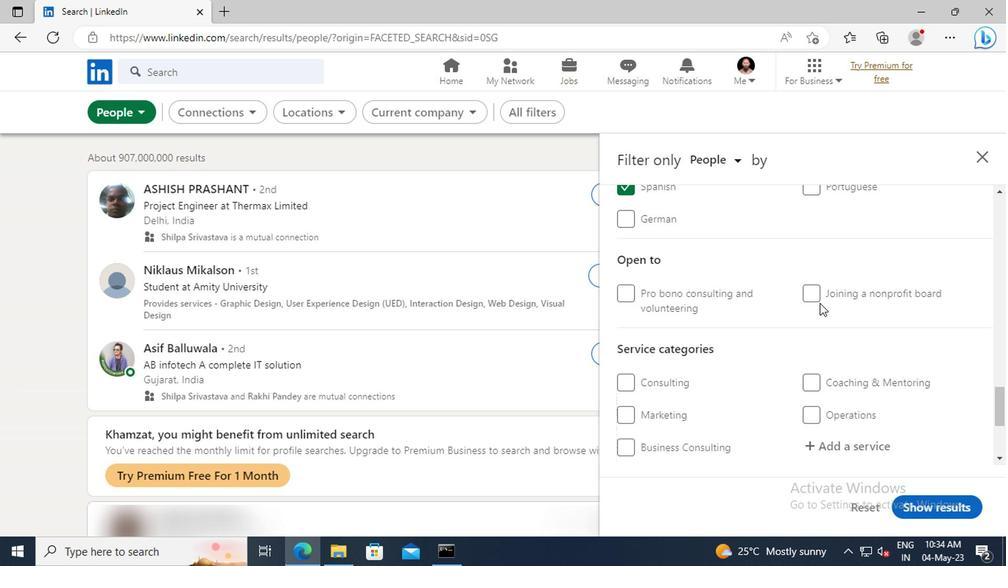 
Action: Mouse scrolled (817, 302) with delta (0, -1)
Screenshot: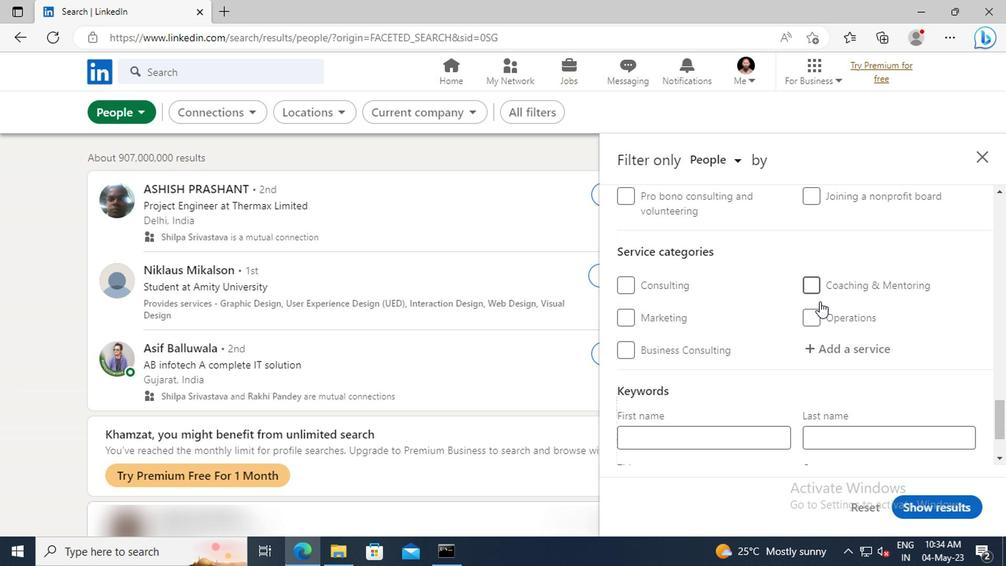 
Action: Mouse moved to (820, 308)
Screenshot: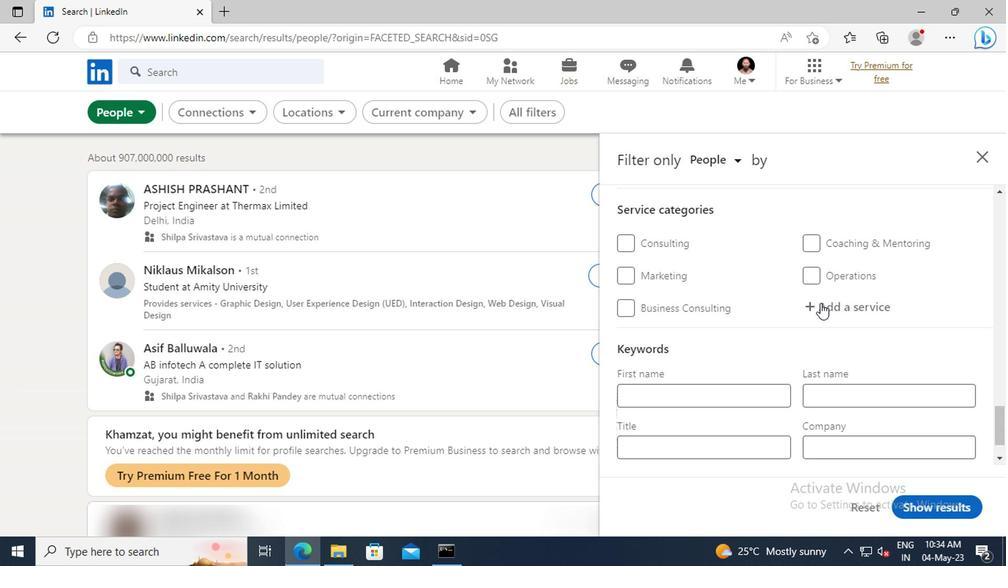 
Action: Mouse pressed left at (820, 308)
Screenshot: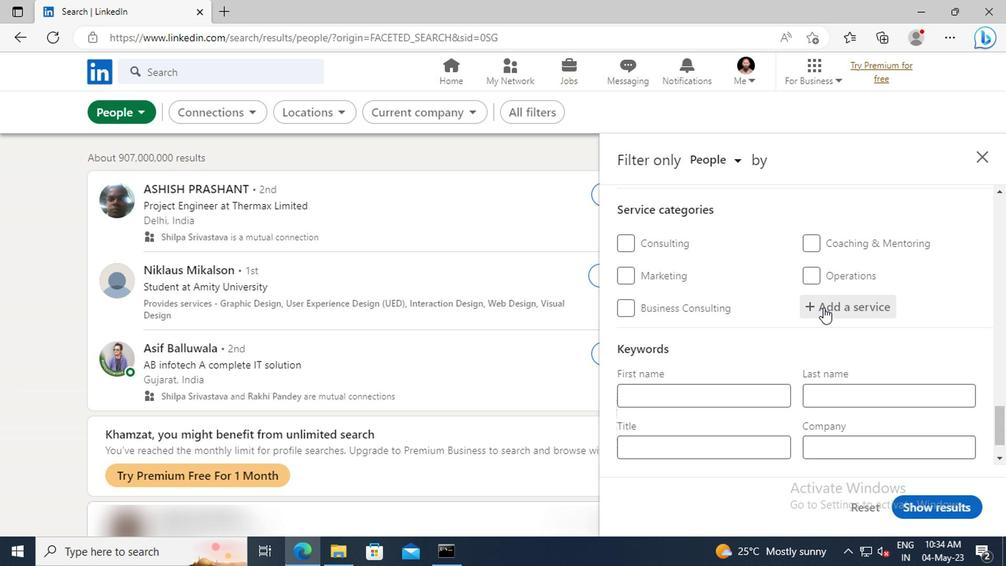 
Action: Key pressed <Key.shift>LEAD
Screenshot: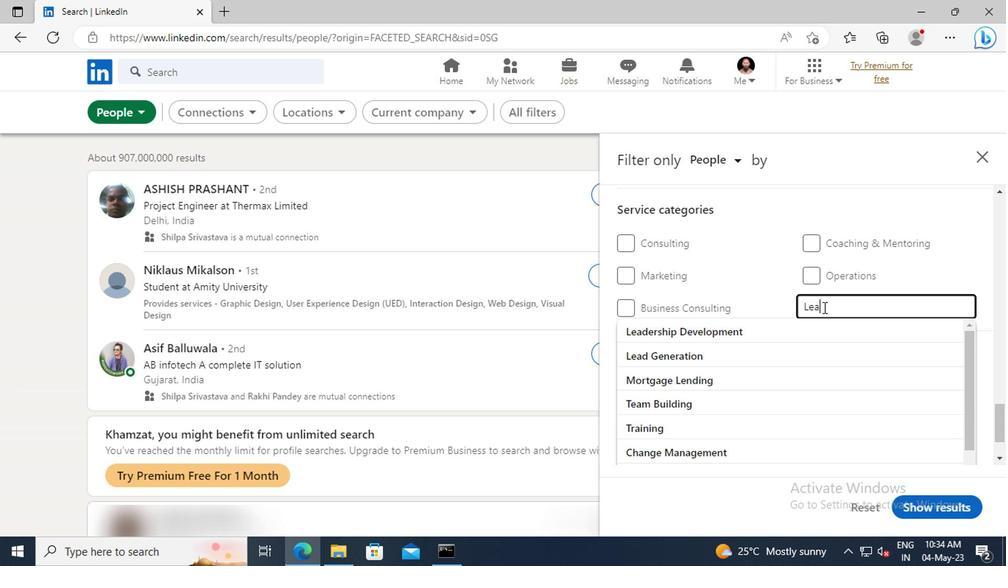 
Action: Mouse moved to (820, 326)
Screenshot: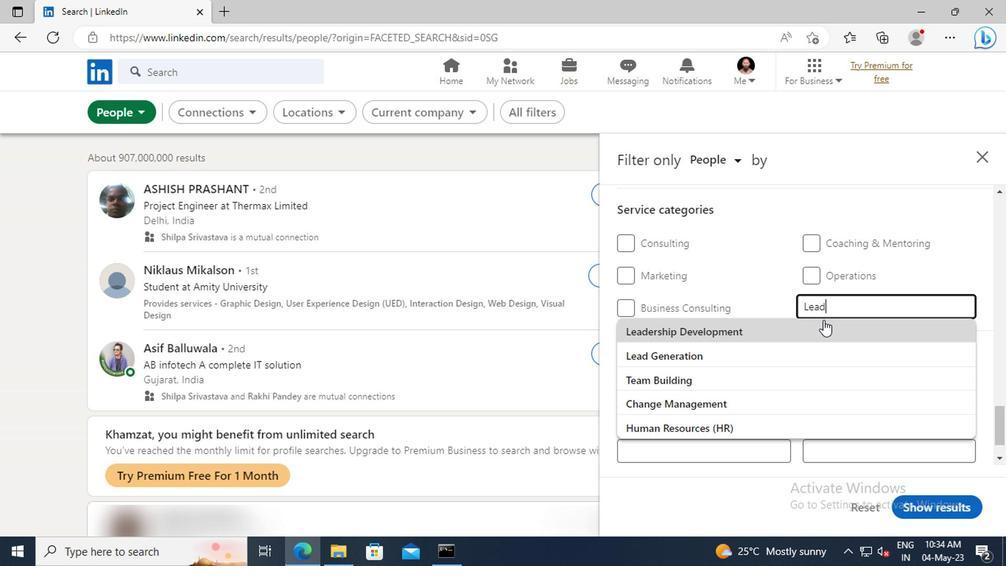 
Action: Mouse pressed left at (820, 326)
Screenshot: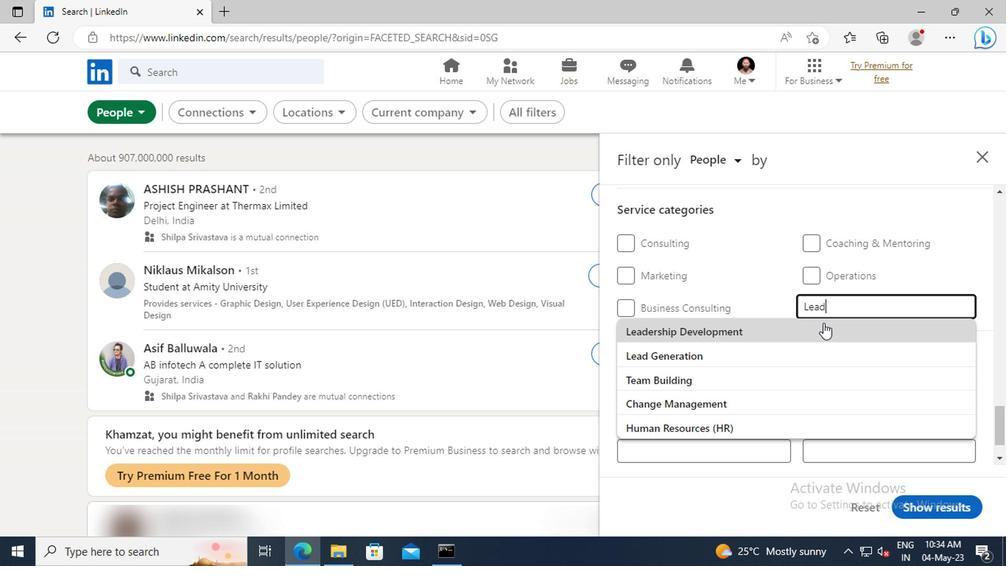 
Action: Mouse scrolled (820, 325) with delta (0, 0)
Screenshot: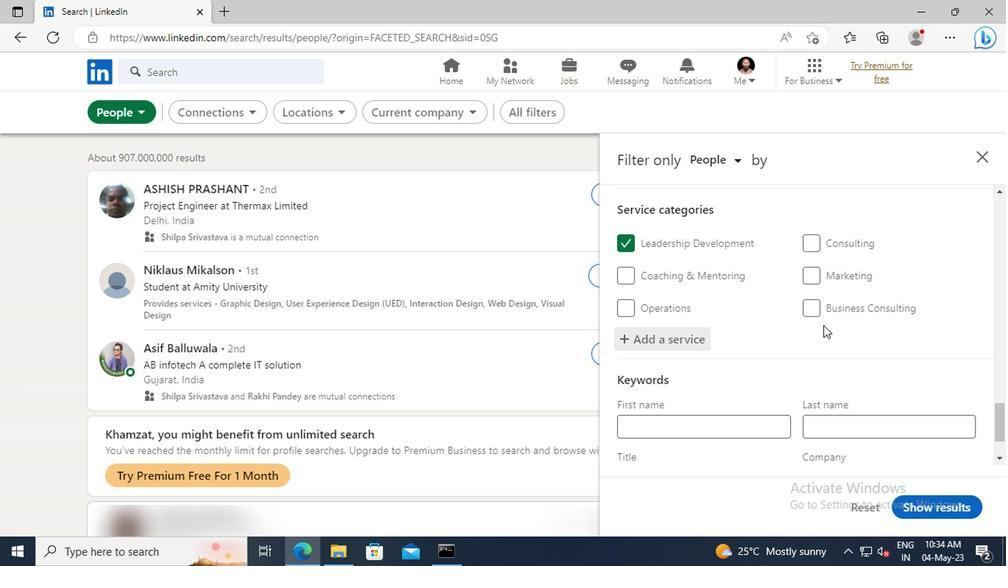 
Action: Mouse scrolled (820, 325) with delta (0, 0)
Screenshot: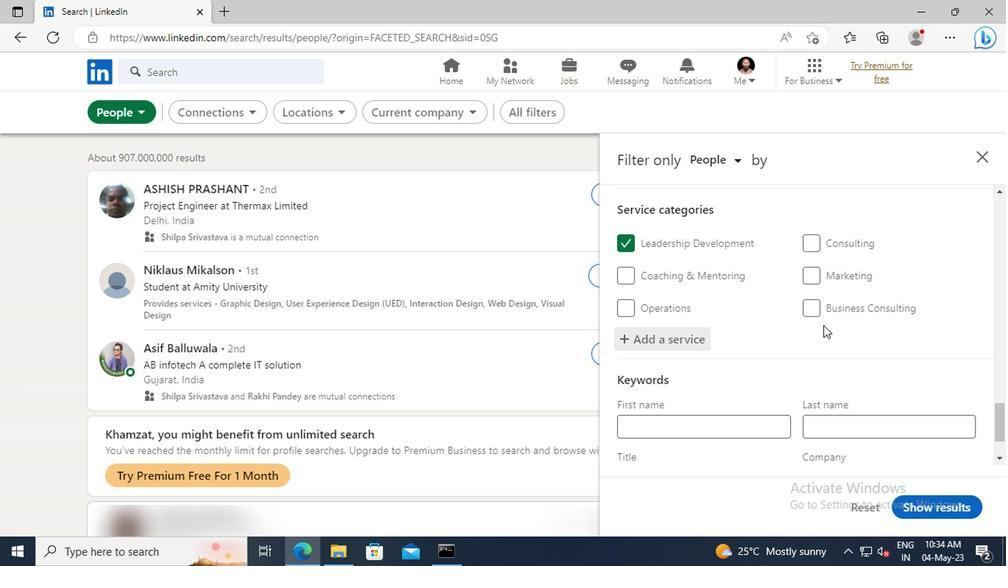 
Action: Mouse scrolled (820, 325) with delta (0, 0)
Screenshot: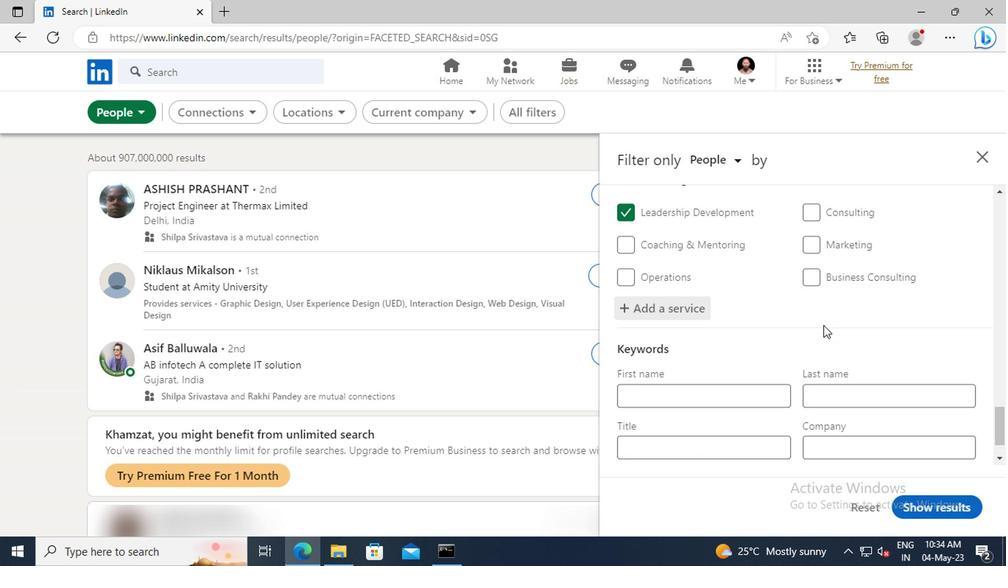 
Action: Mouse scrolled (820, 325) with delta (0, 0)
Screenshot: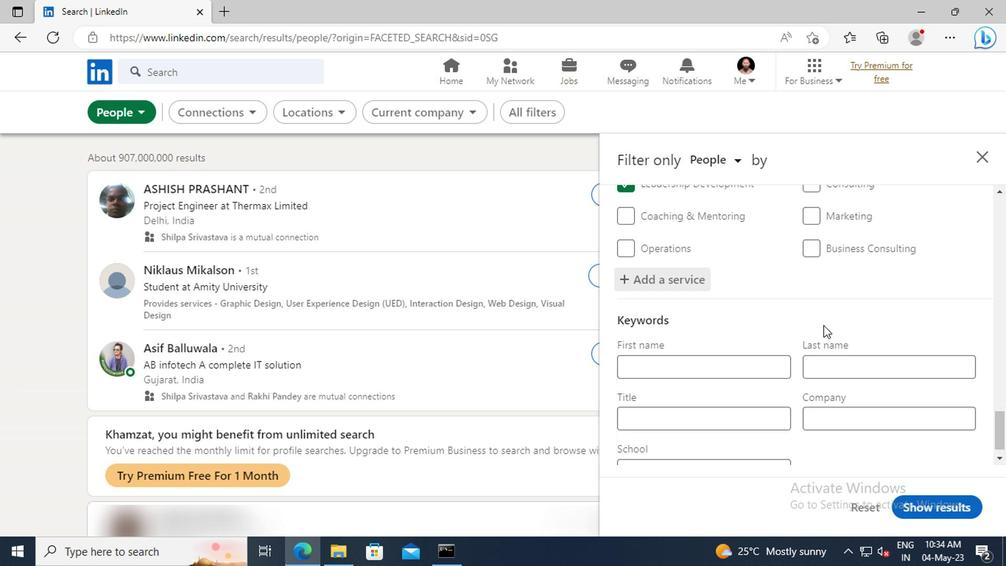 
Action: Mouse scrolled (820, 325) with delta (0, 0)
Screenshot: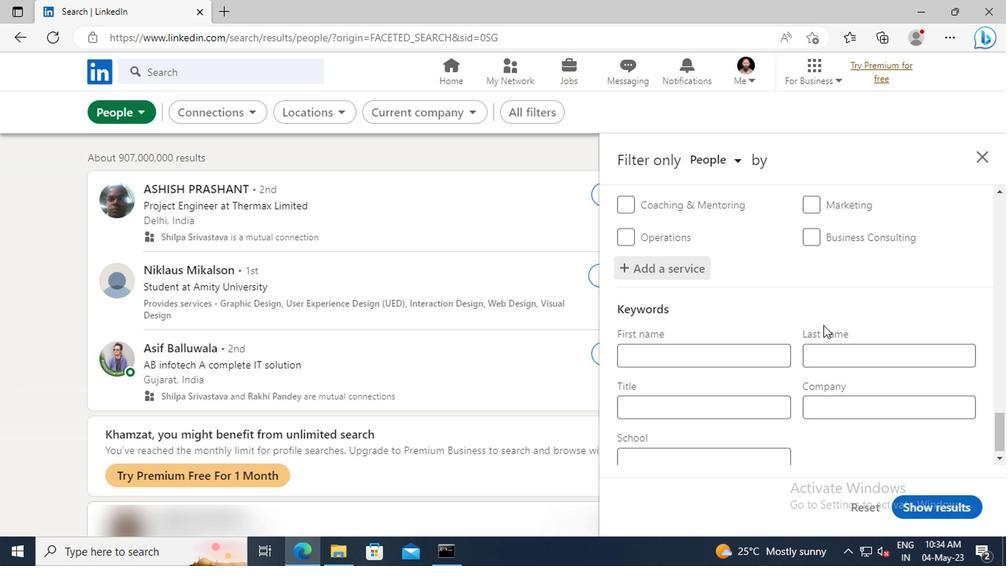 
Action: Mouse moved to (717, 396)
Screenshot: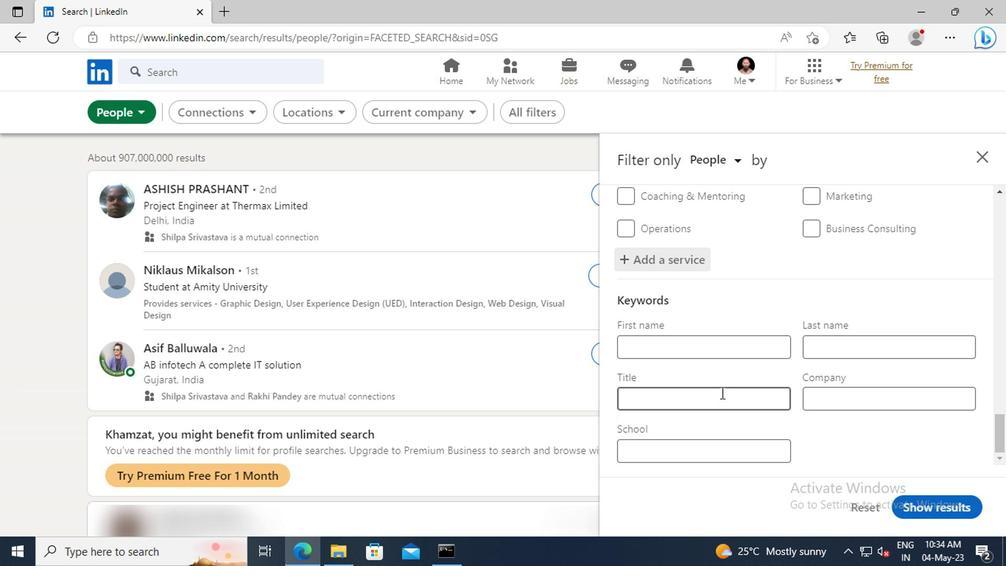 
Action: Mouse pressed left at (717, 396)
Screenshot: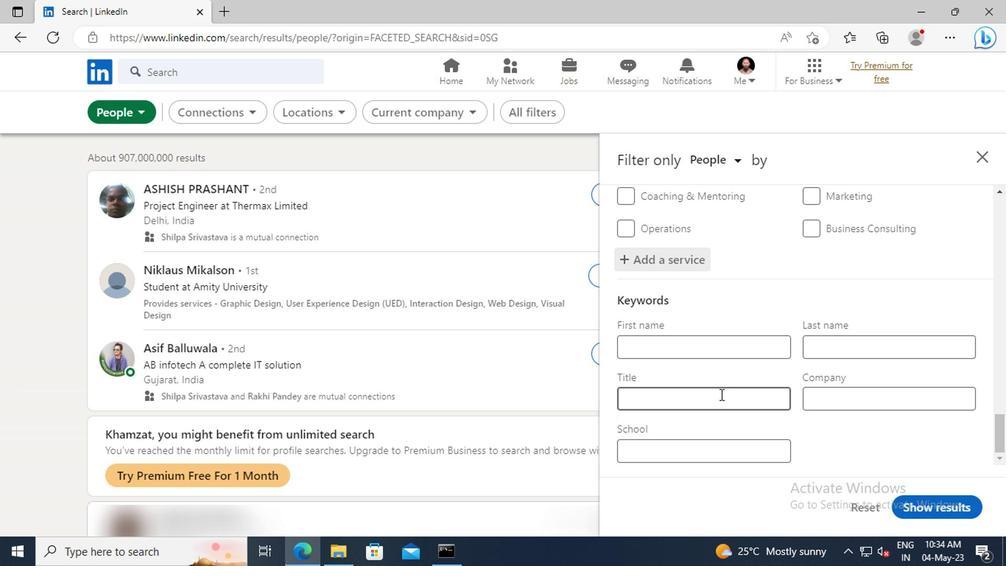 
Action: Key pressed <Key.shift>C-<Key.shift>LEVEL<Key.space>OR<Key.space><Key.shift>C-<Key.shift>SUITE<Key.enter>
Screenshot: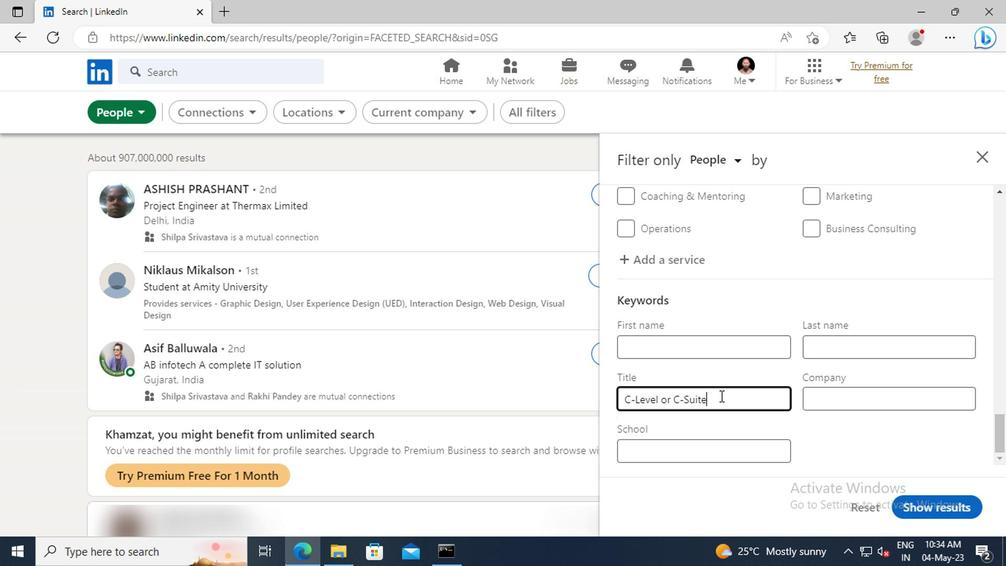 
Action: Mouse moved to (902, 502)
Screenshot: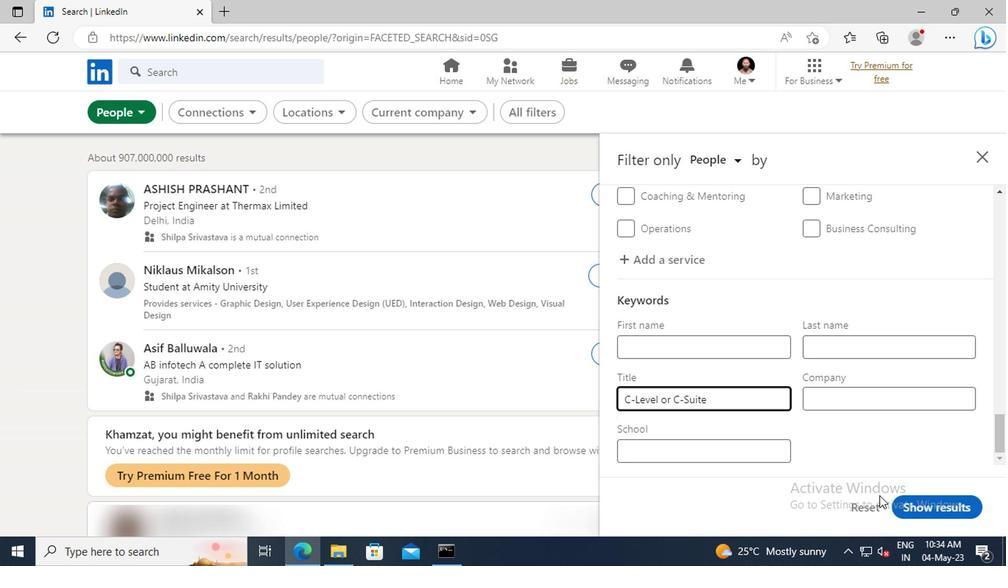 
Action: Mouse pressed left at (902, 502)
Screenshot: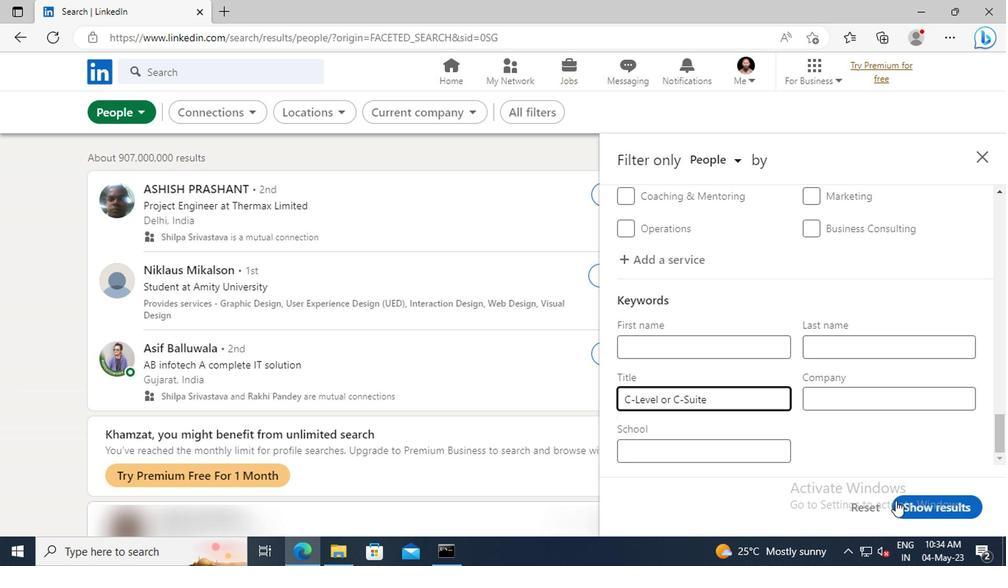 
